 Task: Send an email with the signature Logan Nelson with the subject Request for a review follow-up and the message I would like to request a change to the project objectives, can we schedule a meeting to discuss this? from softage.9@softage.net to softage.7@softage.net and move the email from Sent Items to the folder Employee handbooks
Action: Mouse moved to (1001, 70)
Screenshot: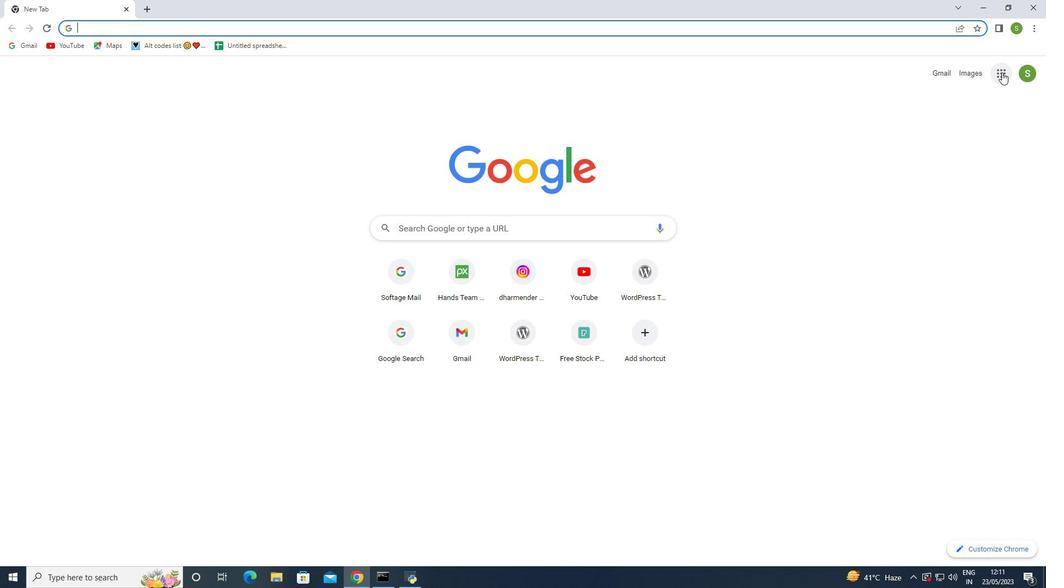 
Action: Mouse pressed left at (1001, 70)
Screenshot: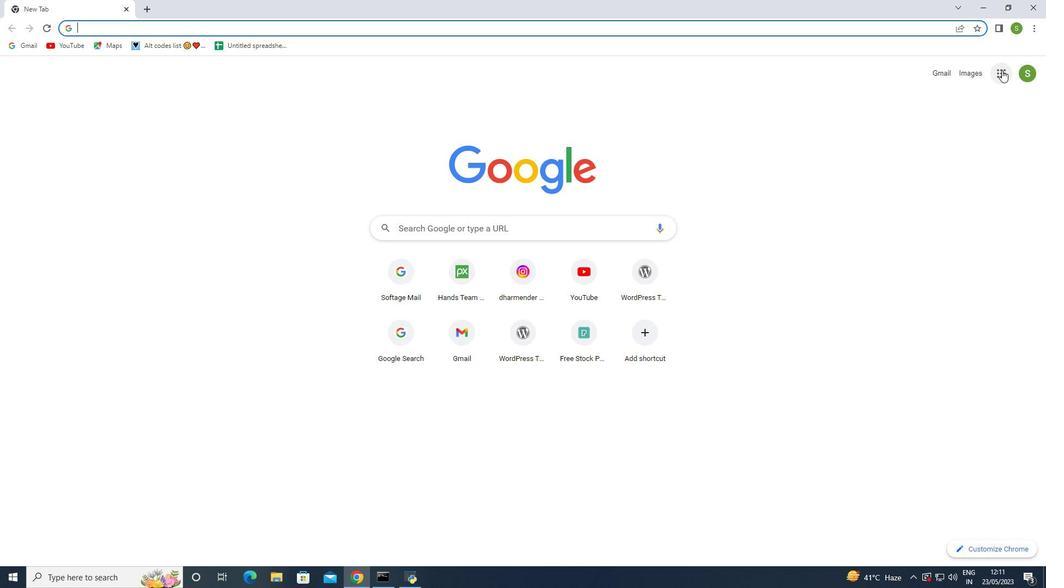 
Action: Mouse moved to (962, 117)
Screenshot: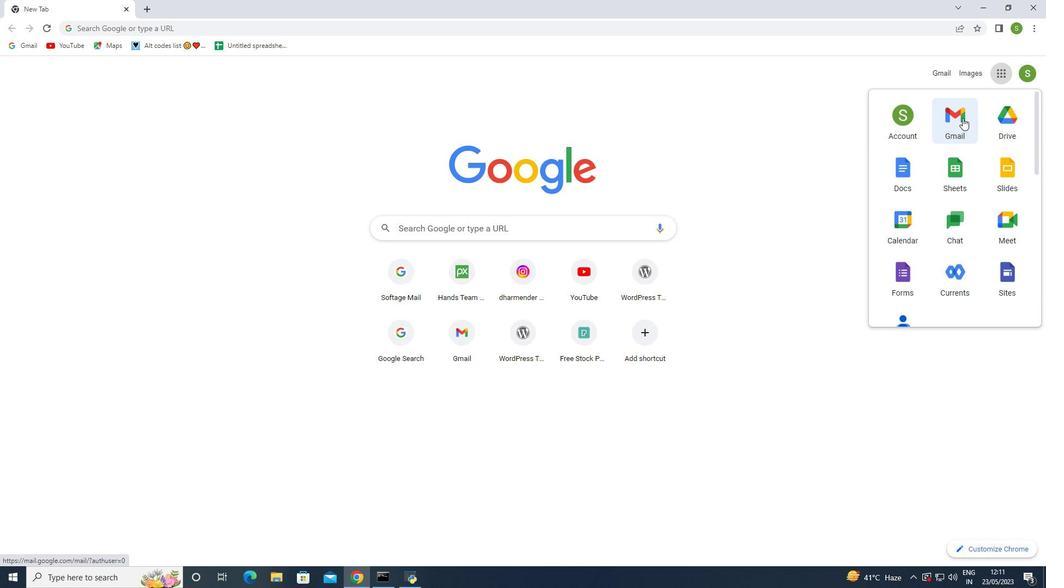 
Action: Mouse pressed left at (962, 117)
Screenshot: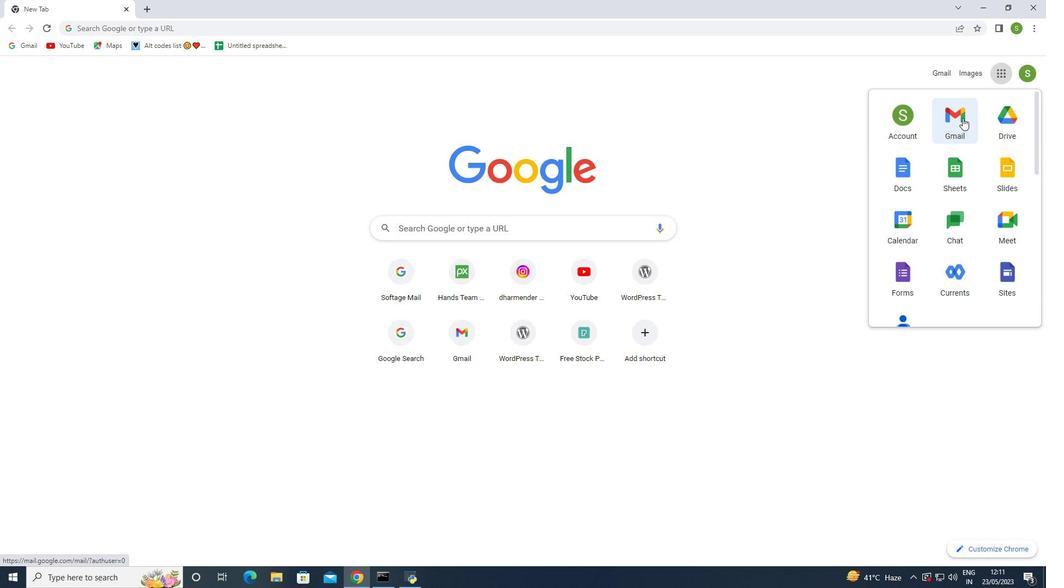 
Action: Mouse moved to (920, 80)
Screenshot: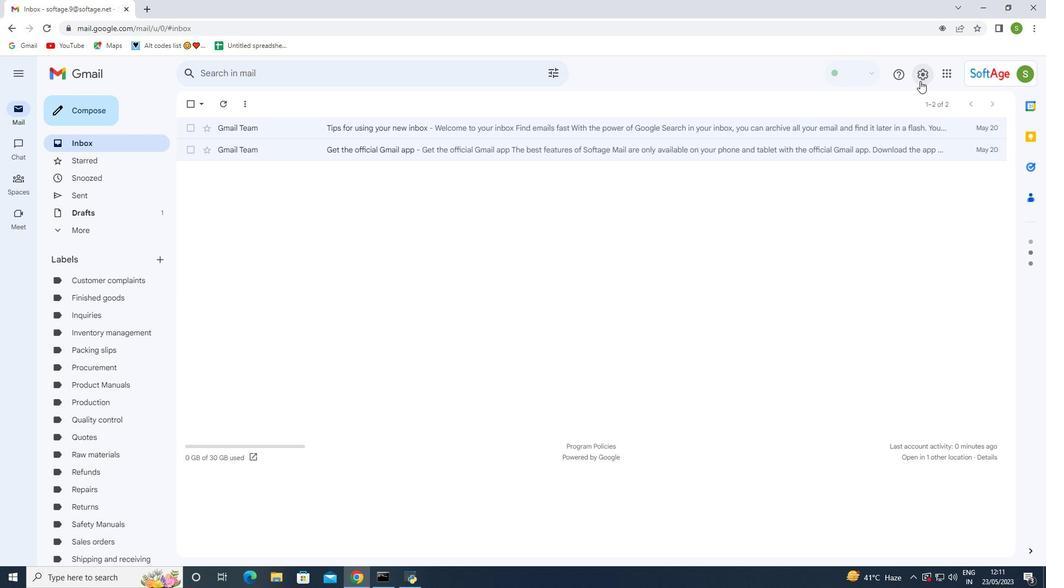 
Action: Mouse pressed left at (920, 80)
Screenshot: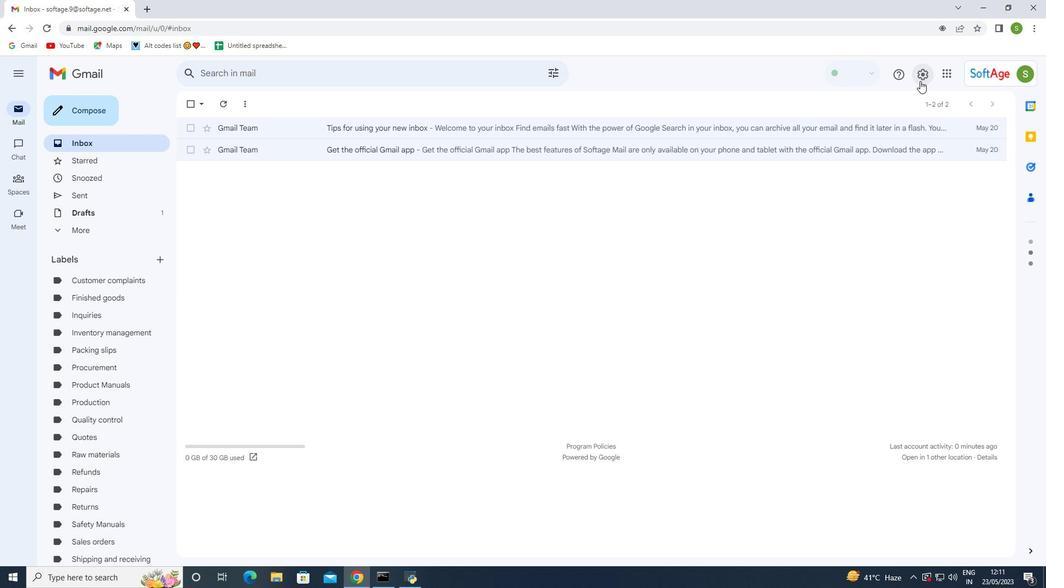 
Action: Mouse moved to (914, 124)
Screenshot: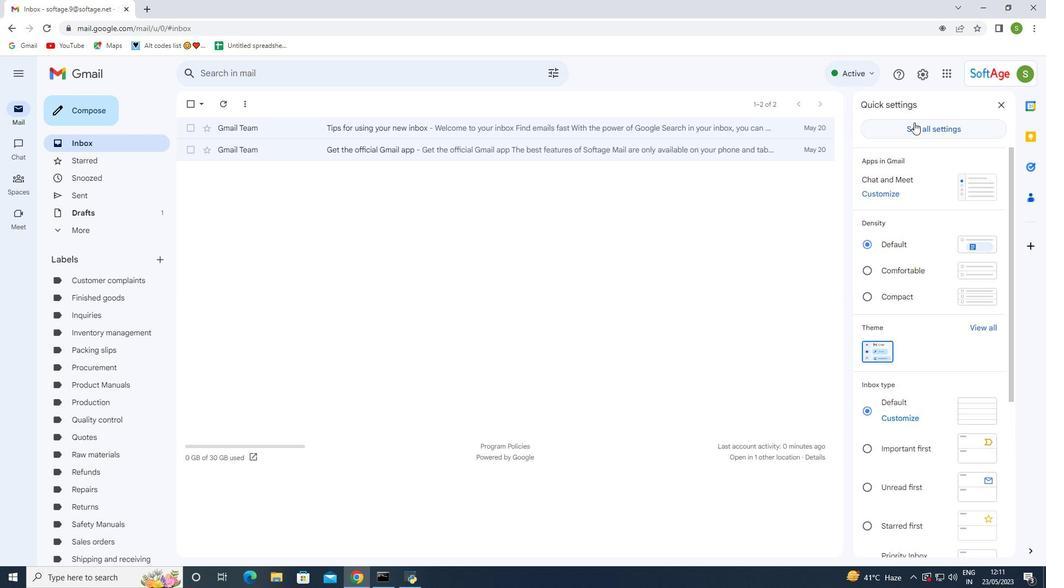 
Action: Mouse pressed left at (914, 124)
Screenshot: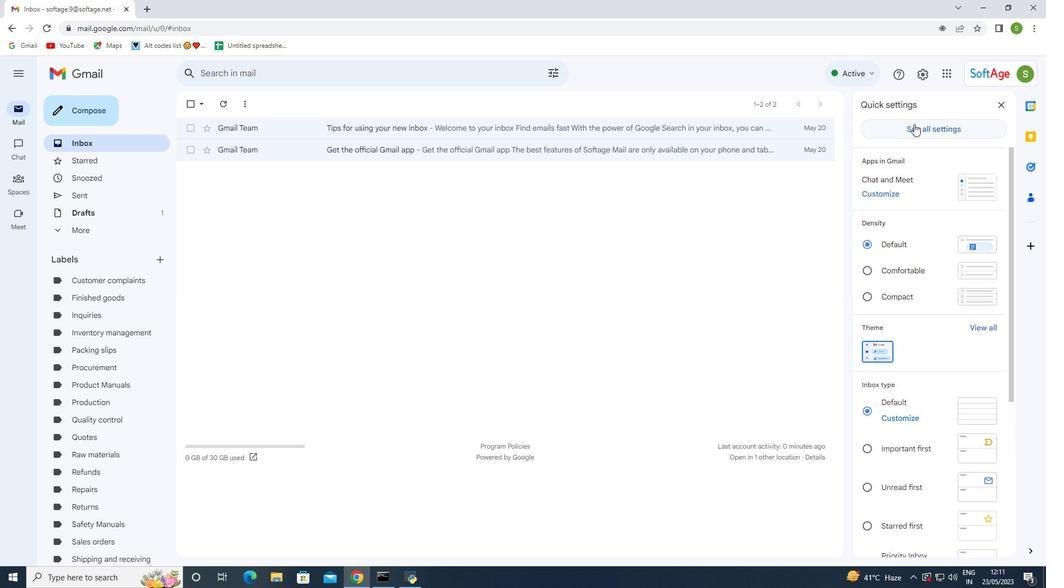 
Action: Mouse moved to (365, 304)
Screenshot: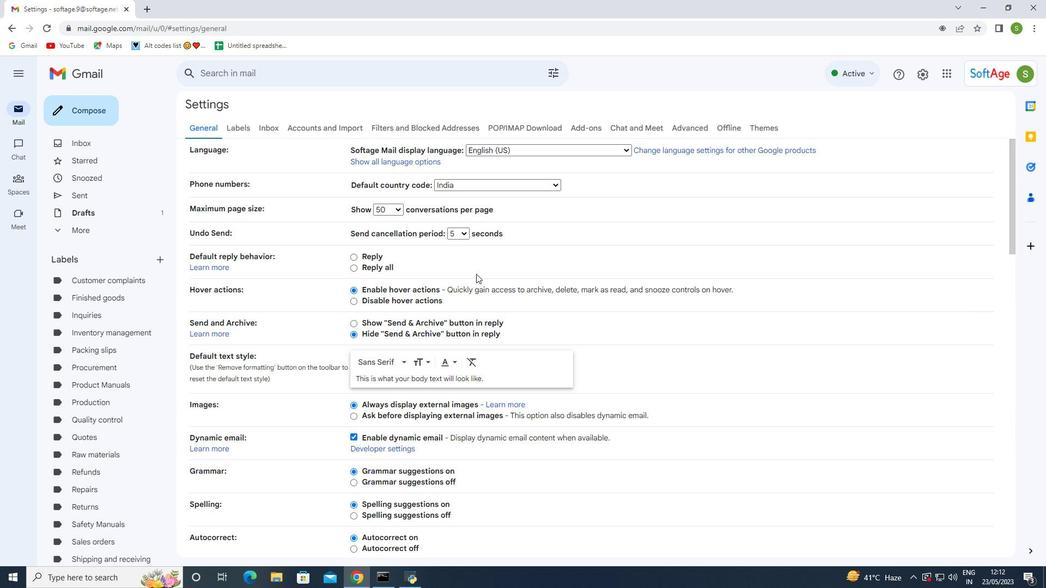 
Action: Mouse scrolled (365, 303) with delta (0, 0)
Screenshot: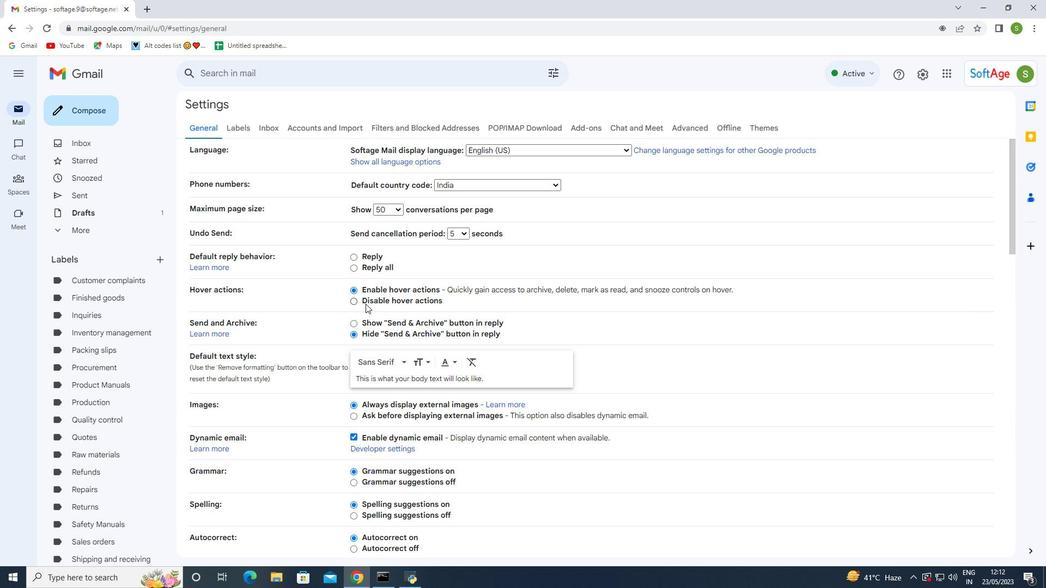 
Action: Mouse scrolled (365, 303) with delta (0, 0)
Screenshot: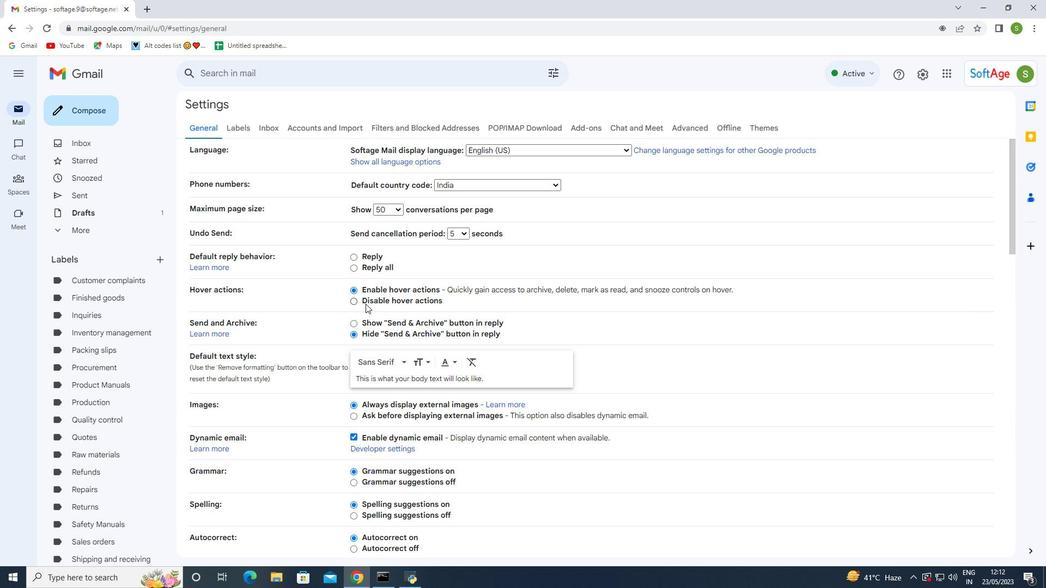 
Action: Mouse scrolled (365, 303) with delta (0, 0)
Screenshot: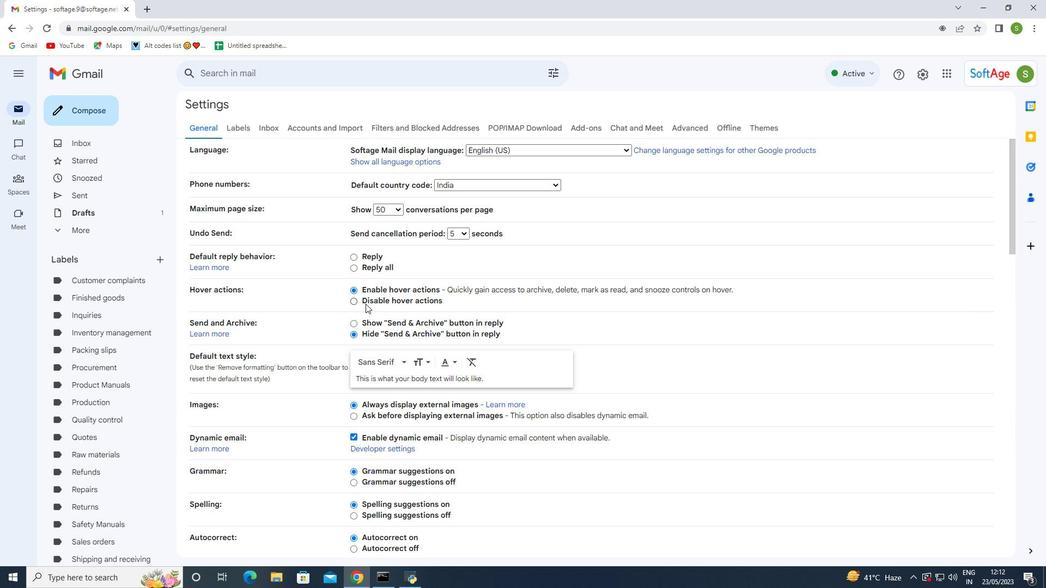 
Action: Mouse moved to (375, 298)
Screenshot: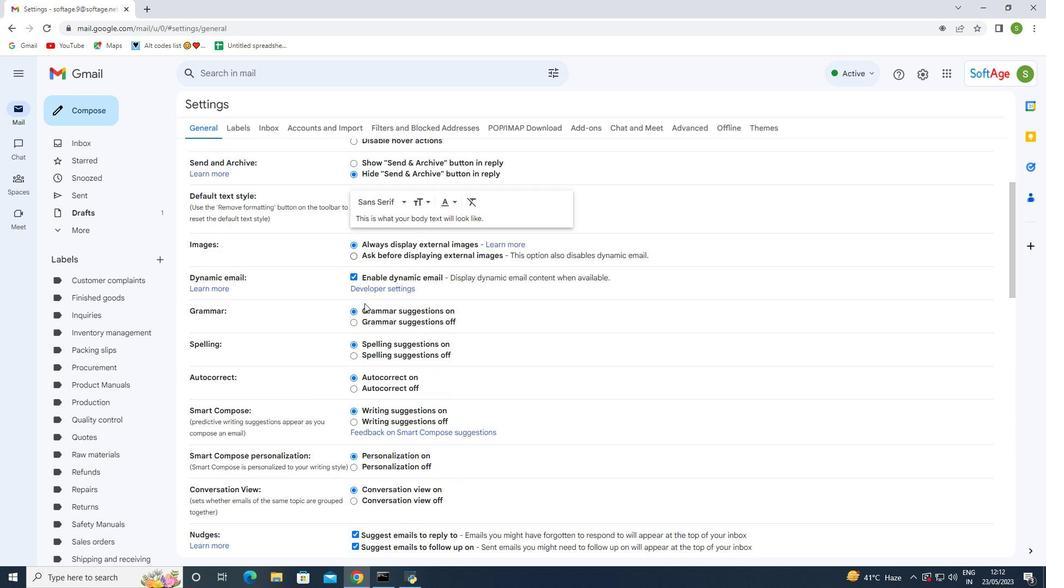 
Action: Mouse scrolled (375, 297) with delta (0, 0)
Screenshot: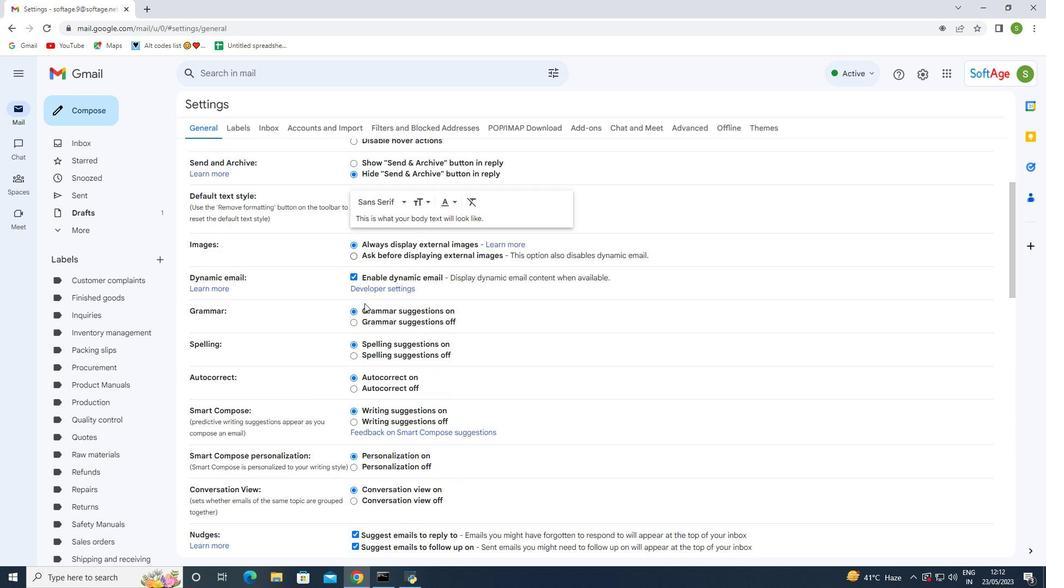 
Action: Mouse moved to (377, 298)
Screenshot: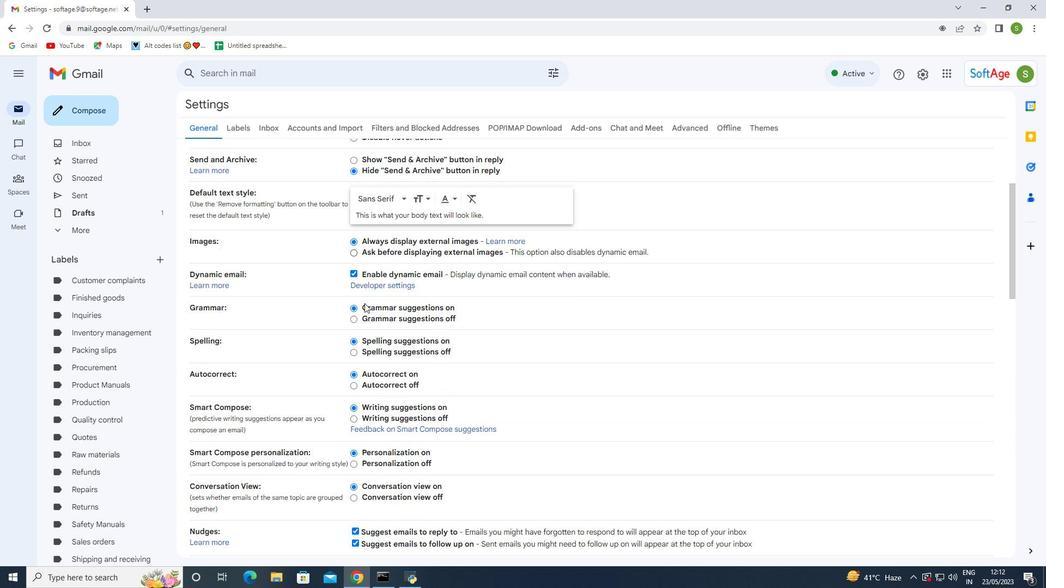 
Action: Mouse scrolled (377, 297) with delta (0, 0)
Screenshot: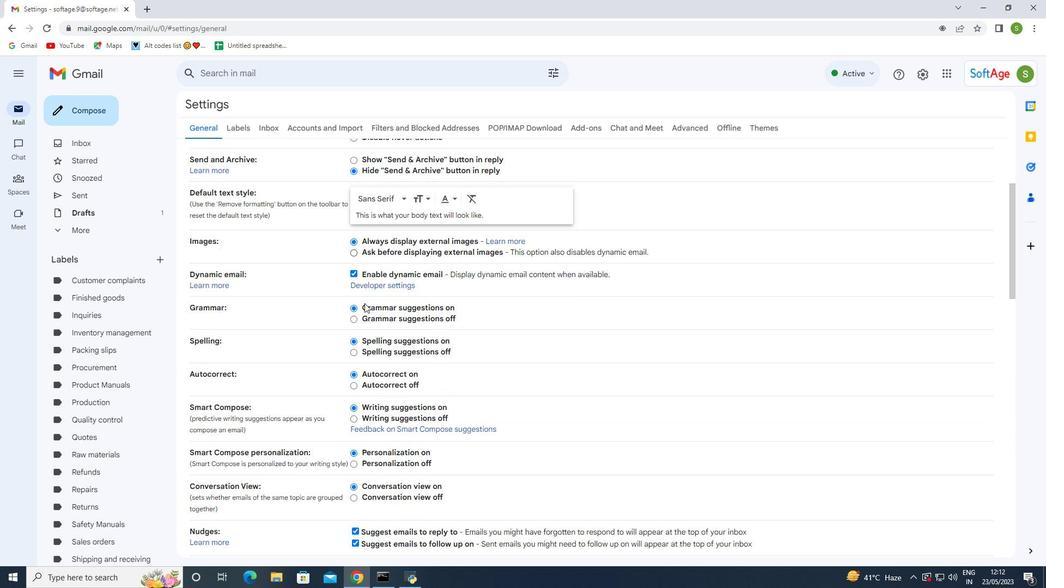 
Action: Mouse scrolled (377, 297) with delta (0, 0)
Screenshot: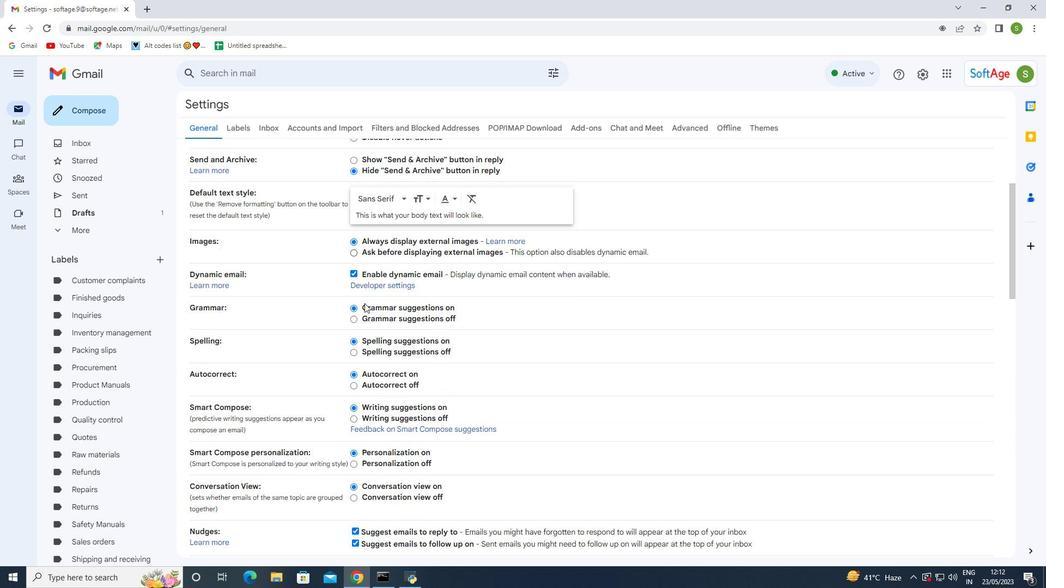 
Action: Mouse moved to (377, 298)
Screenshot: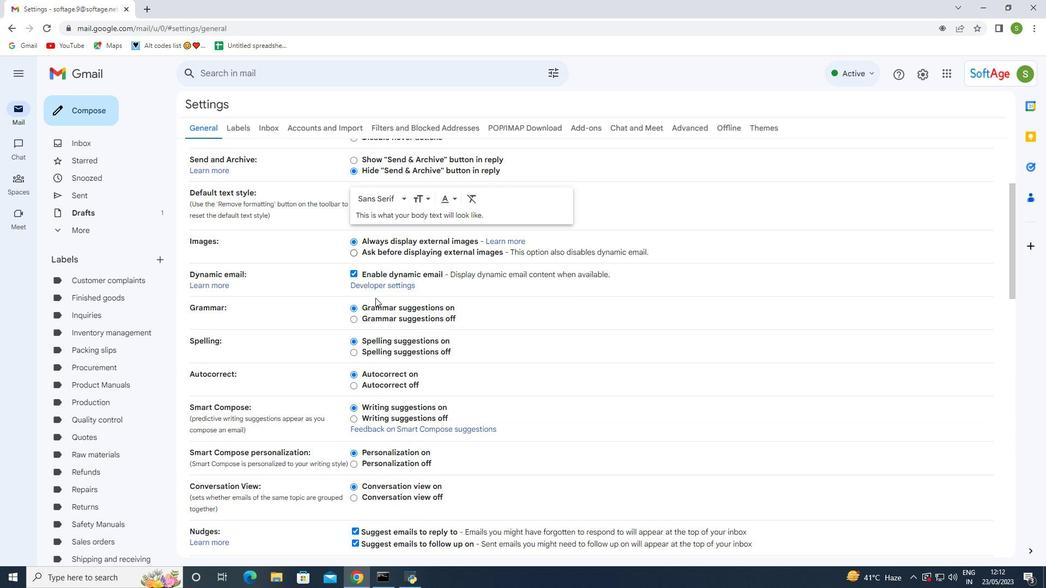 
Action: Mouse scrolled (377, 297) with delta (0, 0)
Screenshot: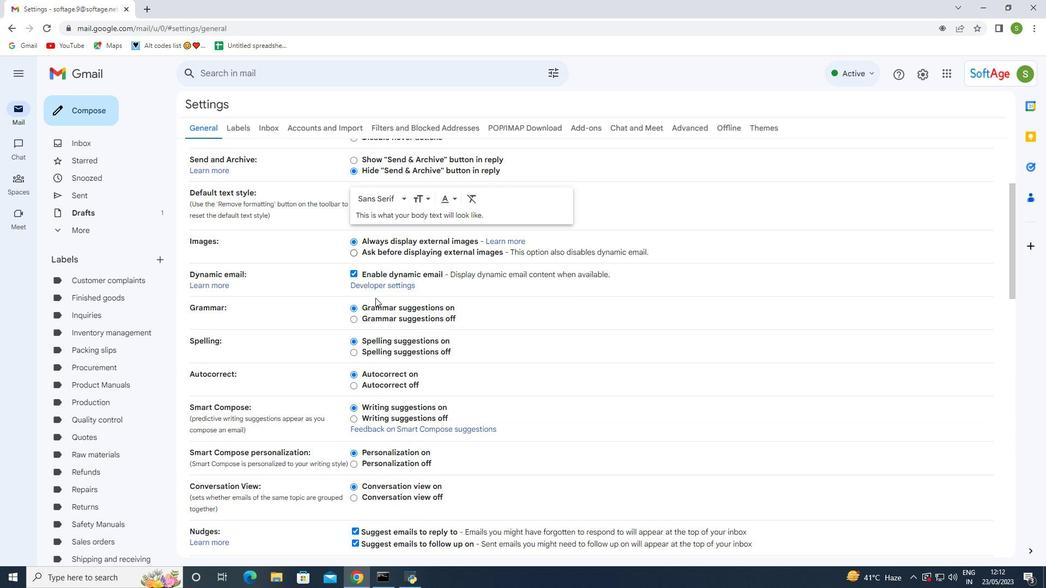 
Action: Mouse moved to (381, 298)
Screenshot: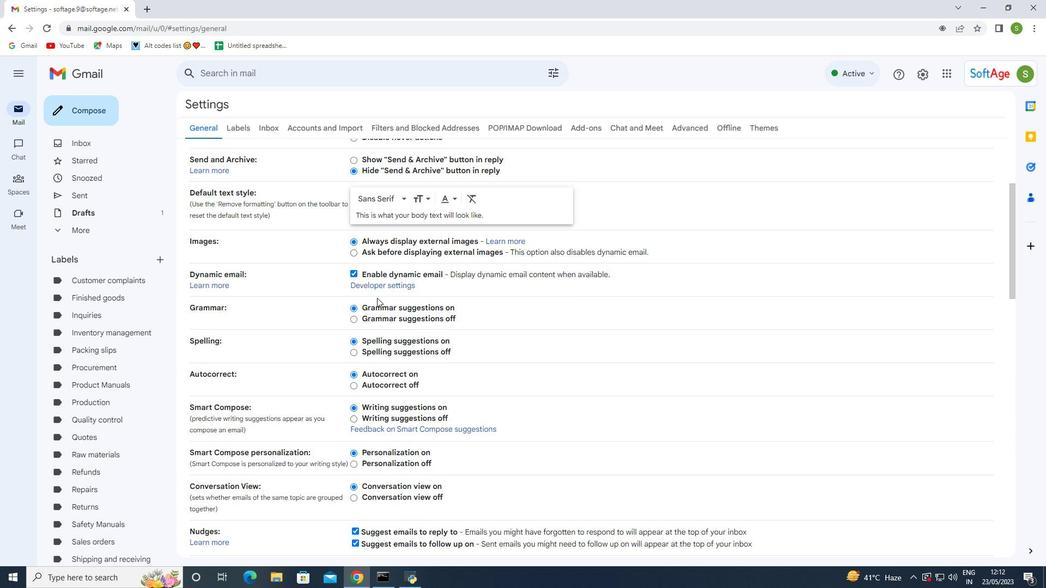 
Action: Mouse scrolled (381, 297) with delta (0, 0)
Screenshot: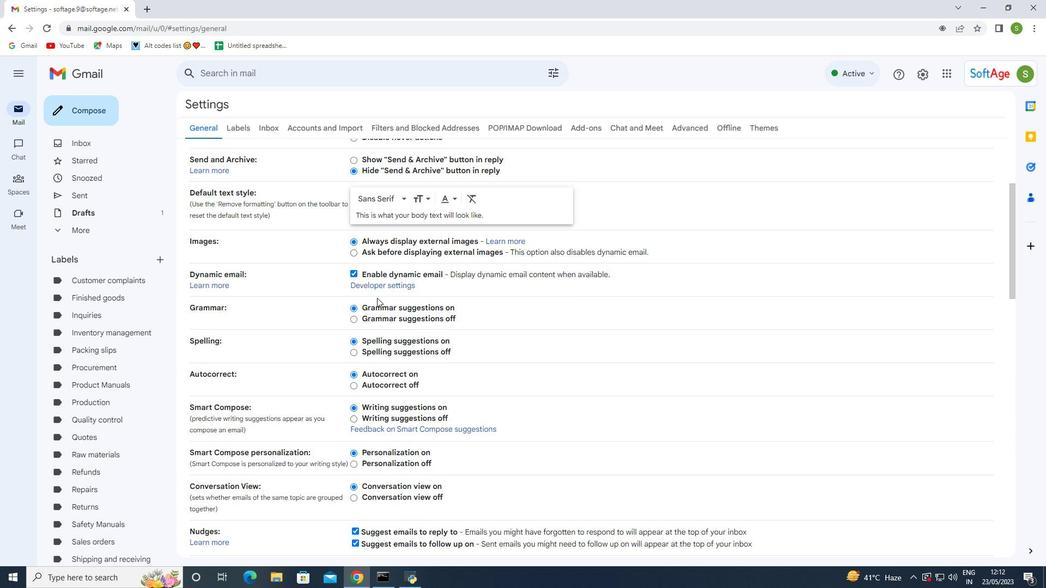
Action: Mouse moved to (387, 297)
Screenshot: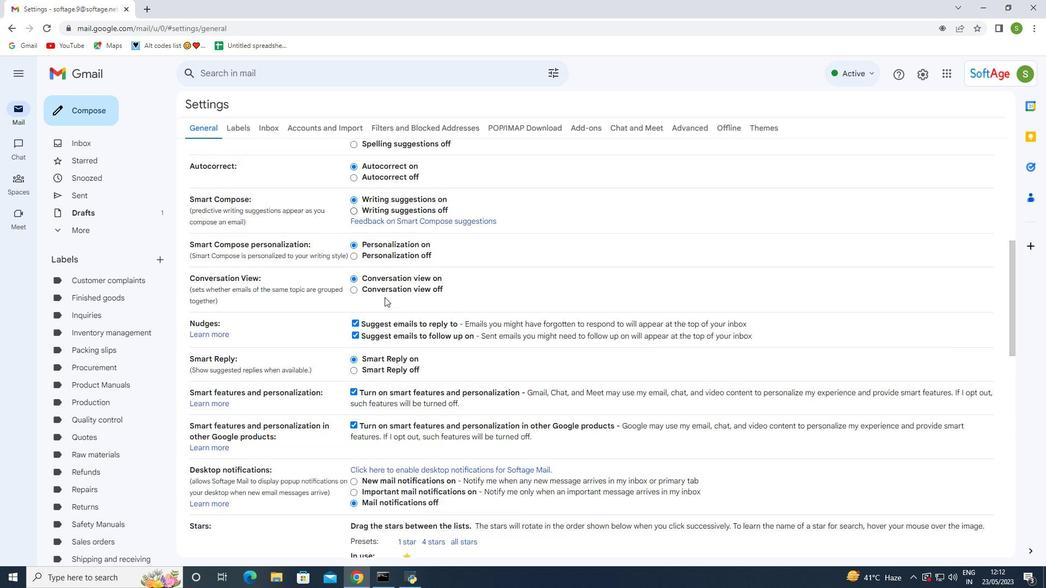 
Action: Mouse scrolled (387, 296) with delta (0, 0)
Screenshot: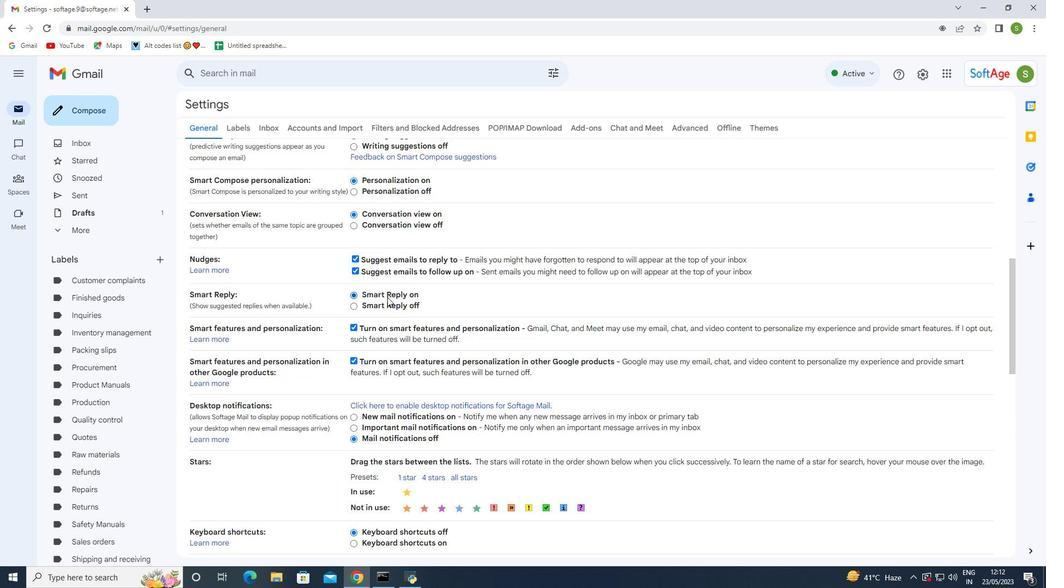 
Action: Mouse scrolled (387, 296) with delta (0, 0)
Screenshot: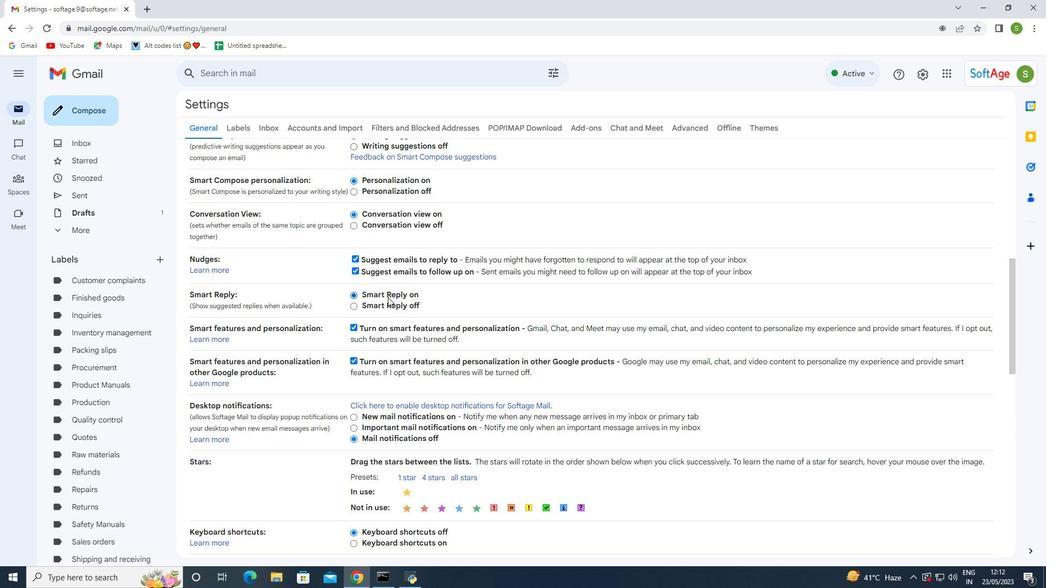 
Action: Mouse scrolled (387, 296) with delta (0, 0)
Screenshot: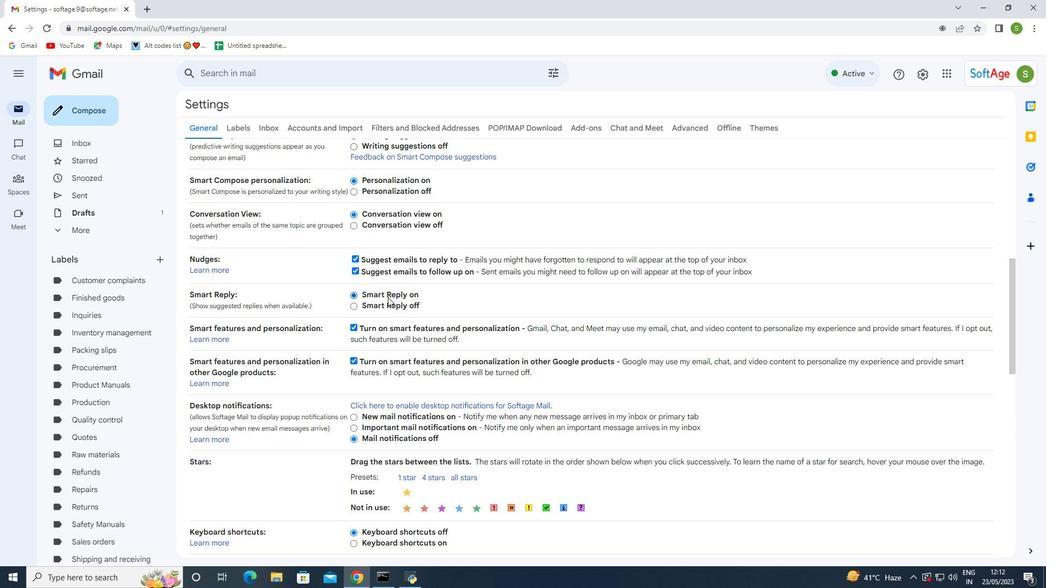 
Action: Mouse scrolled (387, 296) with delta (0, 0)
Screenshot: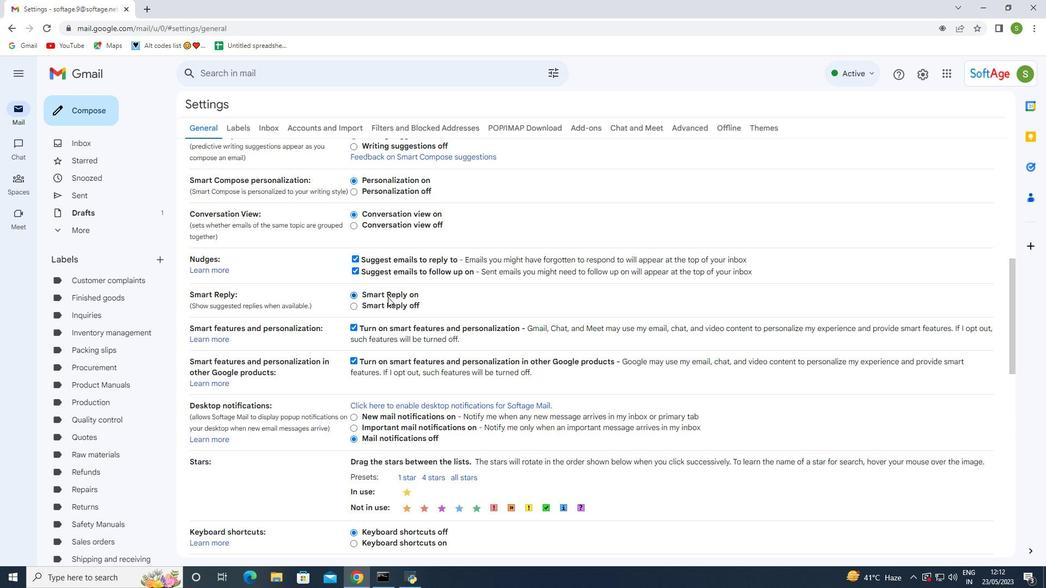 
Action: Mouse moved to (391, 297)
Screenshot: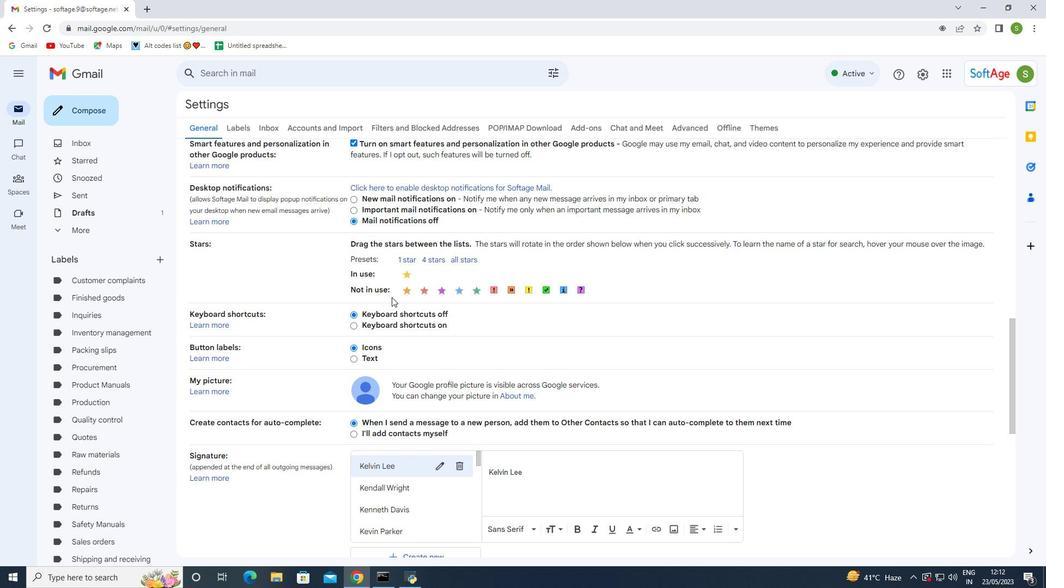 
Action: Mouse scrolled (391, 296) with delta (0, 0)
Screenshot: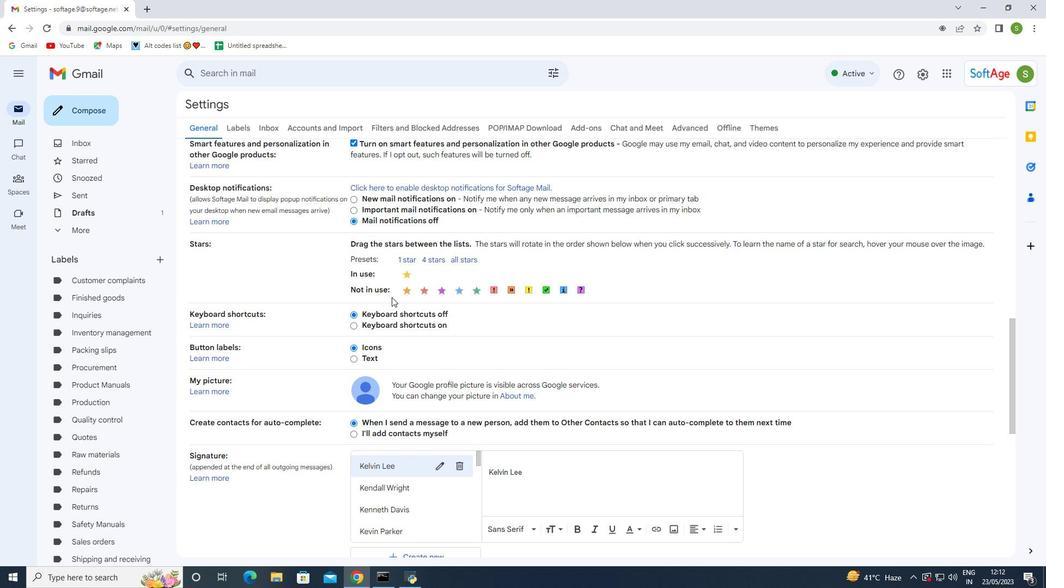 
Action: Mouse moved to (392, 297)
Screenshot: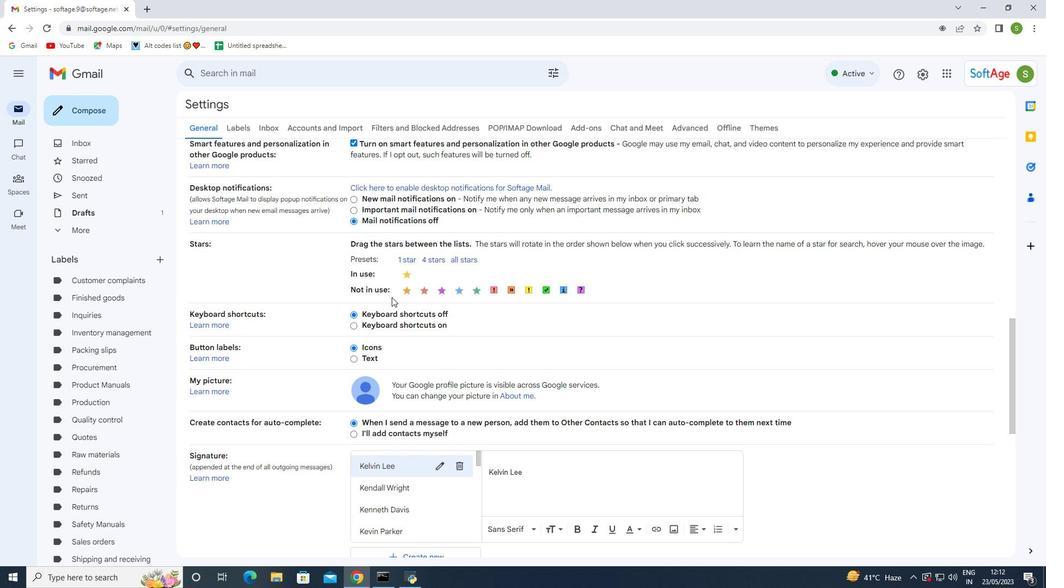 
Action: Mouse scrolled (392, 296) with delta (0, 0)
Screenshot: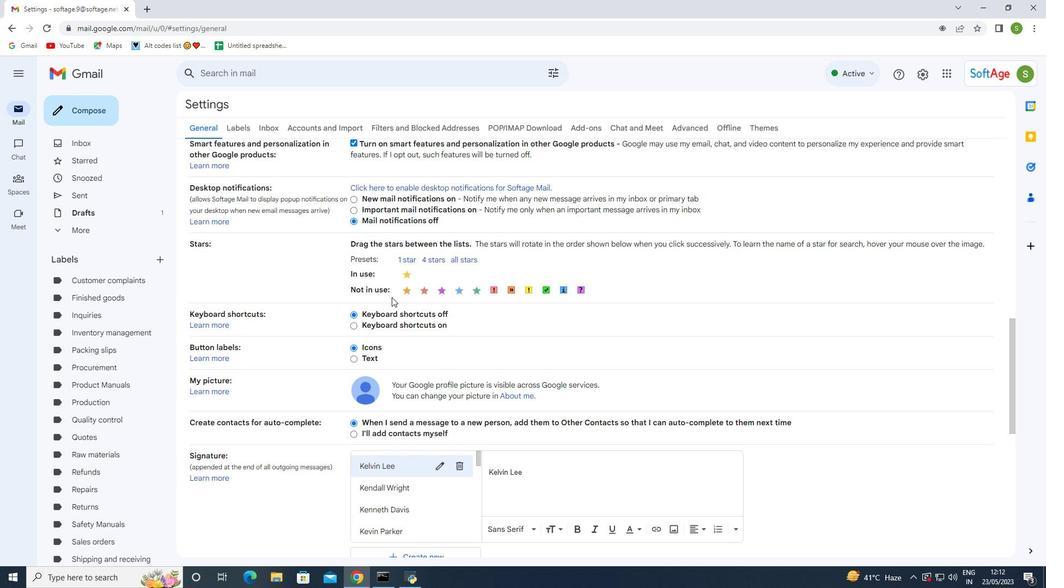 
Action: Mouse scrolled (392, 296) with delta (0, 0)
Screenshot: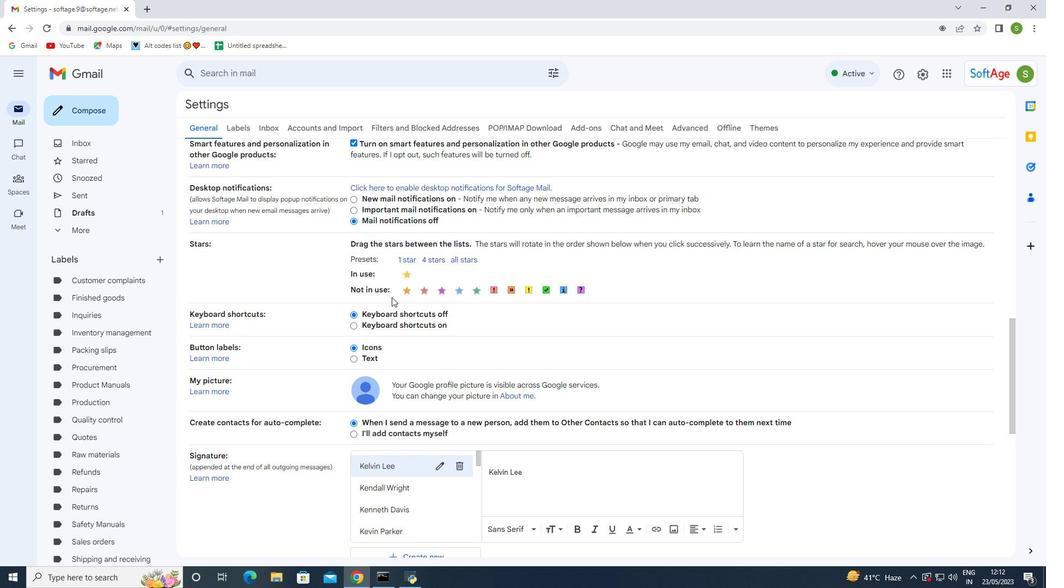 
Action: Mouse moved to (418, 390)
Screenshot: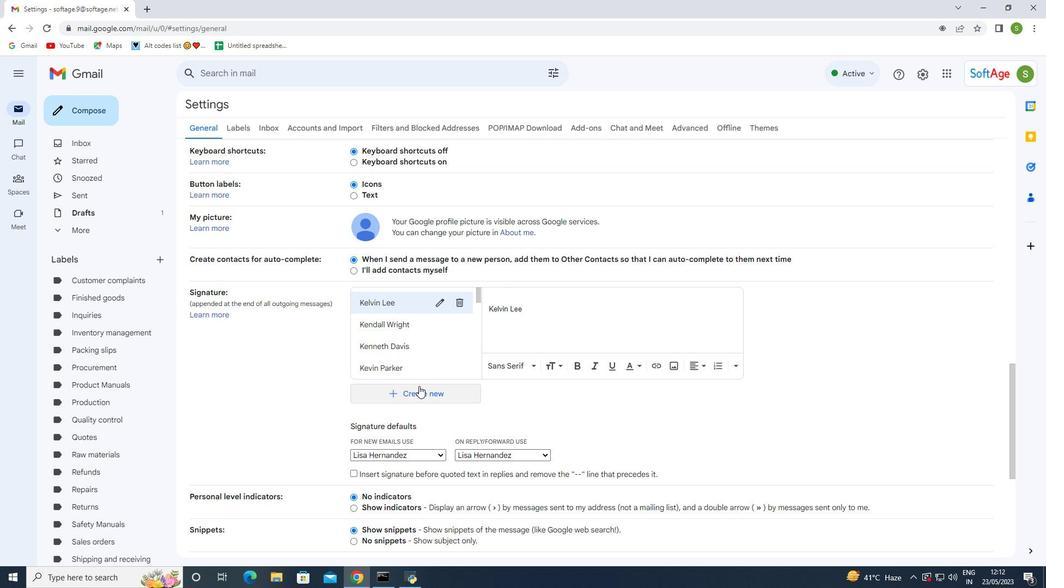 
Action: Mouse pressed left at (418, 390)
Screenshot: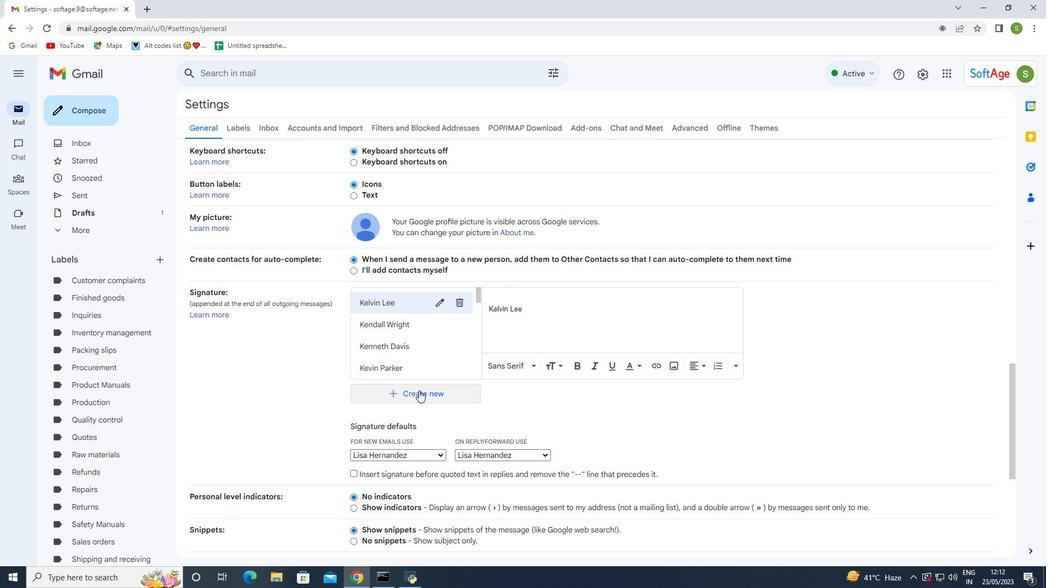 
Action: Mouse moved to (482, 305)
Screenshot: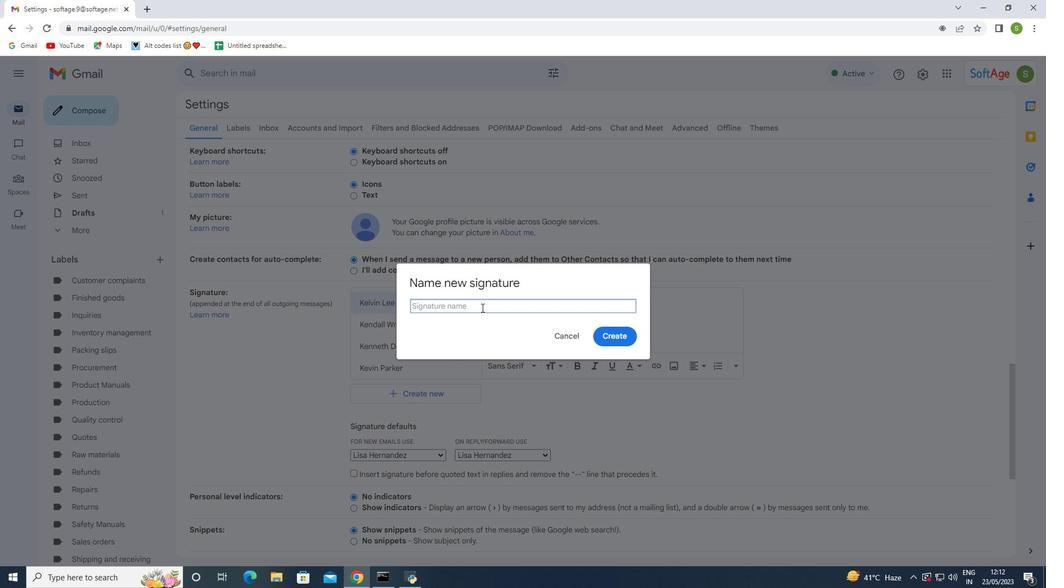 
Action: Mouse pressed left at (482, 305)
Screenshot: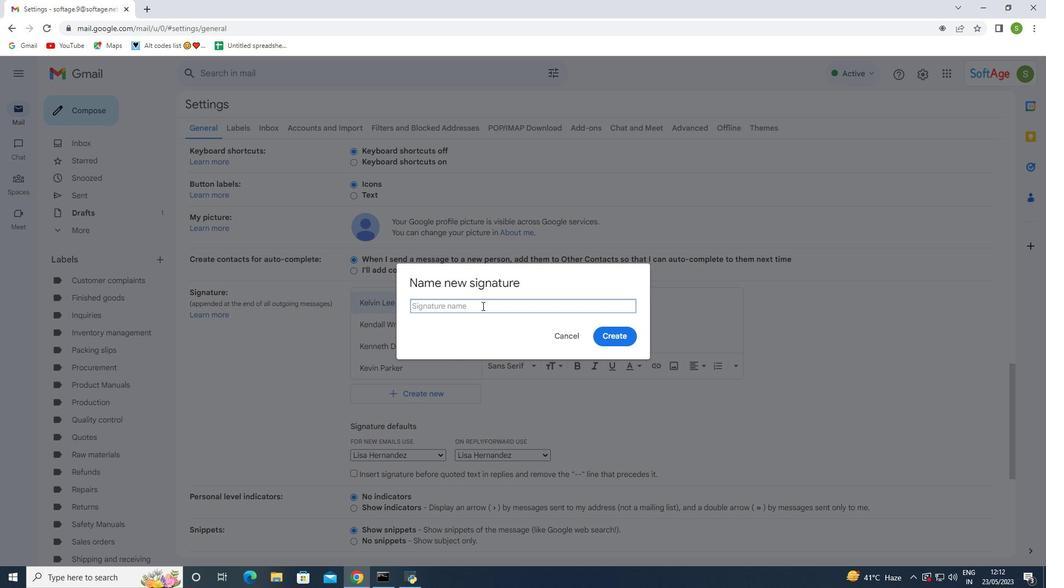 
Action: Key pressed <Key.shift>Lof<Key.backspace>gan<Key.space><Key.shift>Nelson
Screenshot: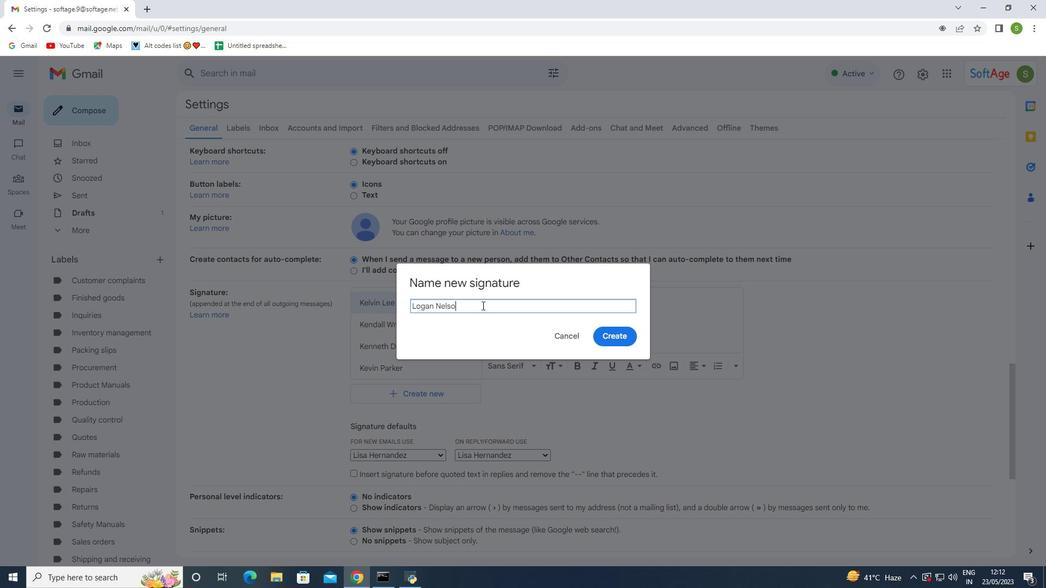 
Action: Mouse moved to (602, 332)
Screenshot: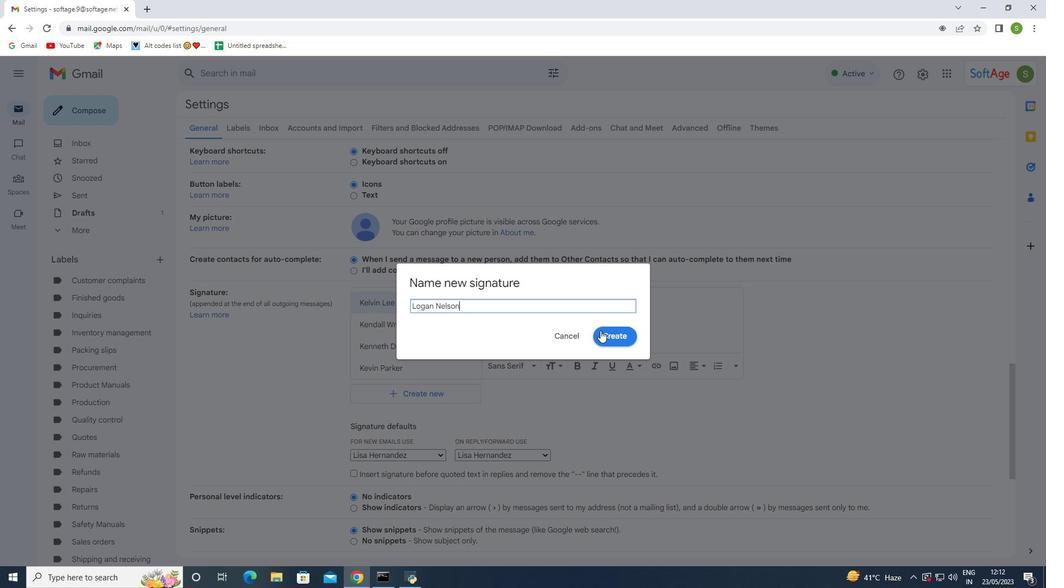 
Action: Mouse pressed left at (602, 332)
Screenshot: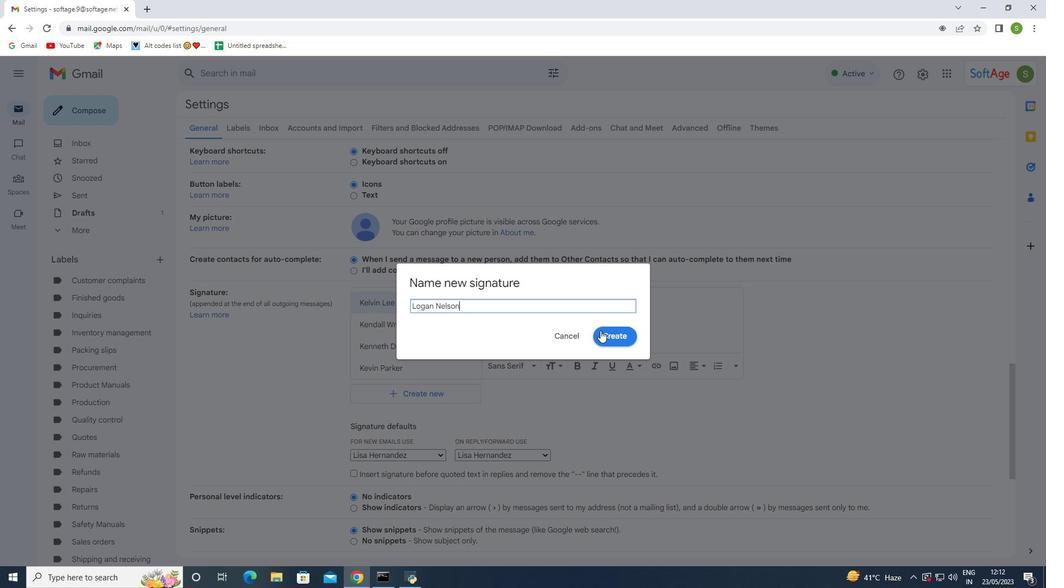 
Action: Mouse moved to (510, 332)
Screenshot: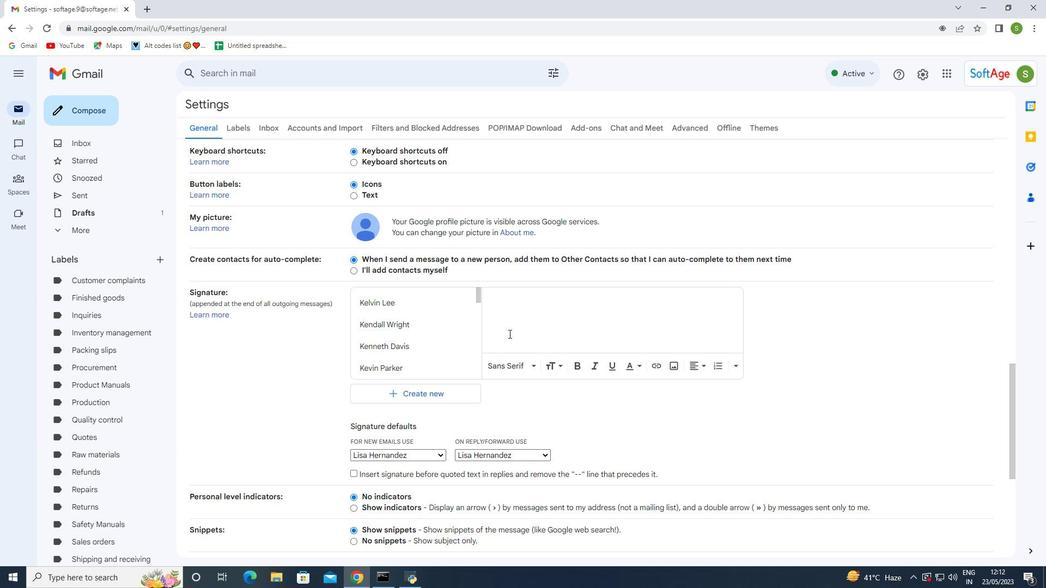 
Action: Mouse scrolled (510, 331) with delta (0, 0)
Screenshot: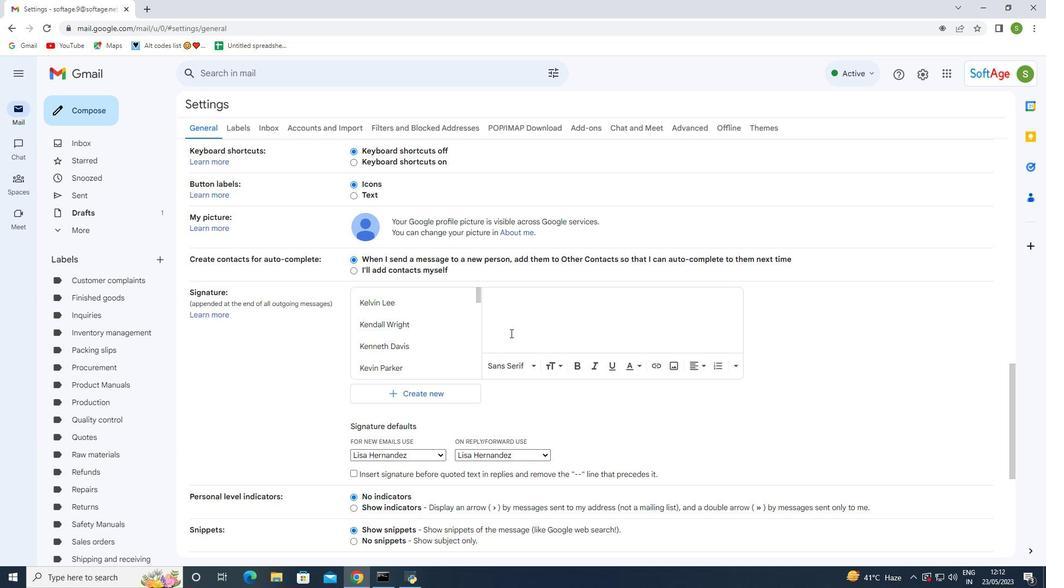 
Action: Mouse scrolled (510, 331) with delta (0, 0)
Screenshot: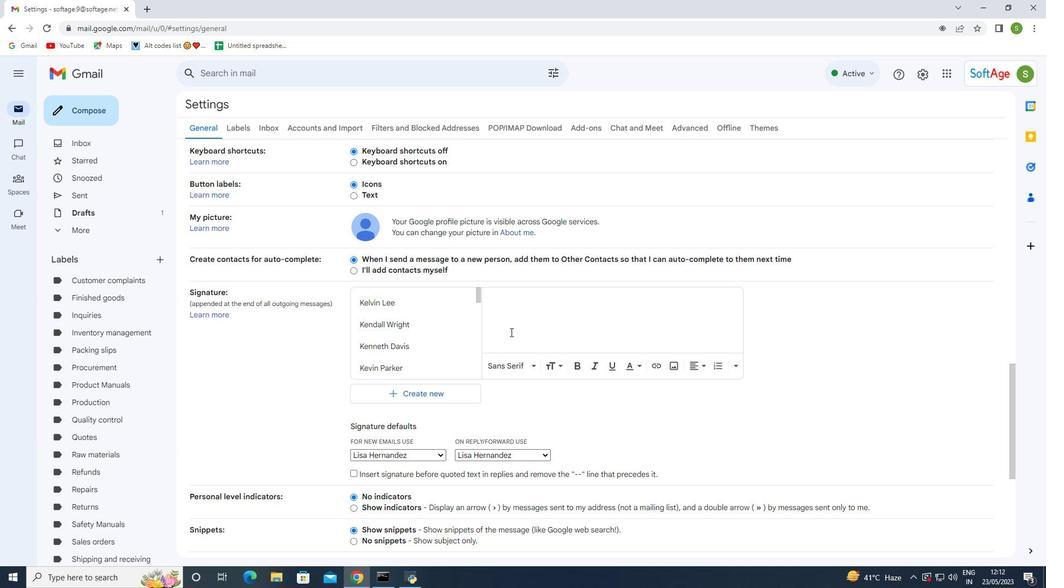 
Action: Mouse moved to (526, 208)
Screenshot: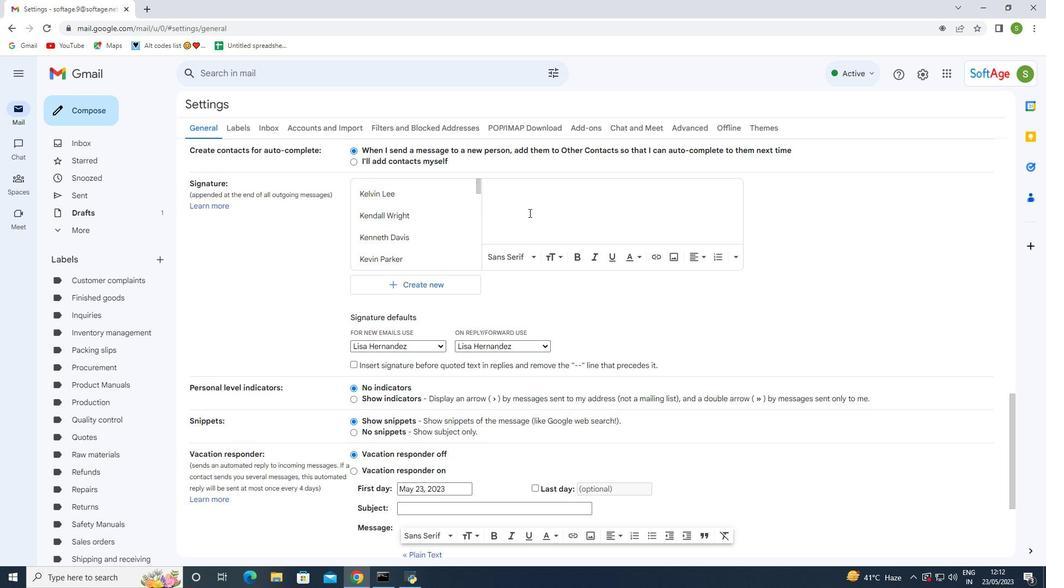 
Action: Mouse pressed left at (526, 208)
Screenshot: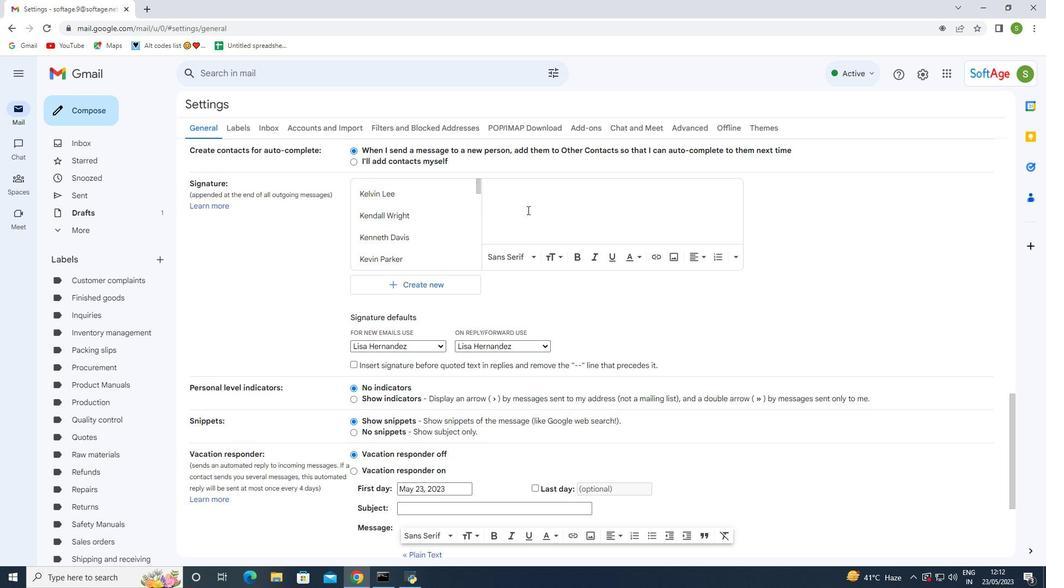 
Action: Key pressed <Key.shift>Logan<Key.space><Key.shift><Key.shift><Key.shift><Key.shift><Key.shift><Key.shift><Key.shift><Key.shift><Key.shift><Key.shift><Key.shift><Key.shift><Key.shift><Key.shift><Key.shift>Nelson
Screenshot: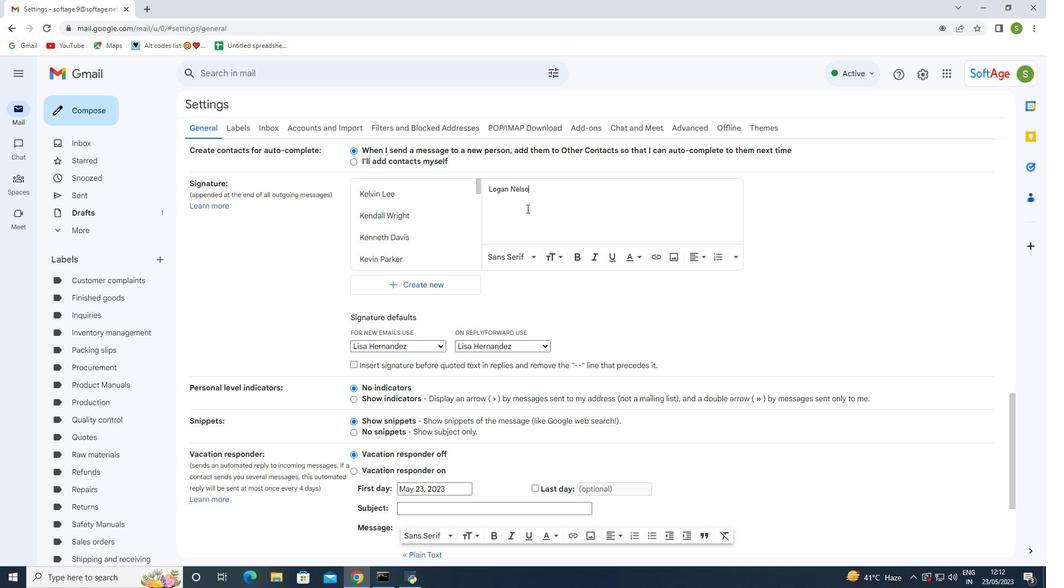 
Action: Mouse moved to (434, 342)
Screenshot: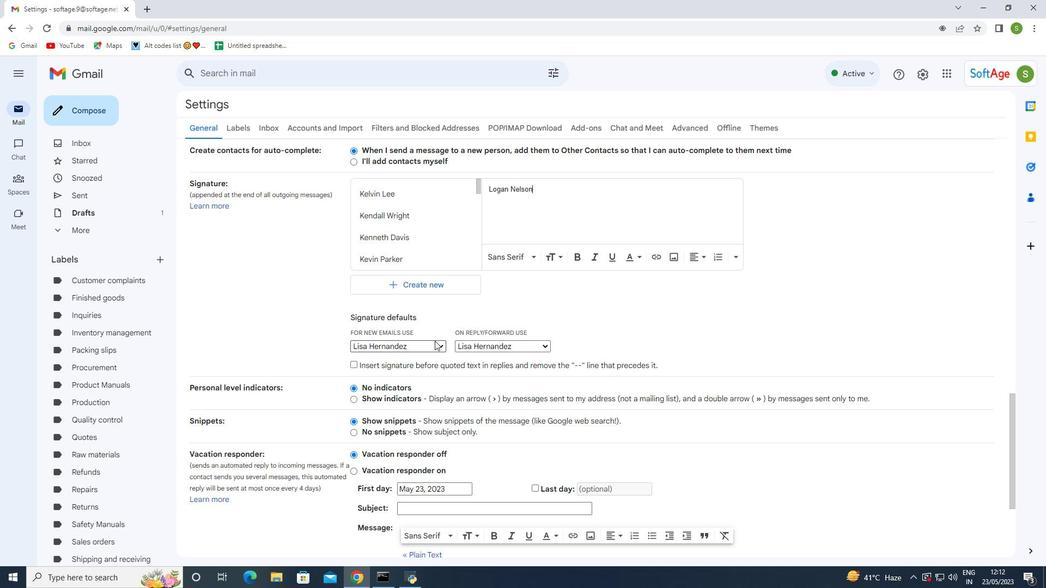 
Action: Mouse pressed left at (434, 342)
Screenshot: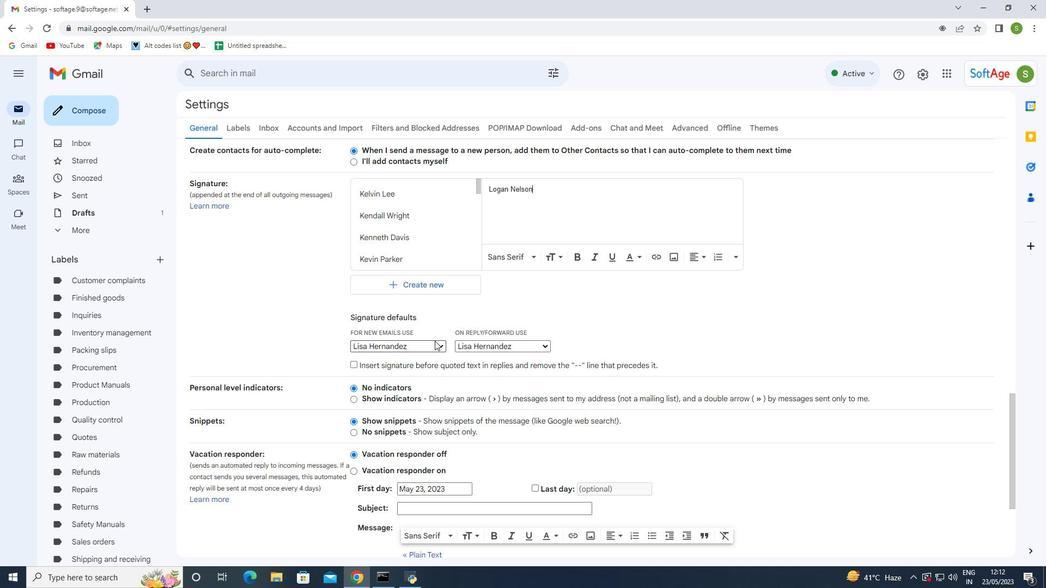 
Action: Mouse moved to (416, 432)
Screenshot: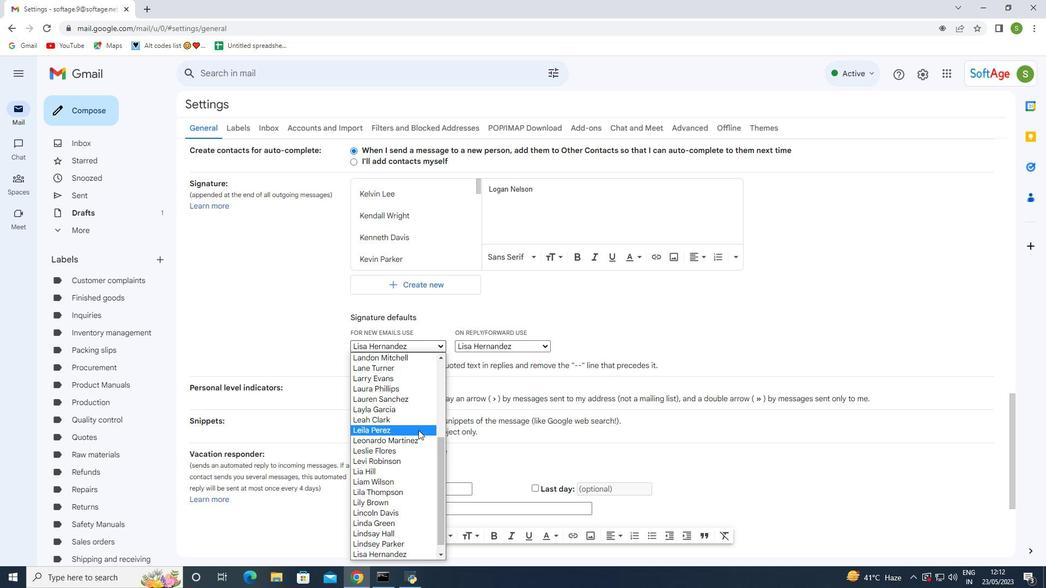 
Action: Mouse scrolled (416, 431) with delta (0, 0)
Screenshot: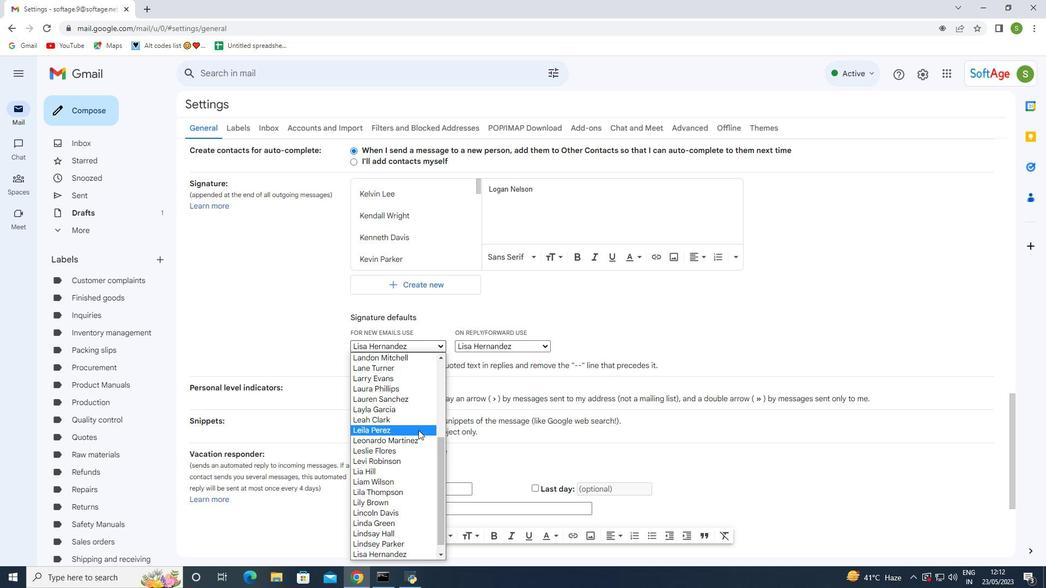 
Action: Mouse moved to (415, 433)
Screenshot: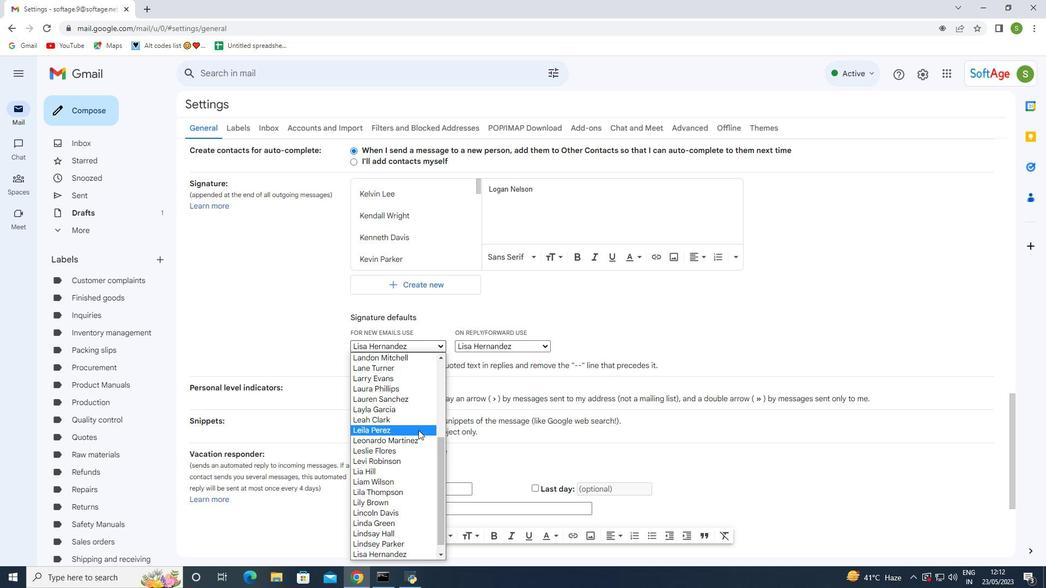 
Action: Mouse scrolled (415, 433) with delta (0, 0)
Screenshot: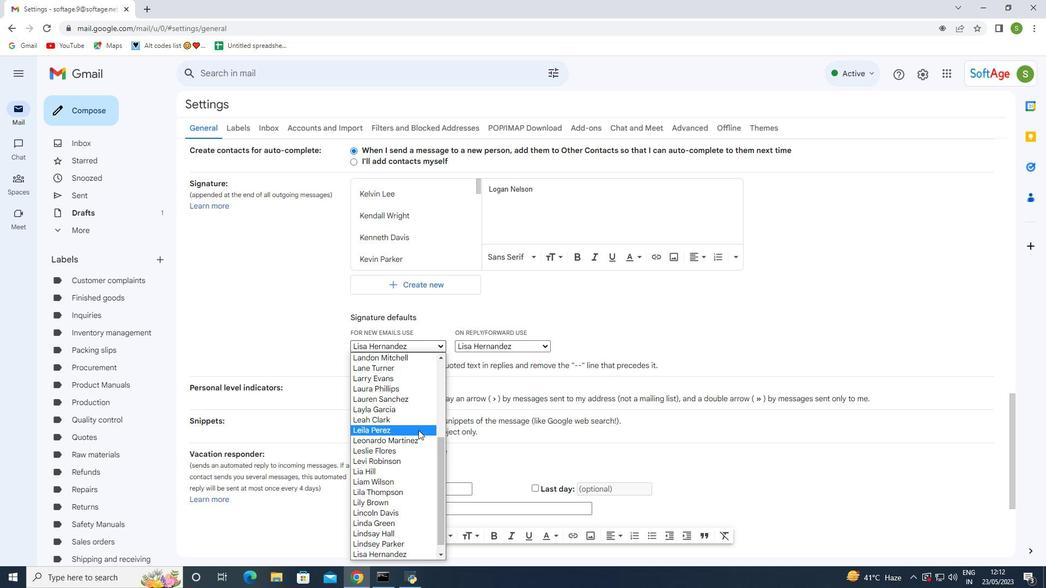 
Action: Mouse moved to (415, 434)
Screenshot: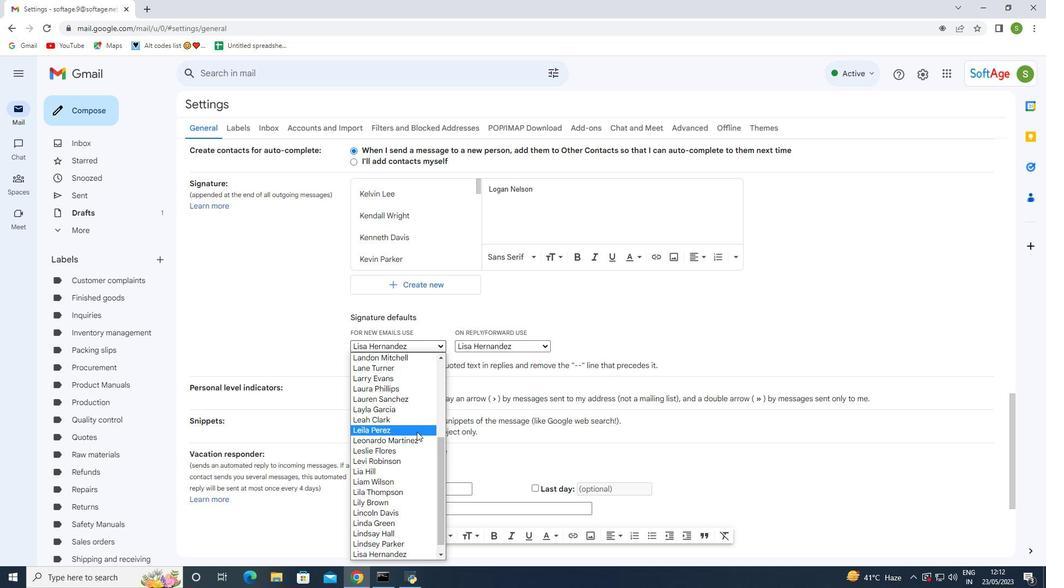 
Action: Mouse scrolled (415, 433) with delta (0, 0)
Screenshot: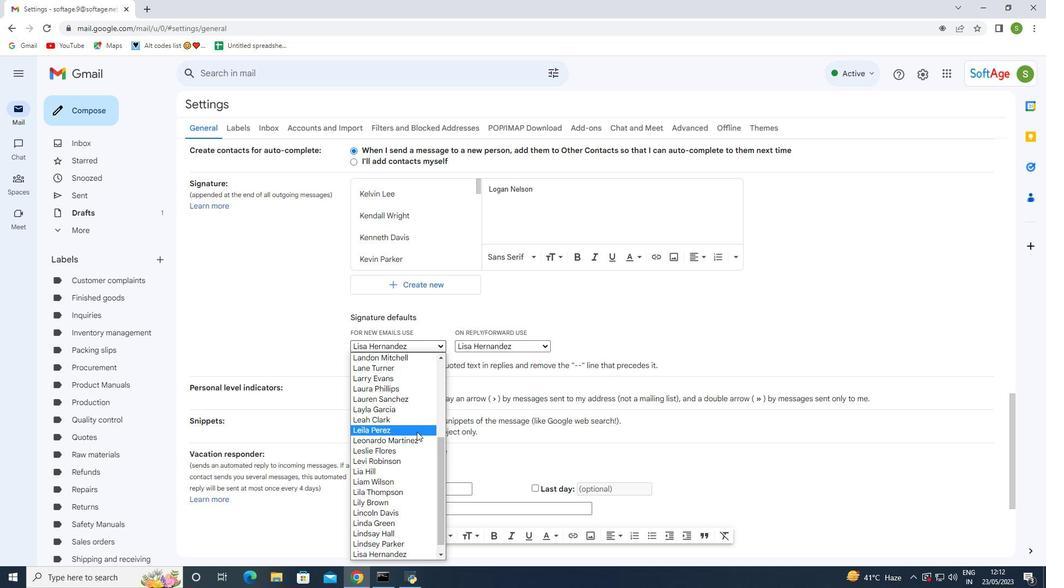 
Action: Mouse moved to (413, 435)
Screenshot: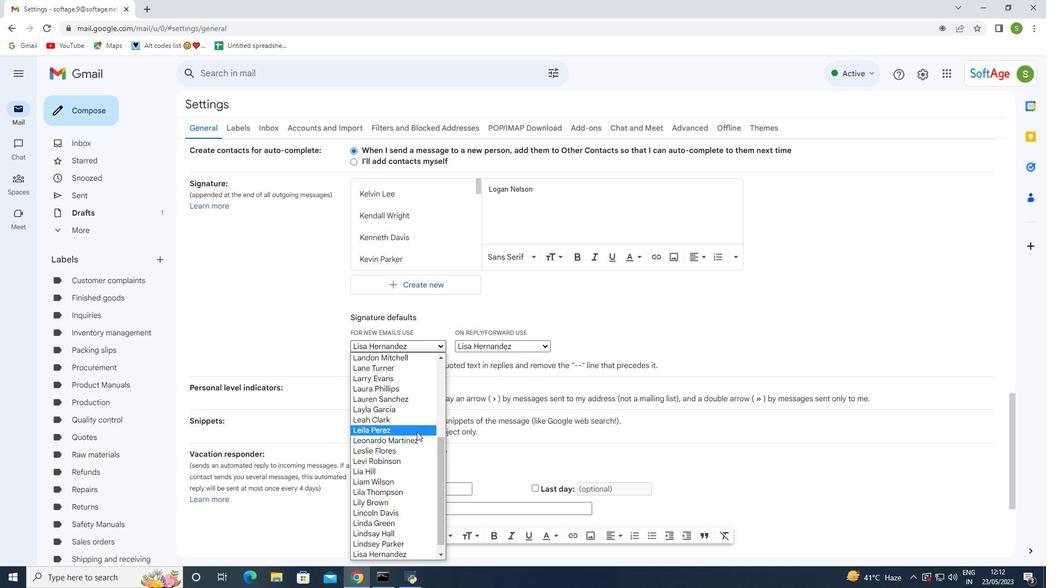 
Action: Mouse scrolled (413, 434) with delta (0, 0)
Screenshot: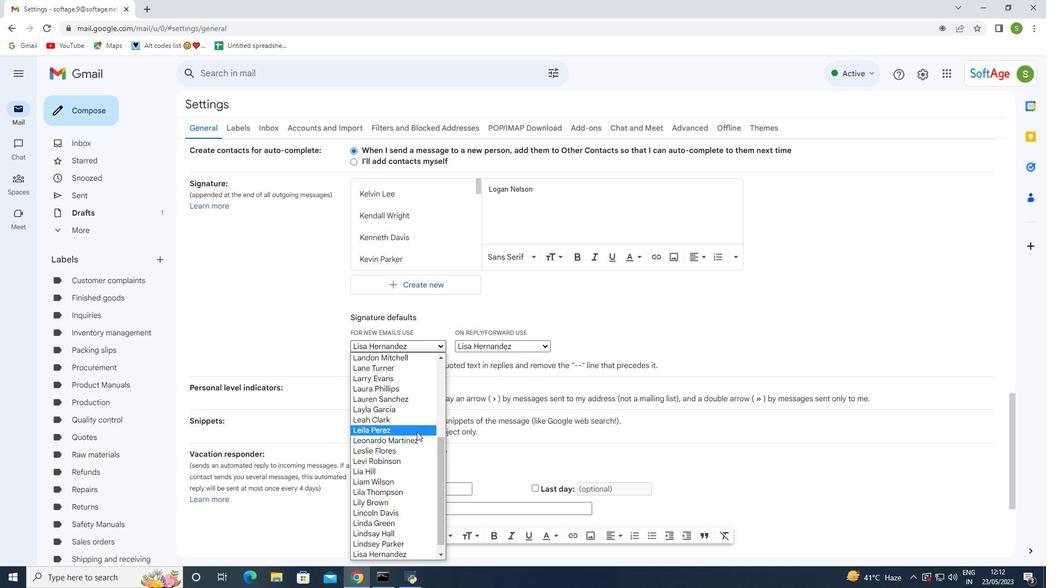 
Action: Mouse moved to (410, 441)
Screenshot: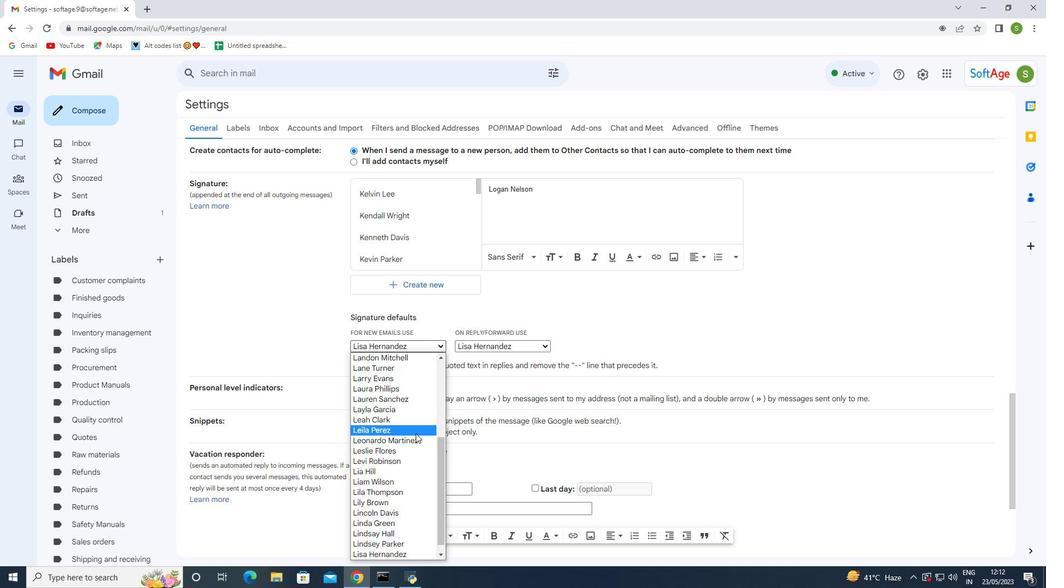 
Action: Mouse scrolled (410, 441) with delta (0, 0)
Screenshot: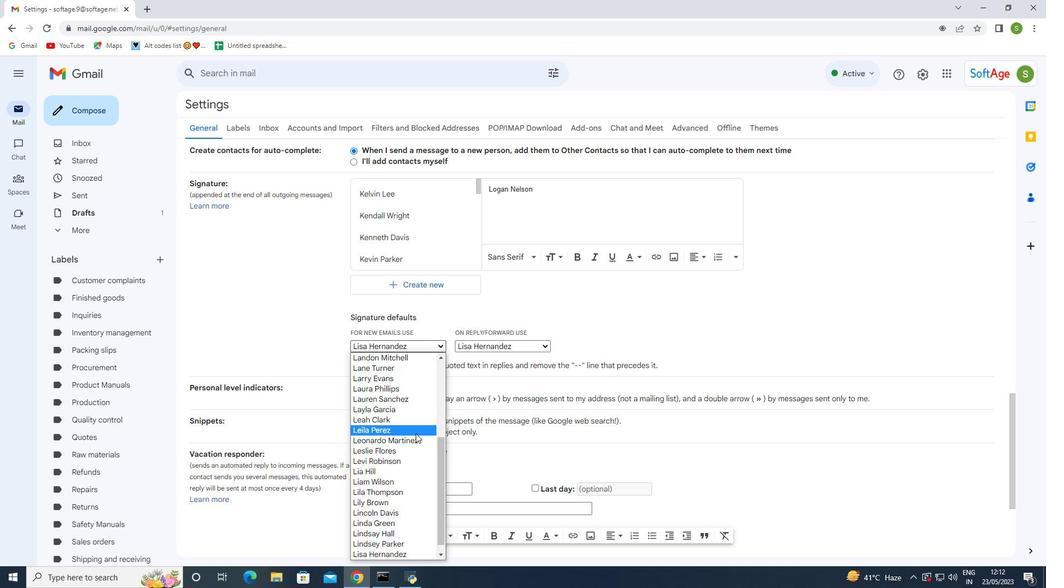 
Action: Mouse moved to (387, 552)
Screenshot: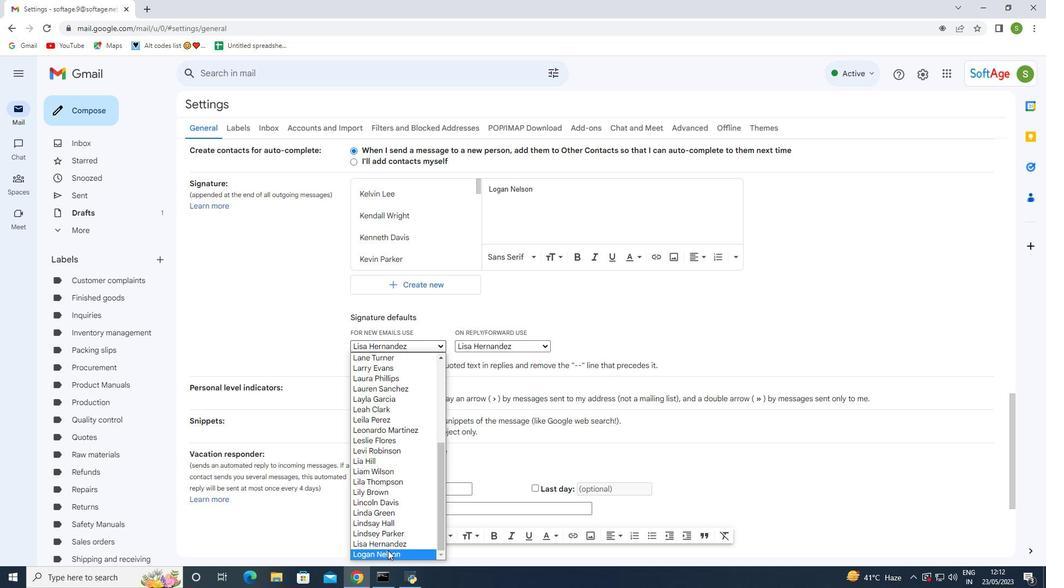 
Action: Mouse pressed left at (387, 552)
Screenshot: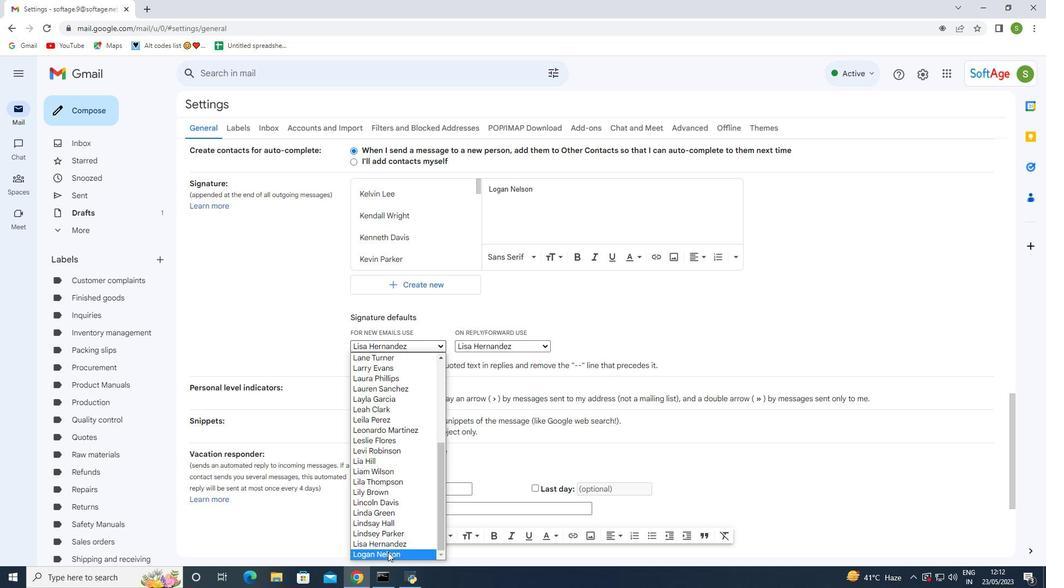 
Action: Mouse moved to (514, 341)
Screenshot: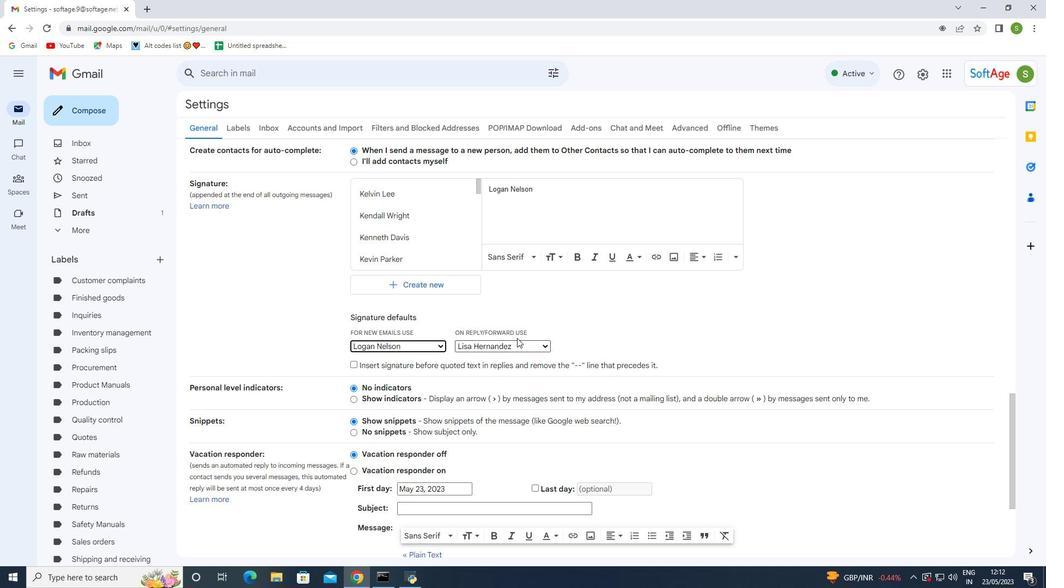 
Action: Mouse pressed left at (514, 341)
Screenshot: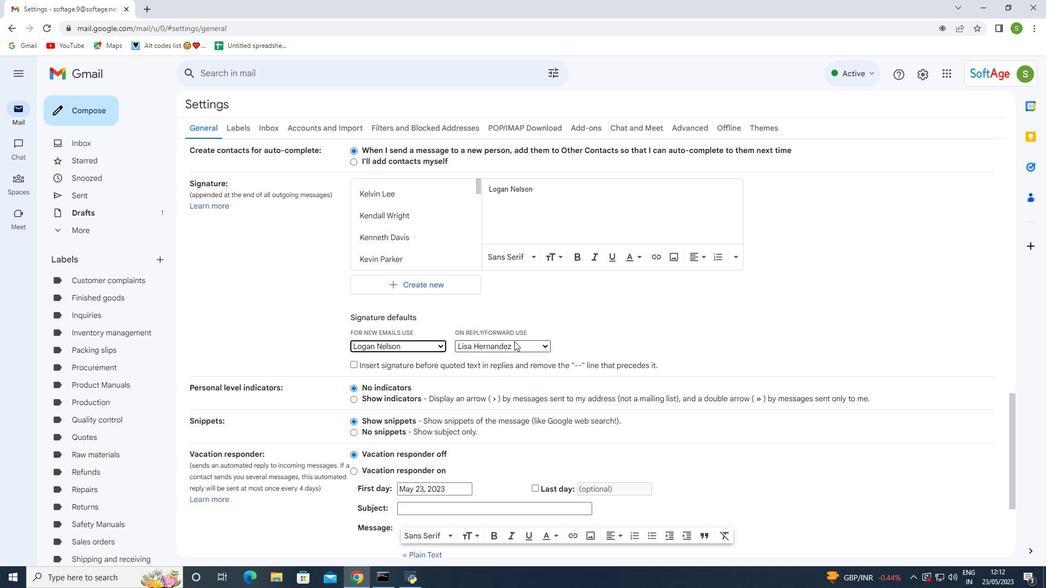 
Action: Mouse moved to (522, 481)
Screenshot: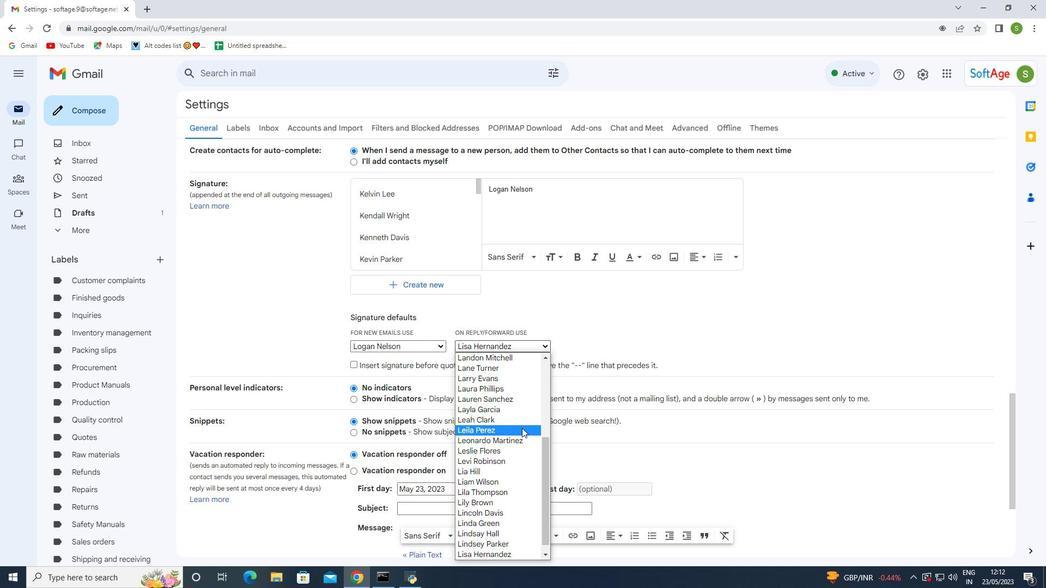 
Action: Mouse scrolled (522, 456) with delta (0, 0)
Screenshot: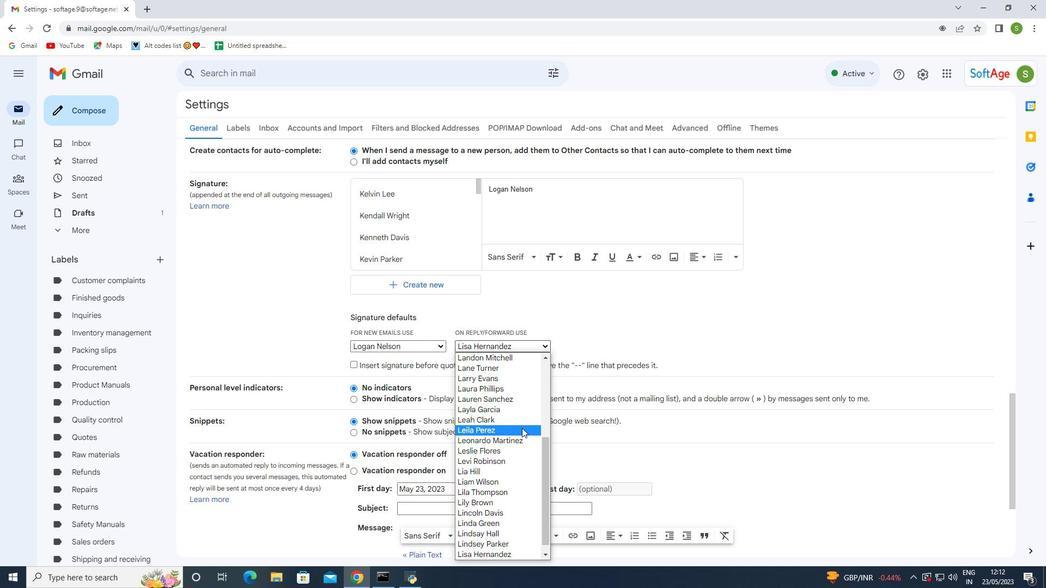 
Action: Mouse moved to (522, 503)
Screenshot: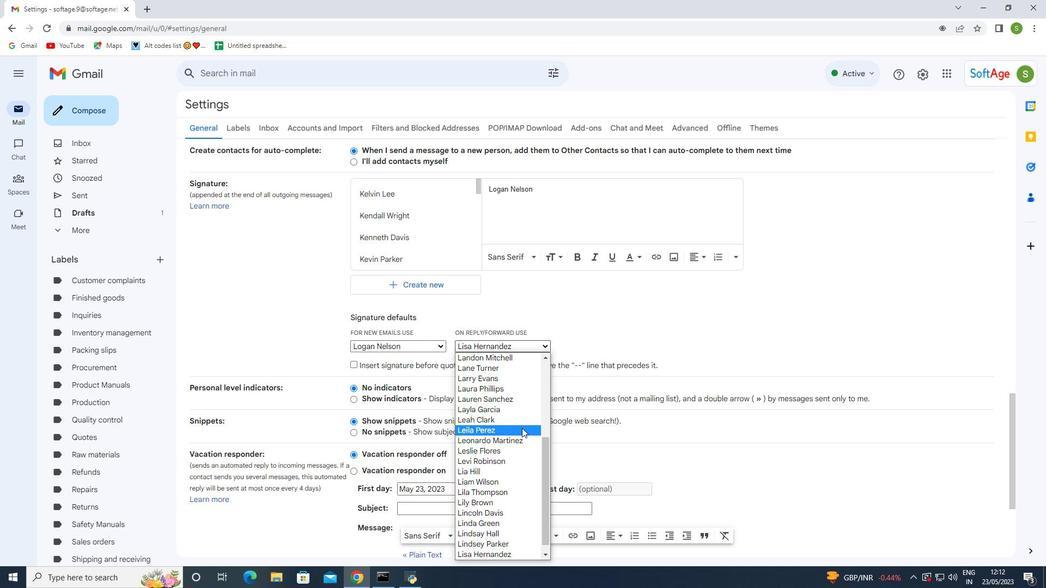 
Action: Mouse scrolled (522, 483) with delta (0, 0)
Screenshot: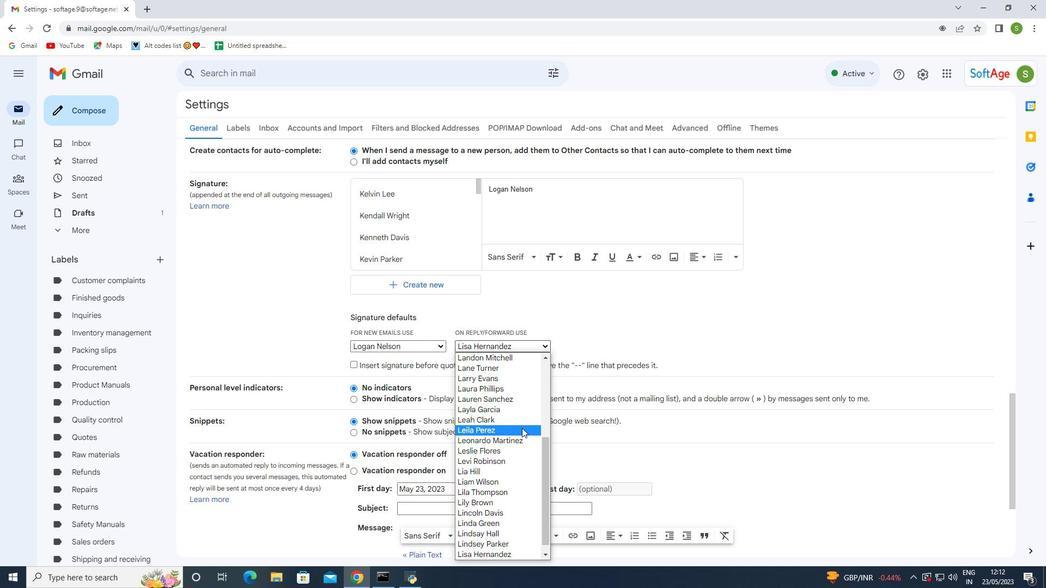
Action: Mouse moved to (522, 511)
Screenshot: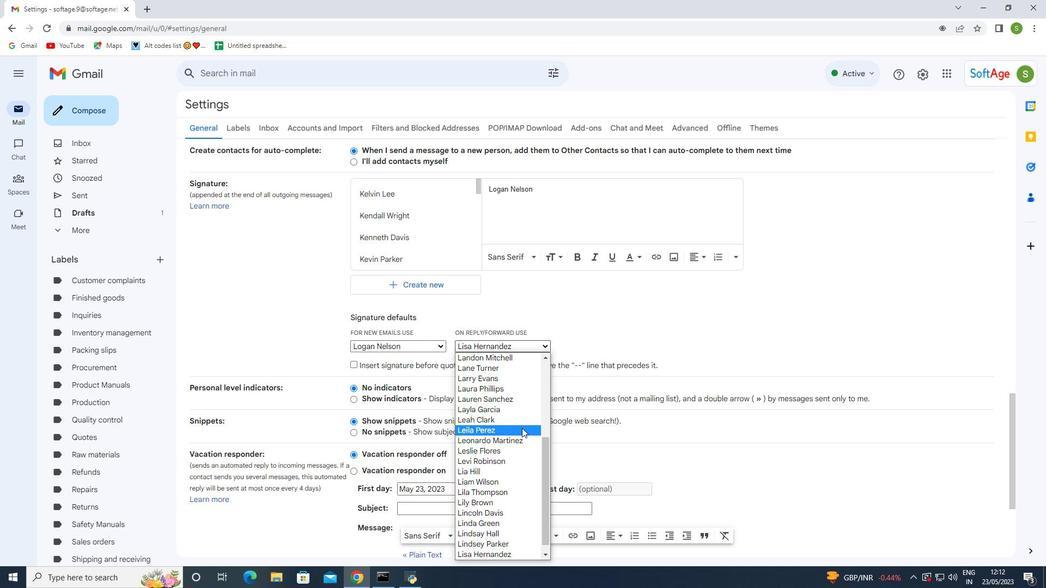 
Action: Mouse scrolled (522, 510) with delta (0, 0)
Screenshot: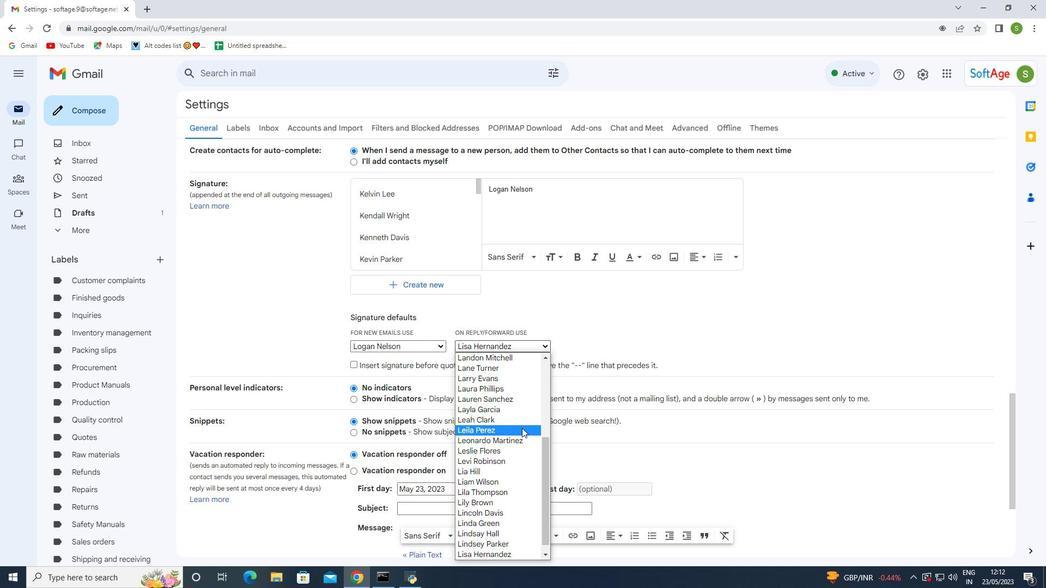 
Action: Mouse moved to (515, 552)
Screenshot: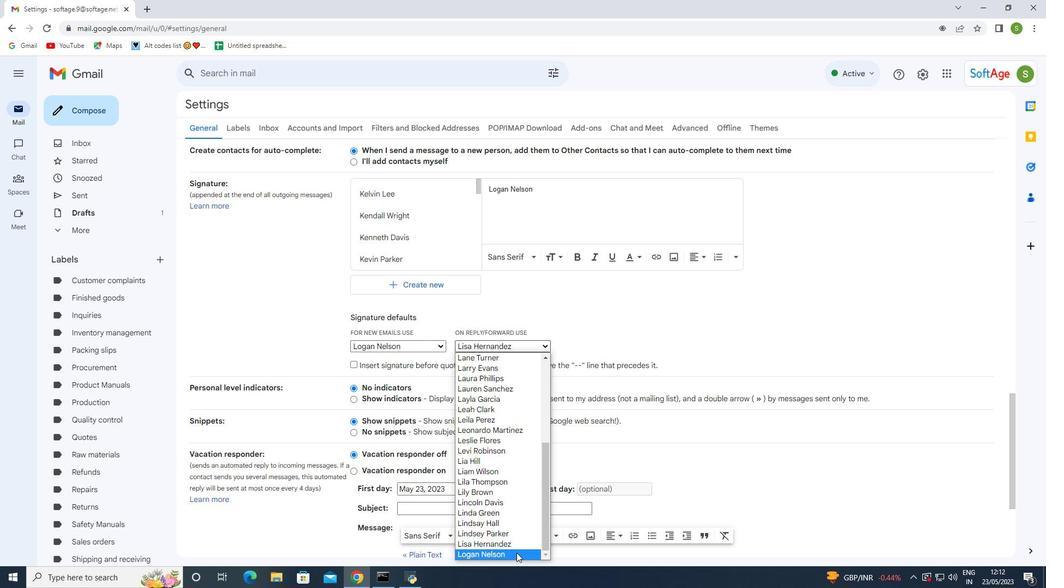 
Action: Mouse pressed left at (515, 552)
Screenshot: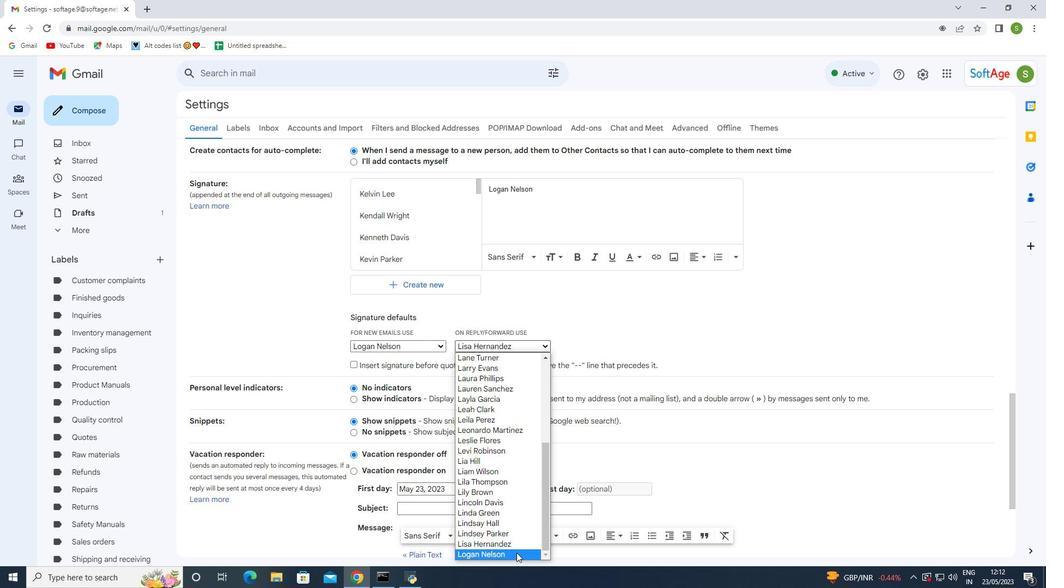 
Action: Mouse moved to (495, 406)
Screenshot: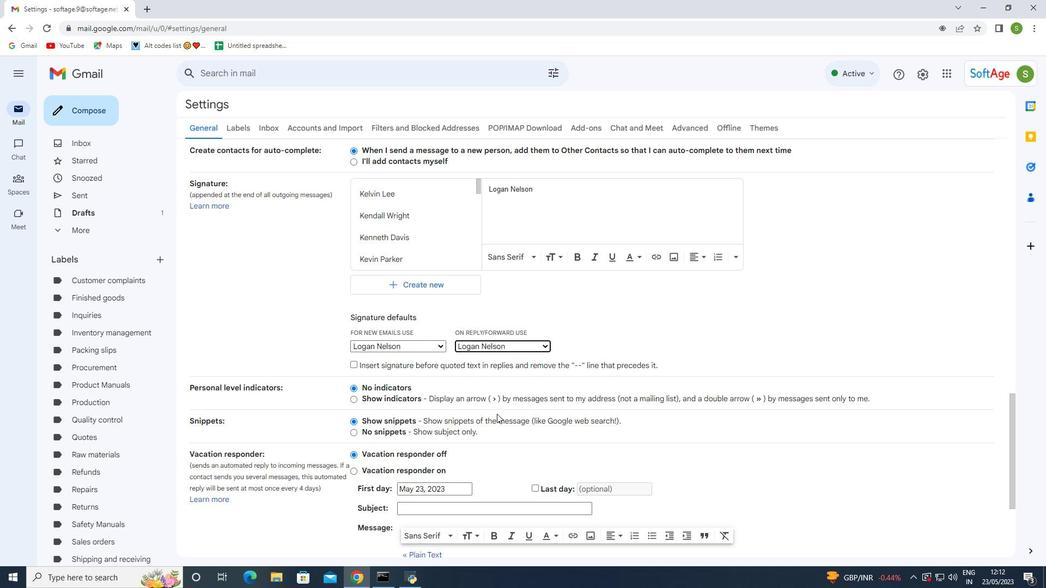 
Action: Mouse scrolled (495, 406) with delta (0, 0)
Screenshot: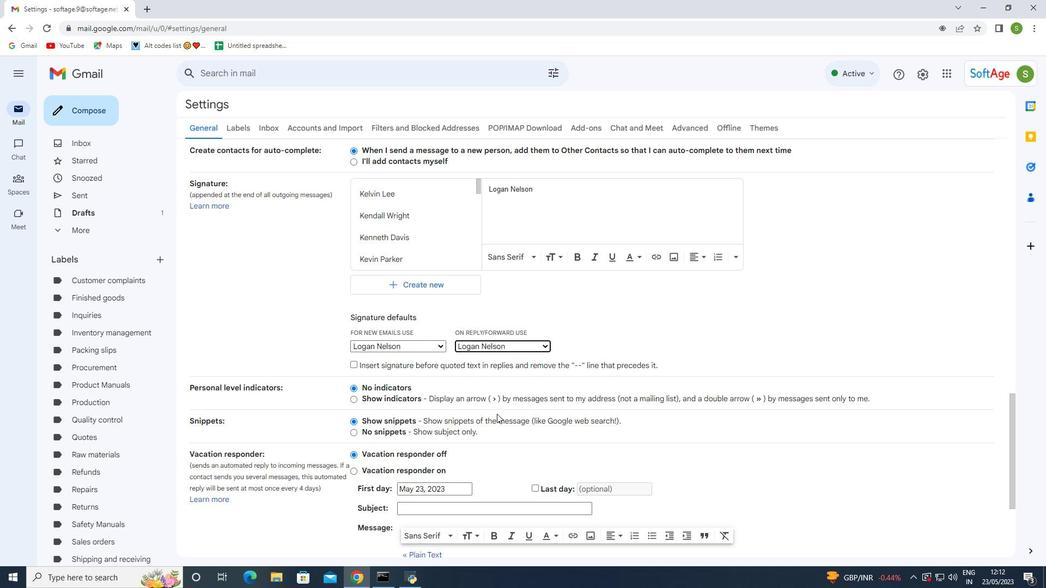 
Action: Mouse scrolled (495, 406) with delta (0, 0)
Screenshot: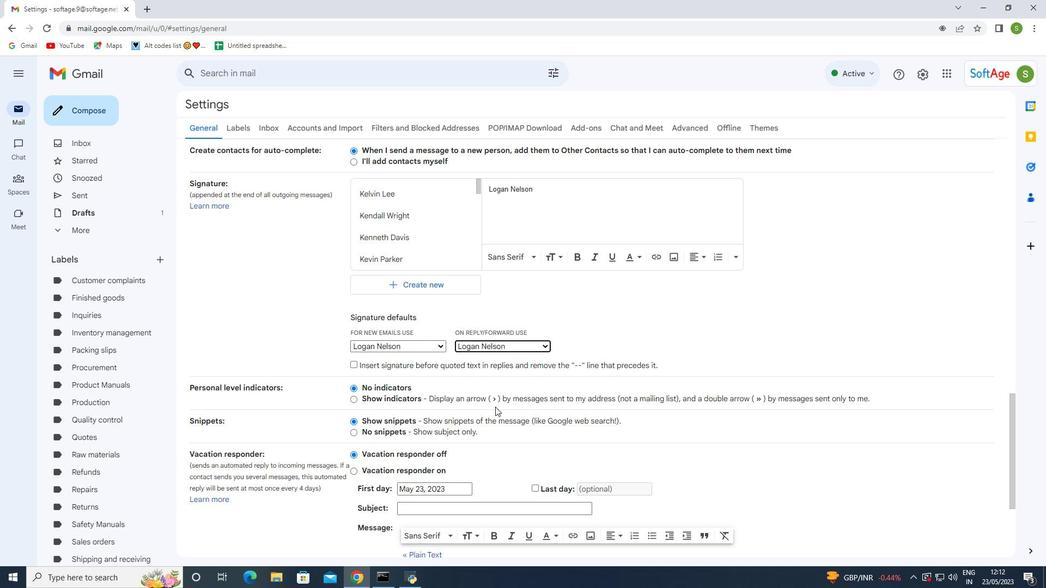 
Action: Mouse scrolled (495, 406) with delta (0, 0)
Screenshot: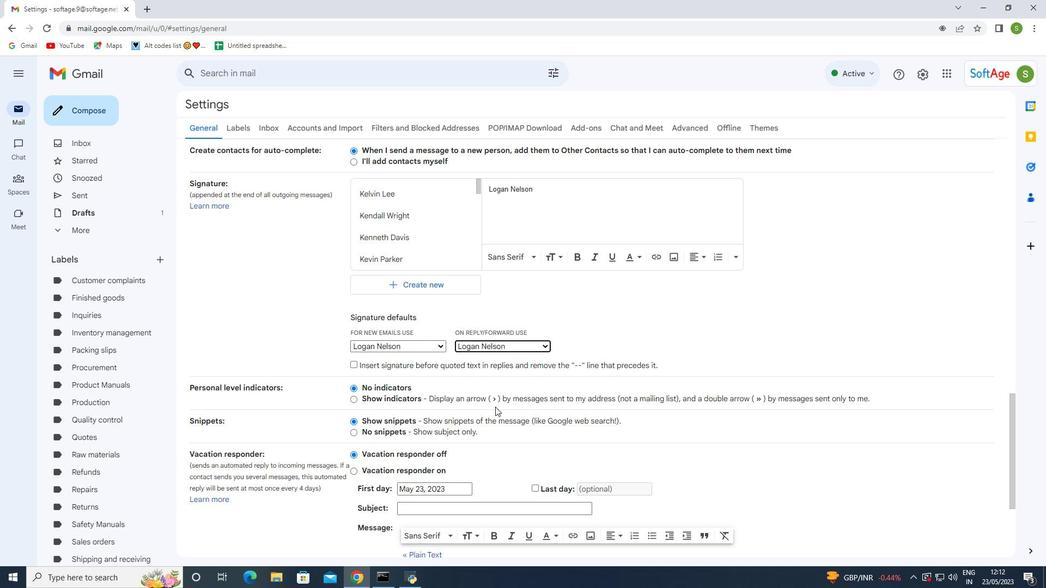 
Action: Mouse scrolled (495, 406) with delta (0, 0)
Screenshot: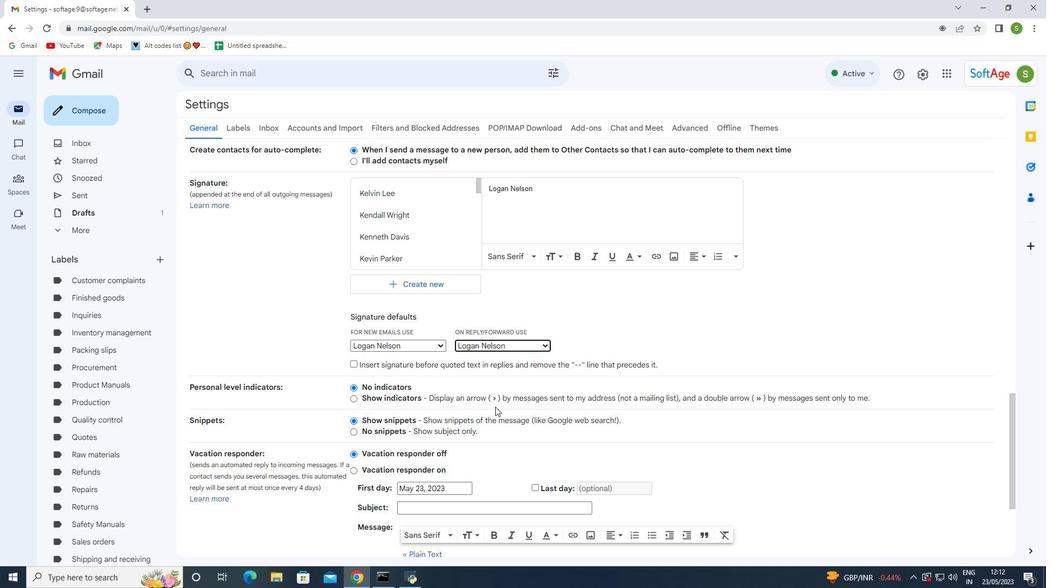 
Action: Mouse scrolled (495, 406) with delta (0, 0)
Screenshot: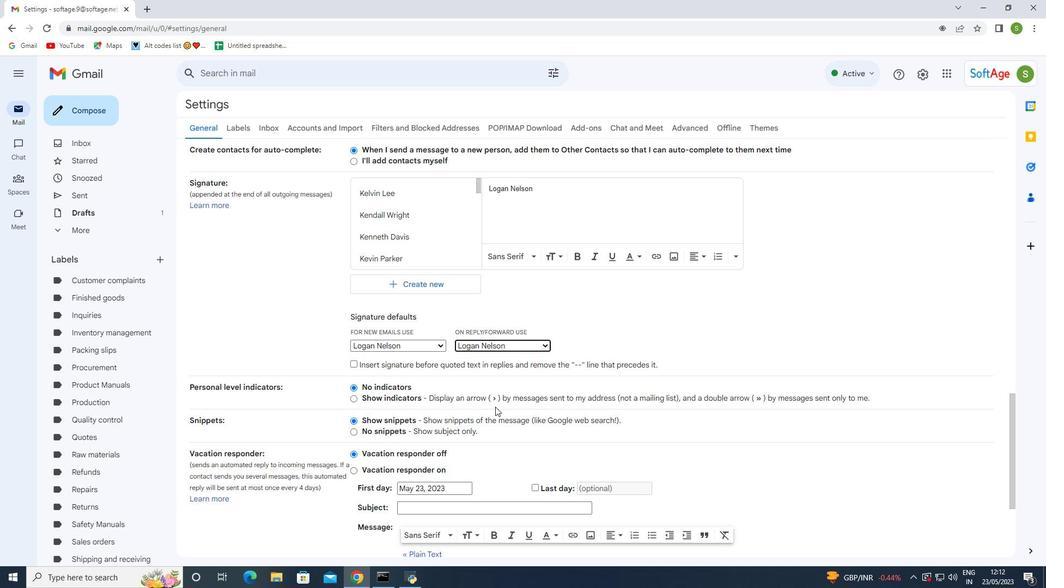 
Action: Mouse moved to (570, 500)
Screenshot: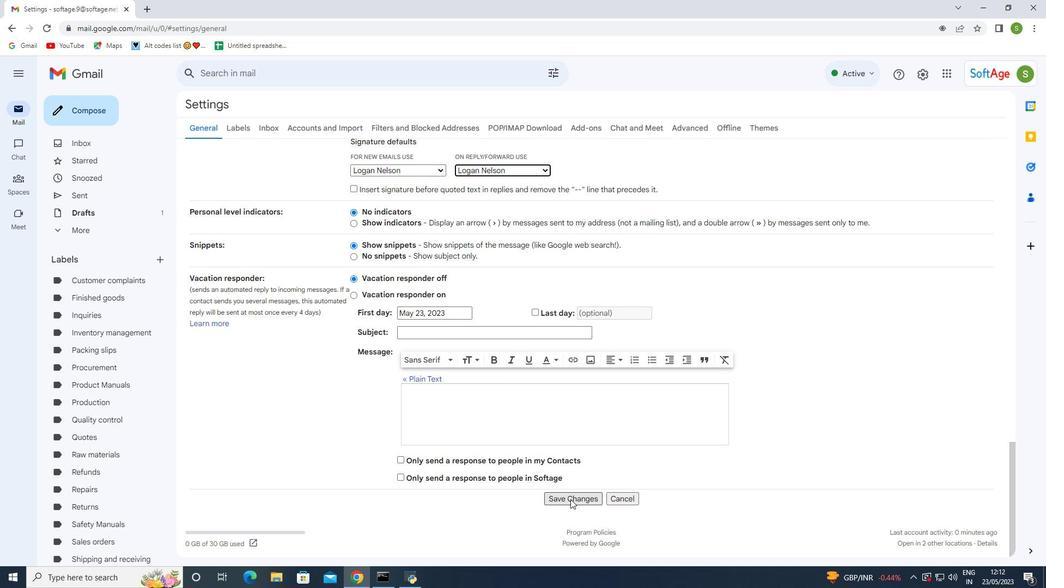 
Action: Mouse pressed left at (570, 500)
Screenshot: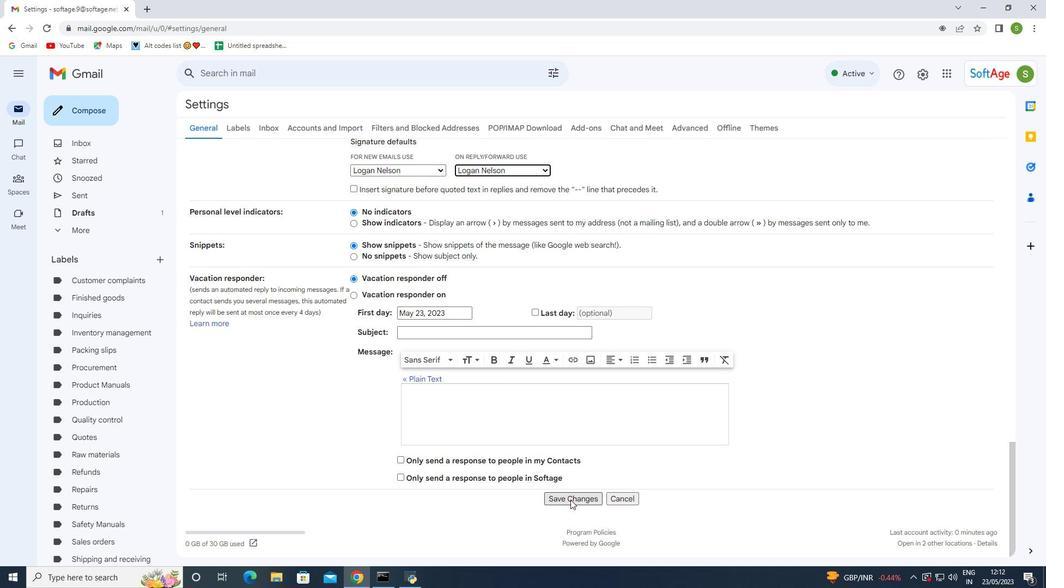 
Action: Mouse moved to (91, 113)
Screenshot: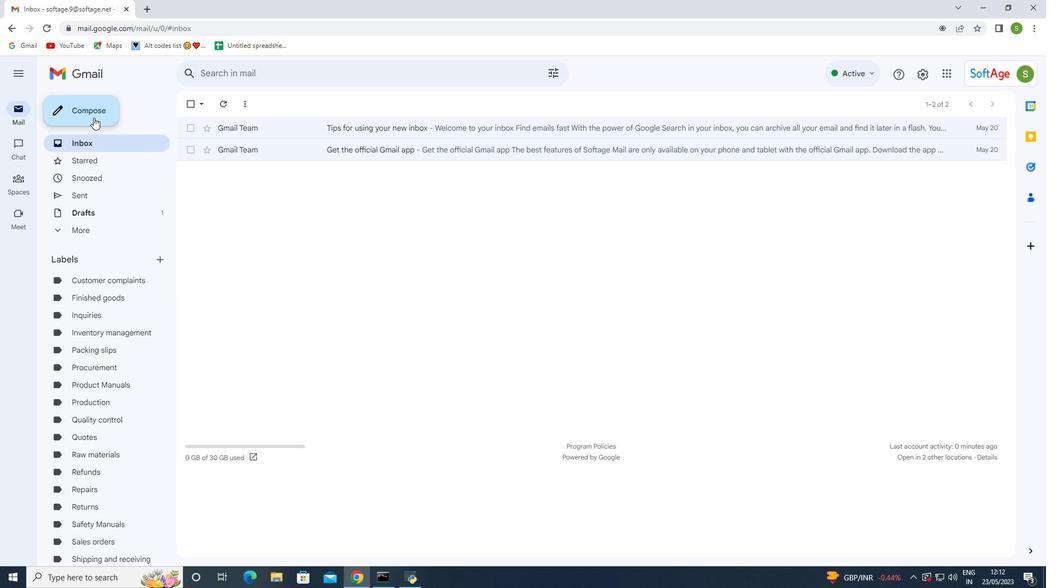 
Action: Mouse pressed left at (91, 113)
Screenshot: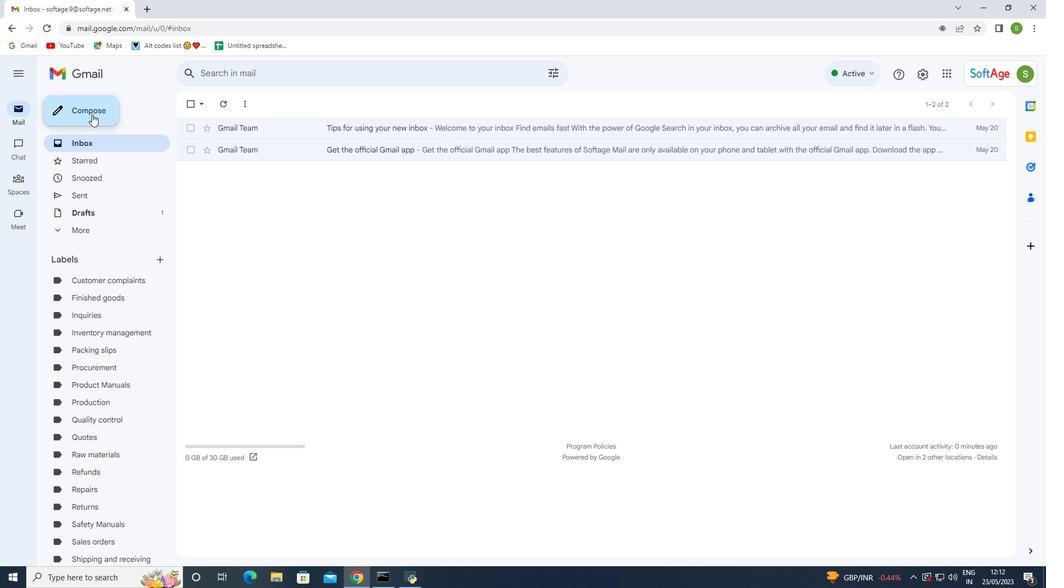 
Action: Mouse moved to (724, 268)
Screenshot: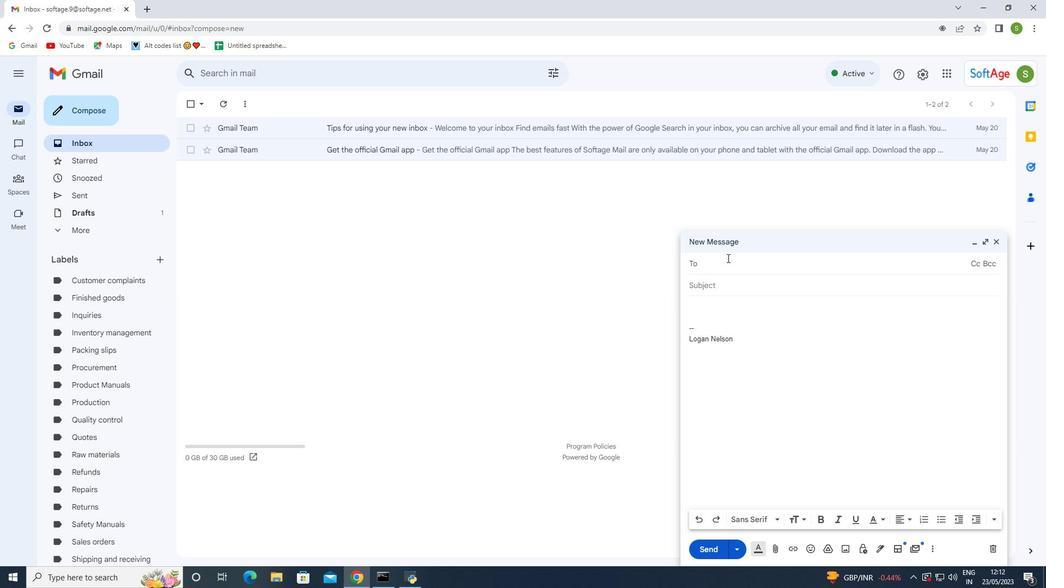
Action: Mouse pressed left at (724, 268)
Screenshot: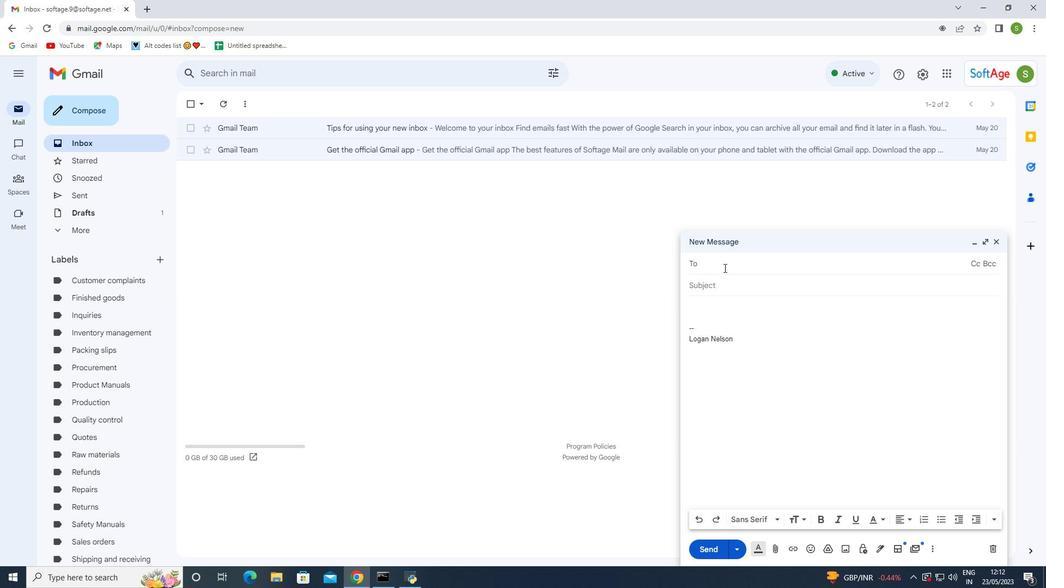 
Action: Key pressed softage.7<Key.shift>@softage.net
Screenshot: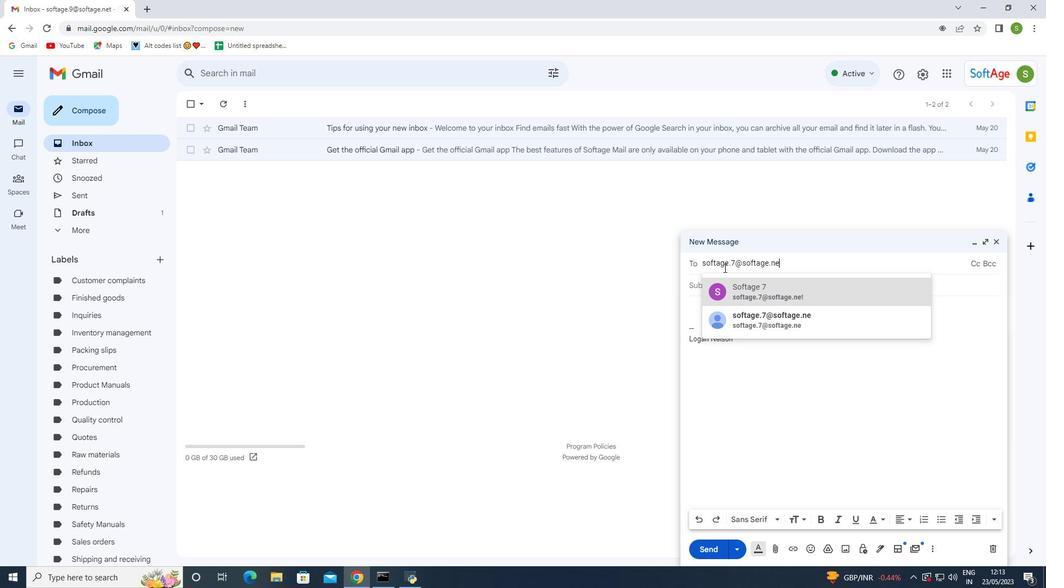 
Action: Mouse moved to (754, 289)
Screenshot: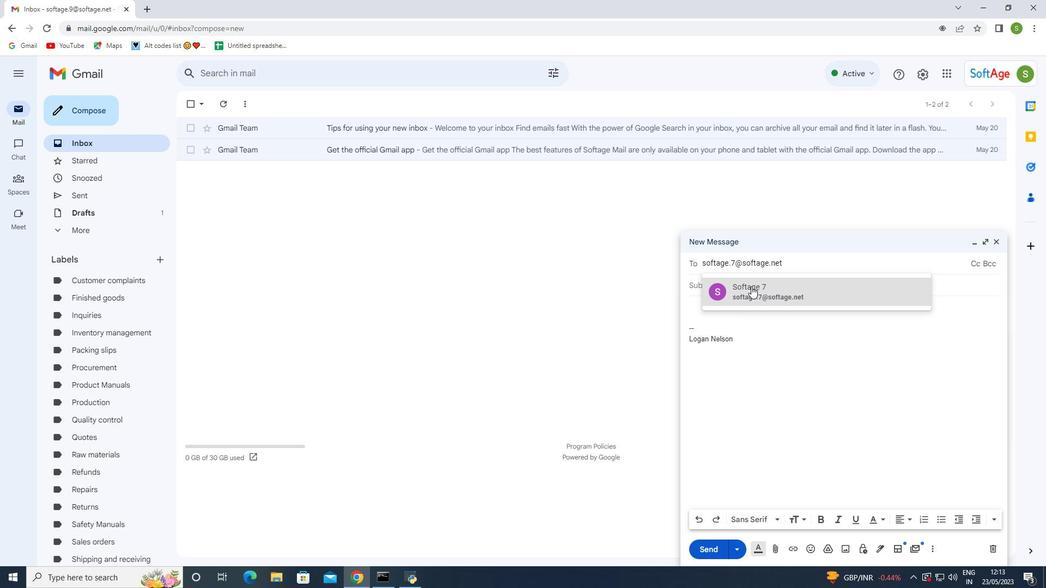 
Action: Mouse pressed left at (754, 289)
Screenshot: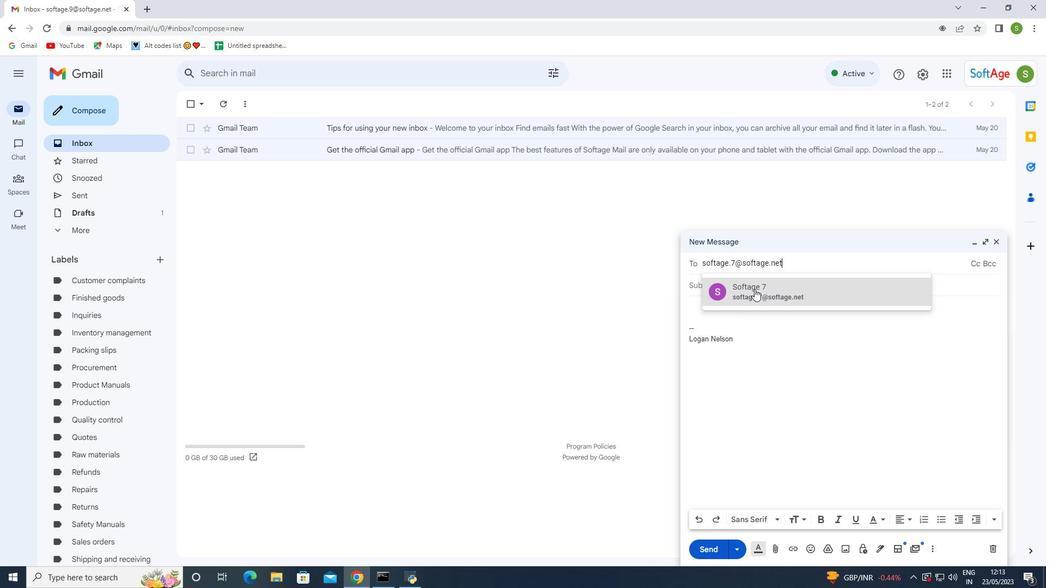 
Action: Mouse moved to (709, 298)
Screenshot: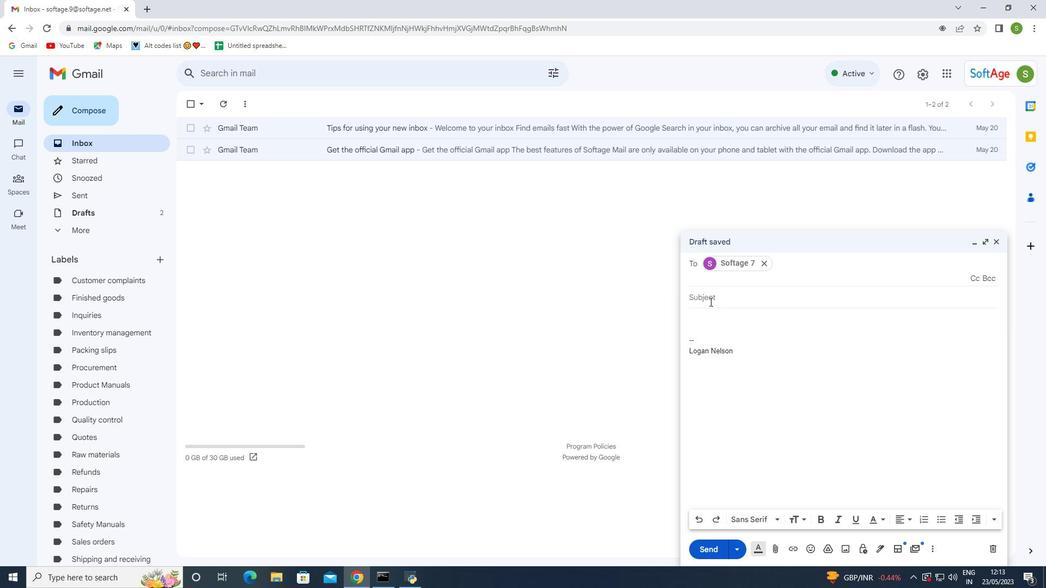 
Action: Mouse pressed left at (709, 298)
Screenshot: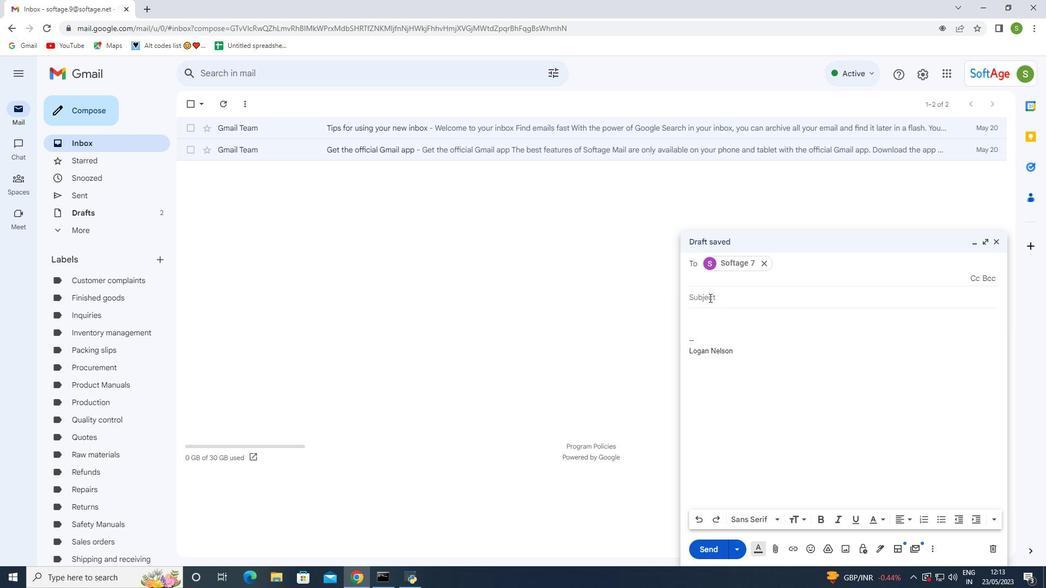 
Action: Key pressed <Key.shift>Request<Key.space>for<Key.space>a<Key.space>review<Key.space>follow<Key.space><Key.backspace>-up<Key.space><Key.backspace>
Screenshot: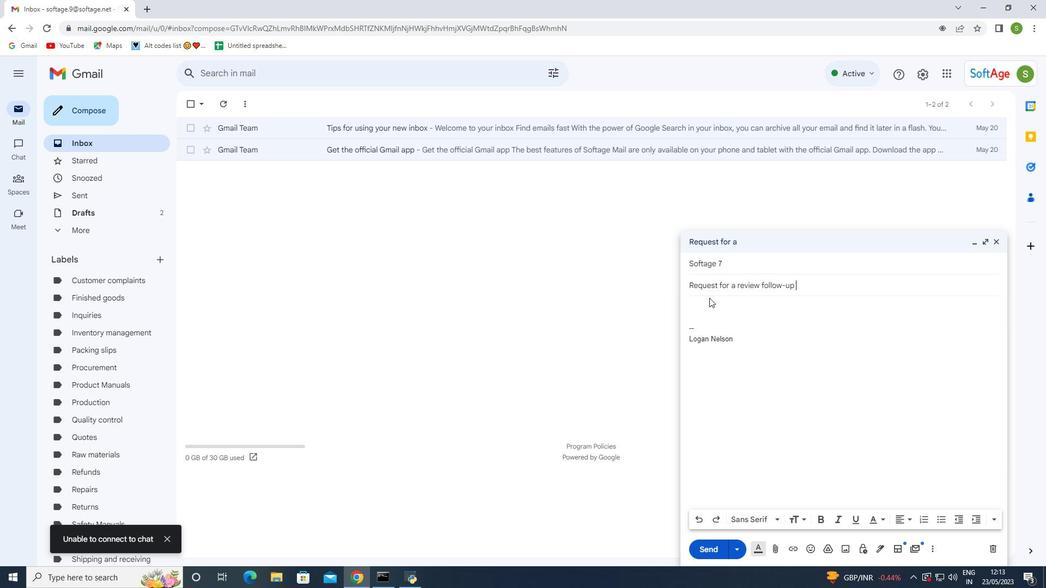 
Action: Mouse moved to (700, 330)
Screenshot: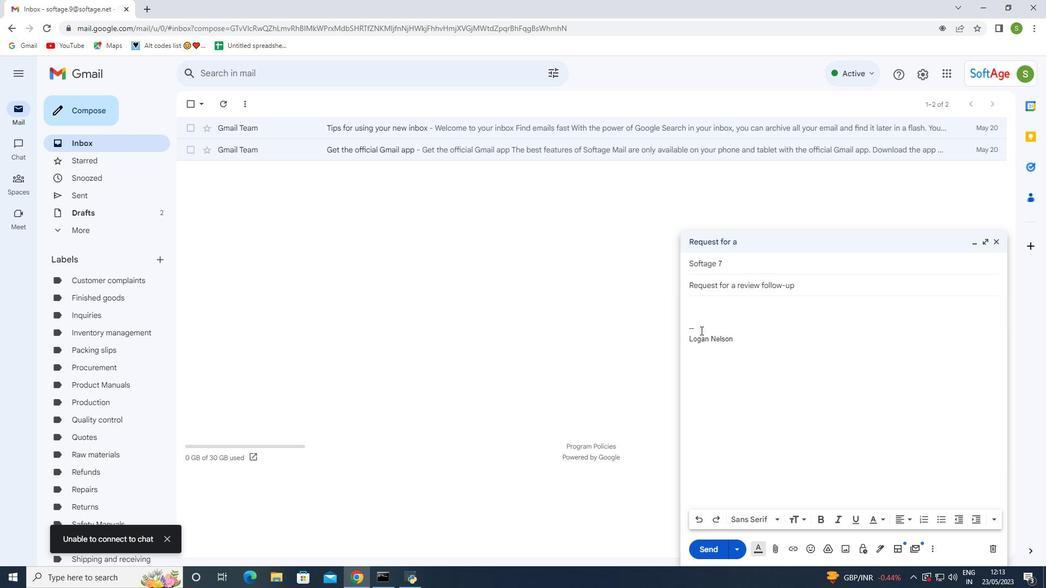
Action: Mouse pressed left at (700, 330)
Screenshot: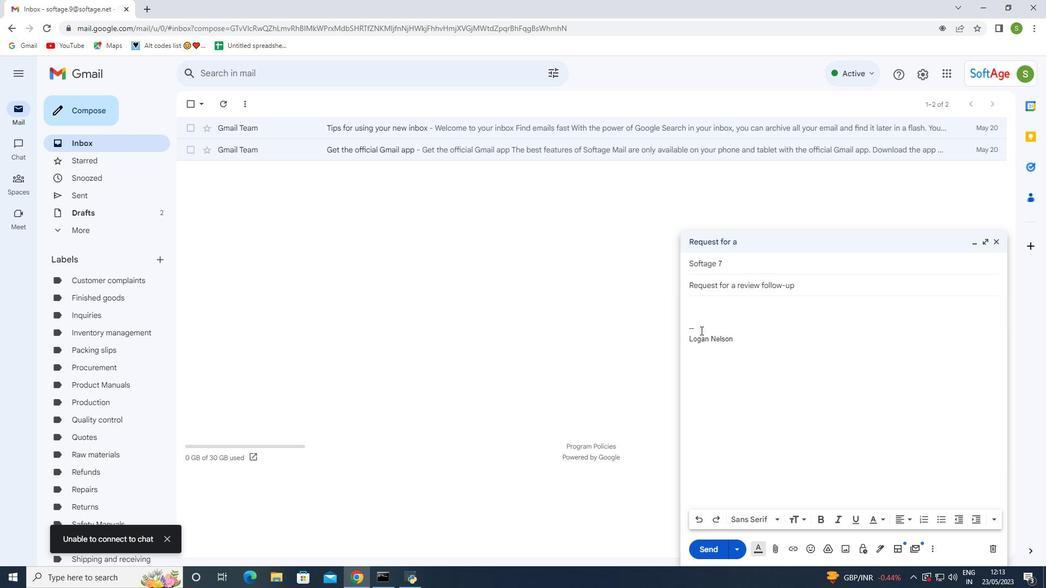 
Action: Mouse moved to (680, 315)
Screenshot: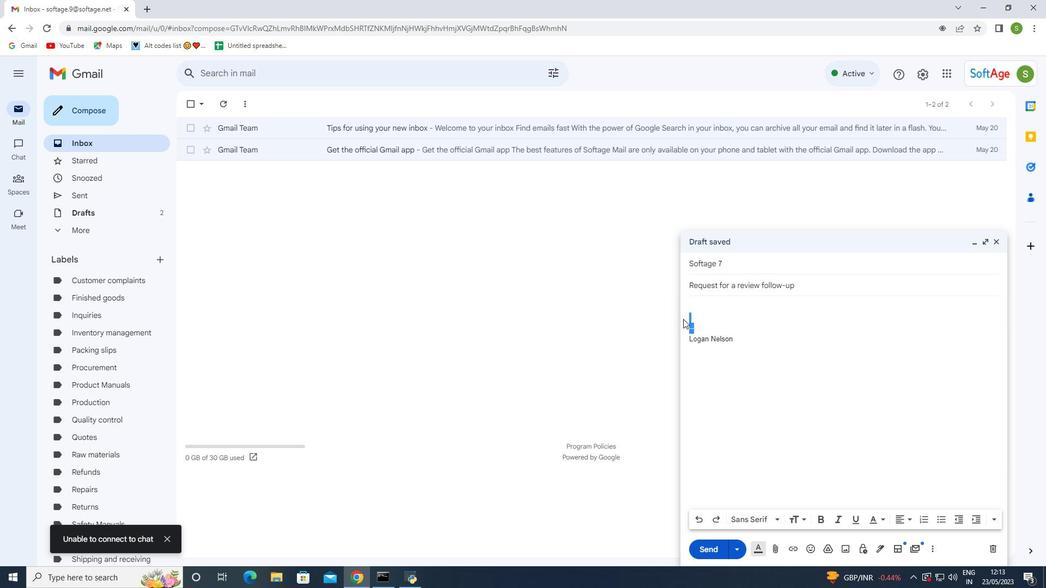 
Action: Key pressed <Key.backspace><Key.up><Key.shift>I<Key.space>would<Key.space>like<Key.space>to<Key.space>request<Key.space>a<Key.space>change<Key.space>to<Key.space>the<Key.space>project<Key.space>objectives,<Key.space>can<Key.space>we<Key.space>schedule<Key.space>a<Key.space>meetng<Key.space>to<Key.space>discuss<Key.space>this<Key.shift_r>?
Screenshot: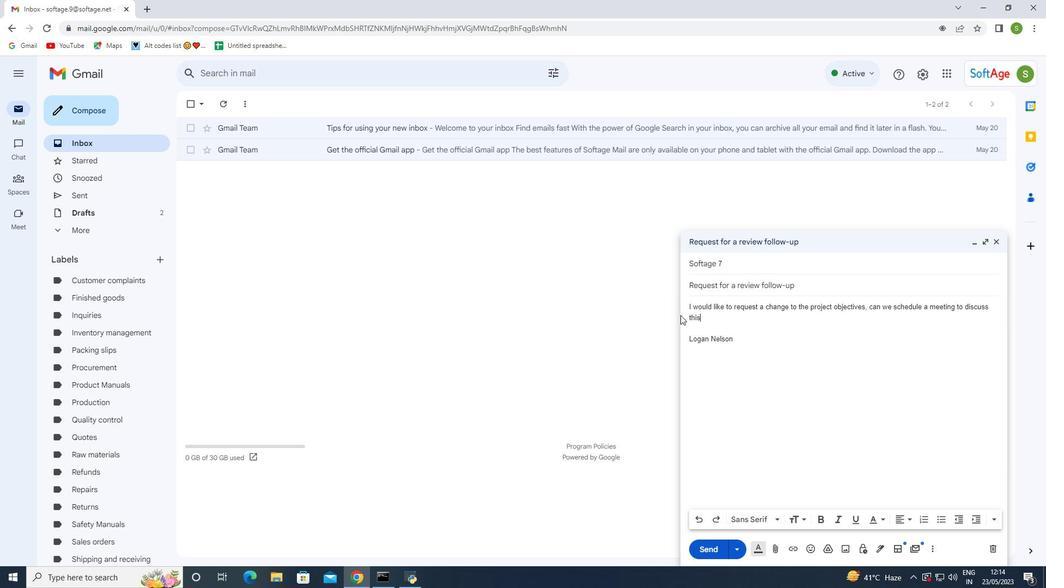 
Action: Mouse moved to (724, 551)
Screenshot: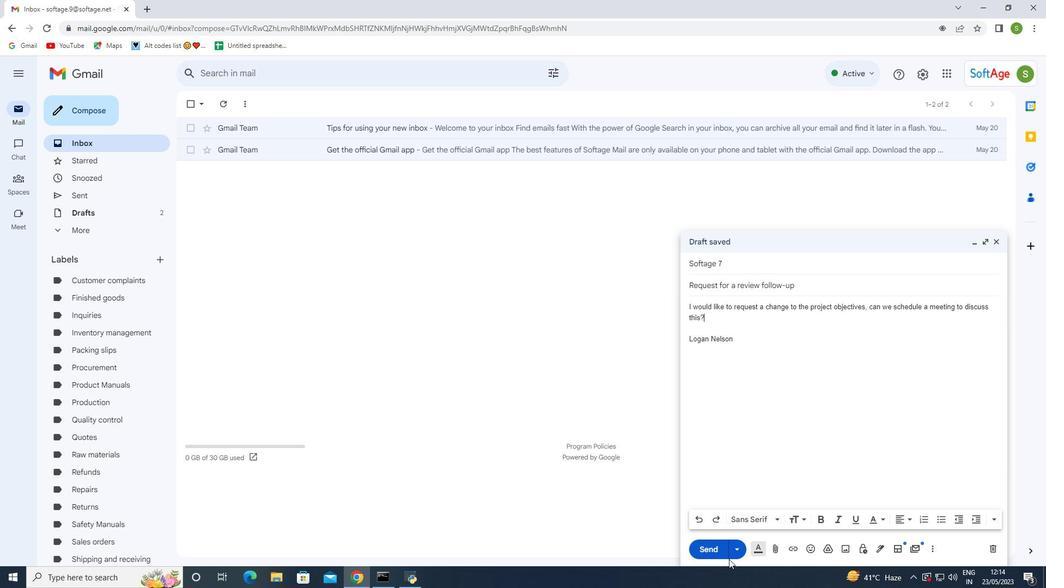 
Action: Mouse pressed left at (724, 551)
Screenshot: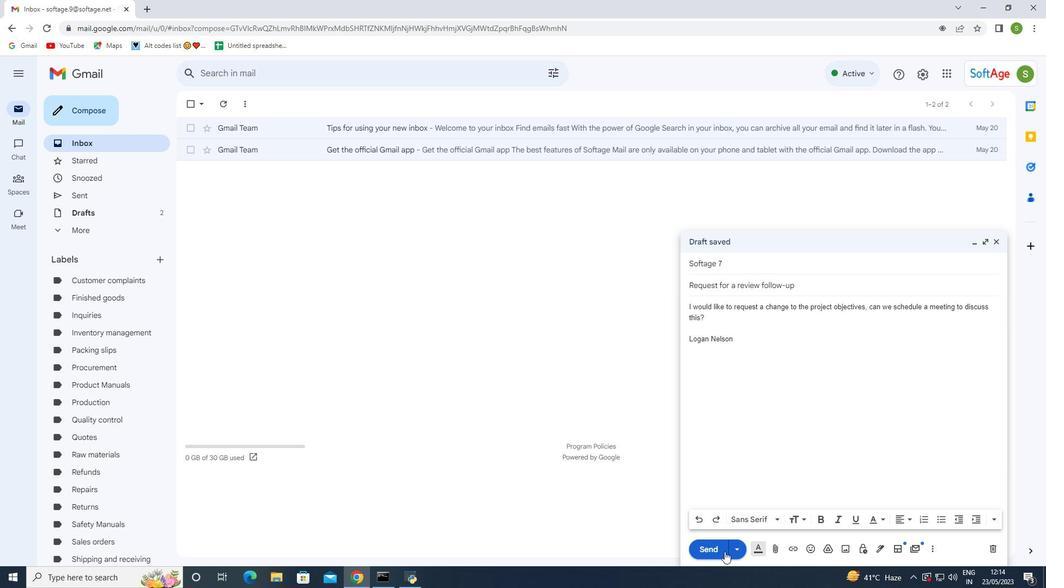 
Action: Mouse moved to (88, 190)
Screenshot: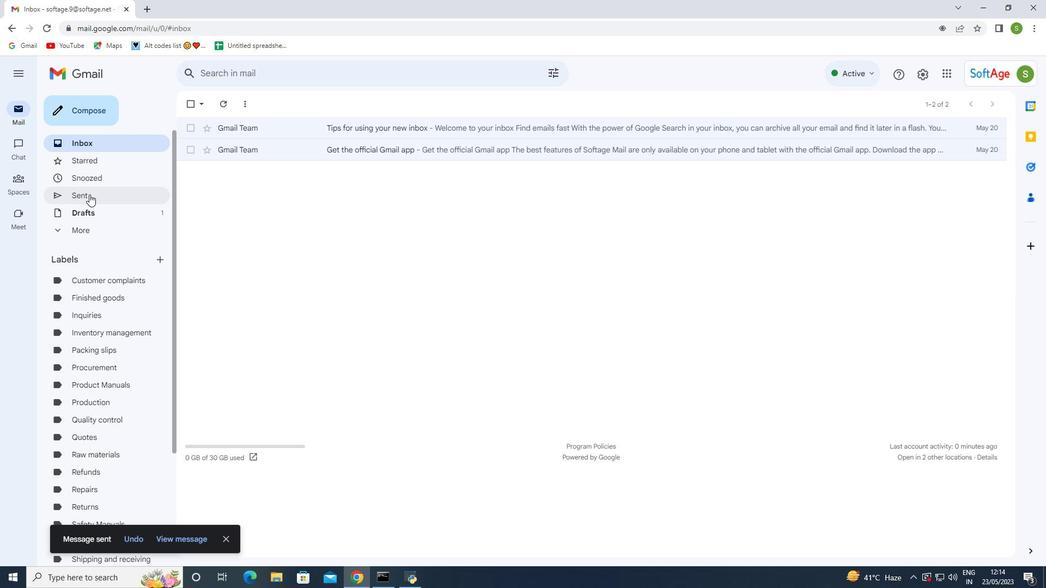 
Action: Mouse pressed left at (88, 190)
Screenshot: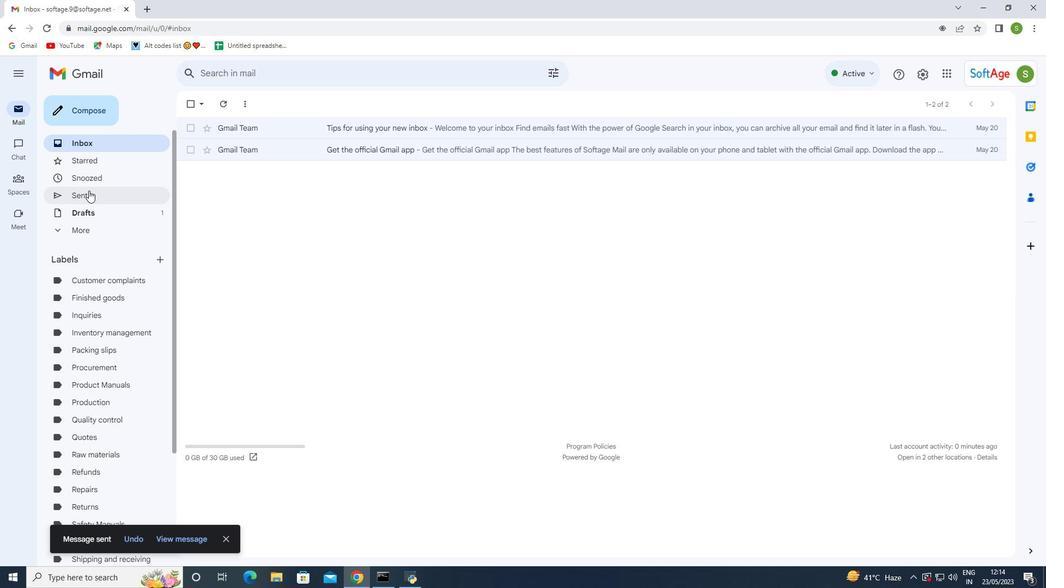 
Action: Mouse moved to (189, 158)
Screenshot: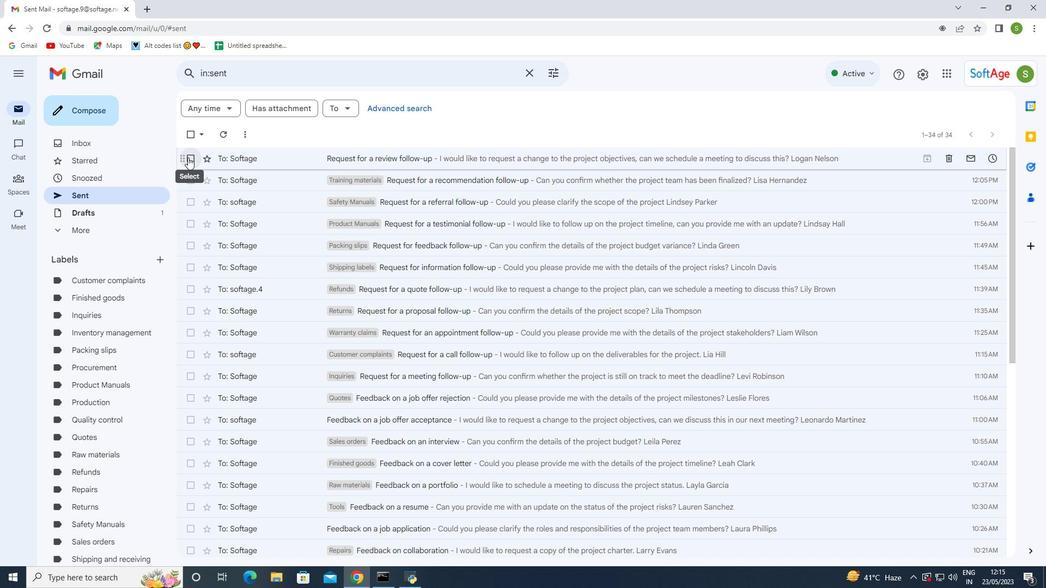 
Action: Mouse pressed left at (189, 158)
Screenshot: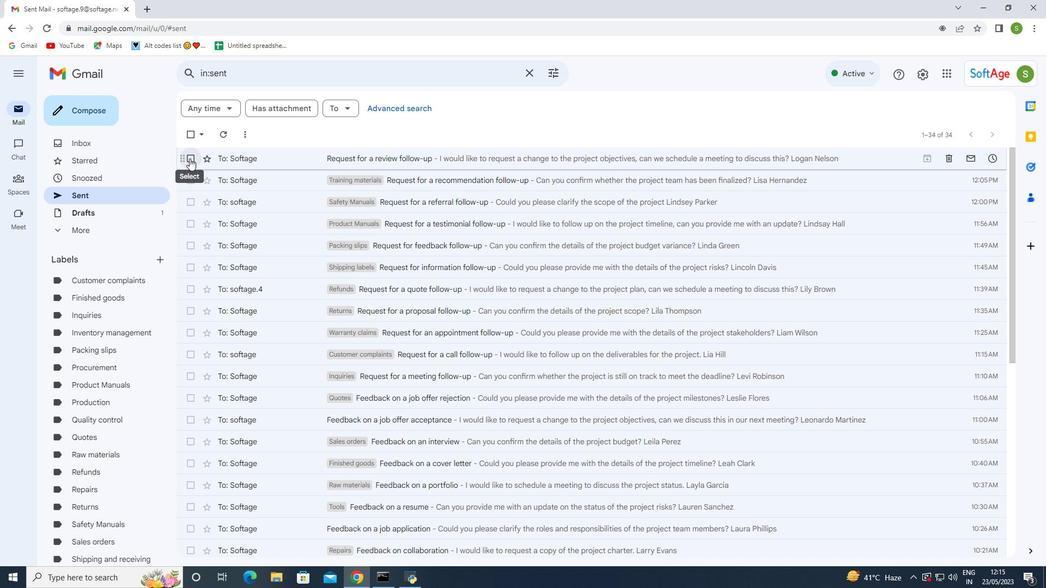 
Action: Mouse moved to (260, 159)
Screenshot: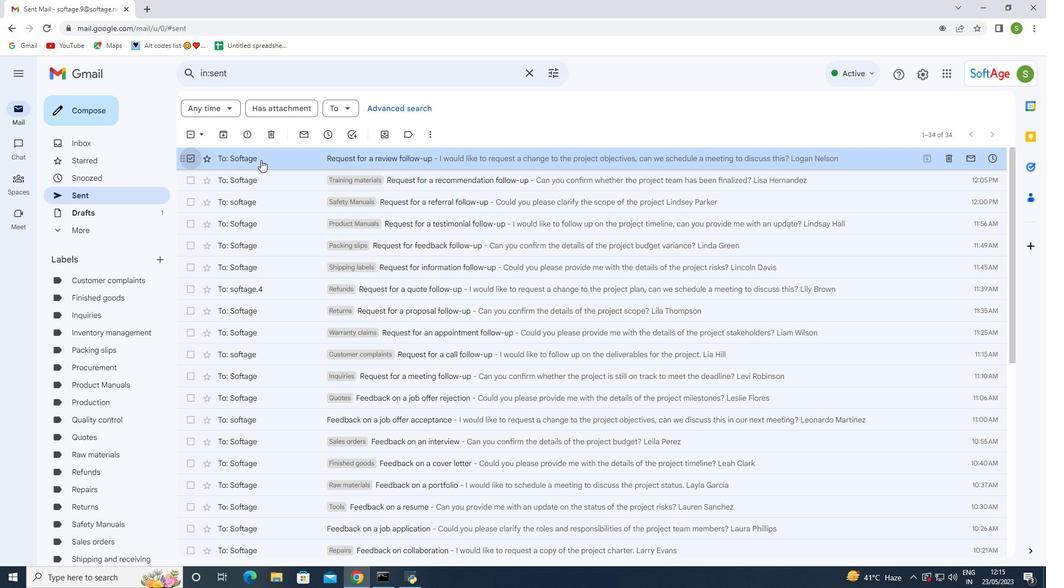 
Action: Mouse pressed right at (260, 159)
Screenshot: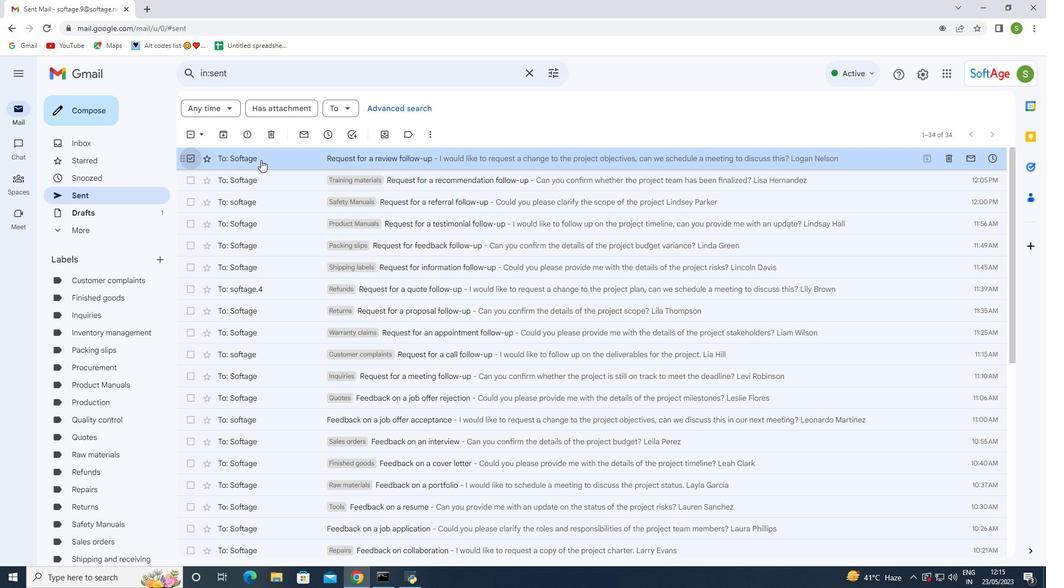 
Action: Mouse moved to (464, 325)
Screenshot: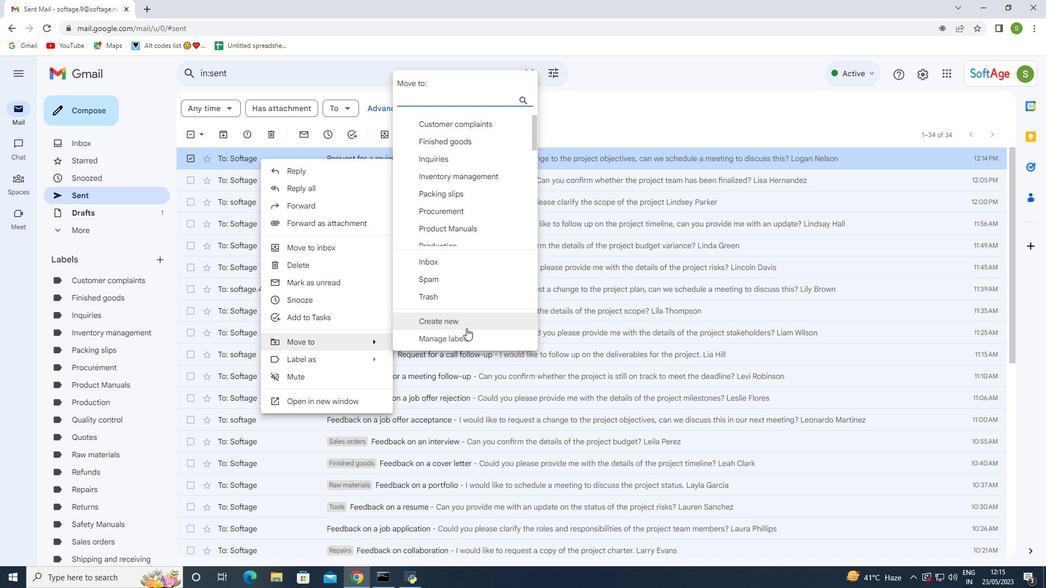 
Action: Mouse pressed left at (464, 325)
Screenshot: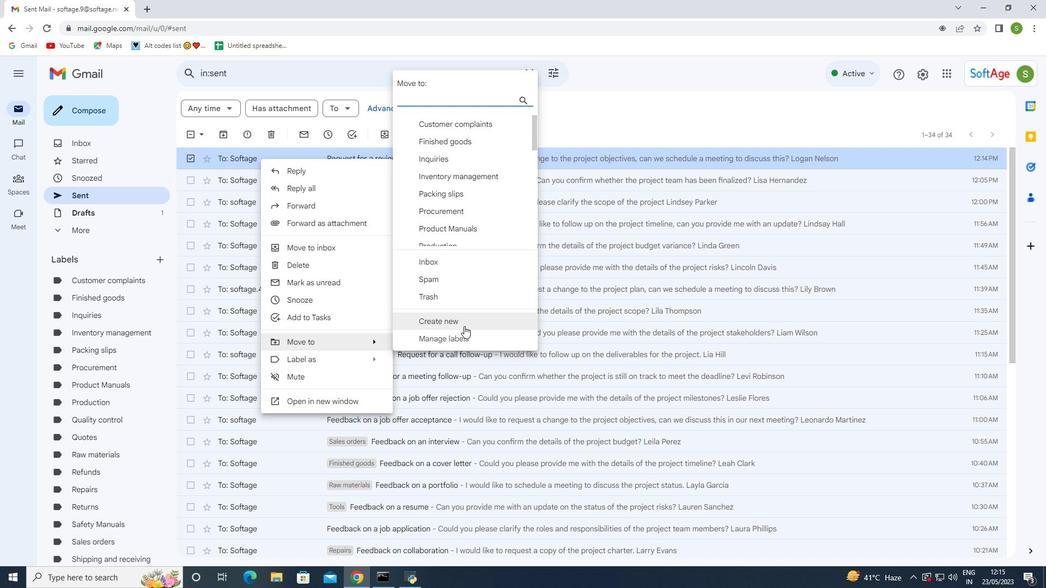 
Action: Mouse moved to (428, 296)
Screenshot: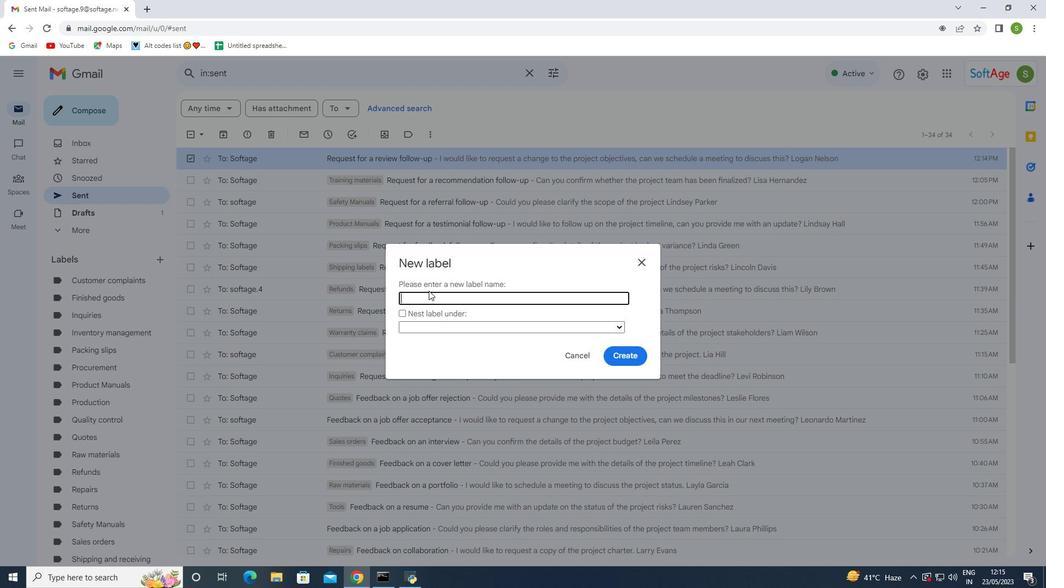 
Action: Mouse pressed left at (428, 296)
Screenshot: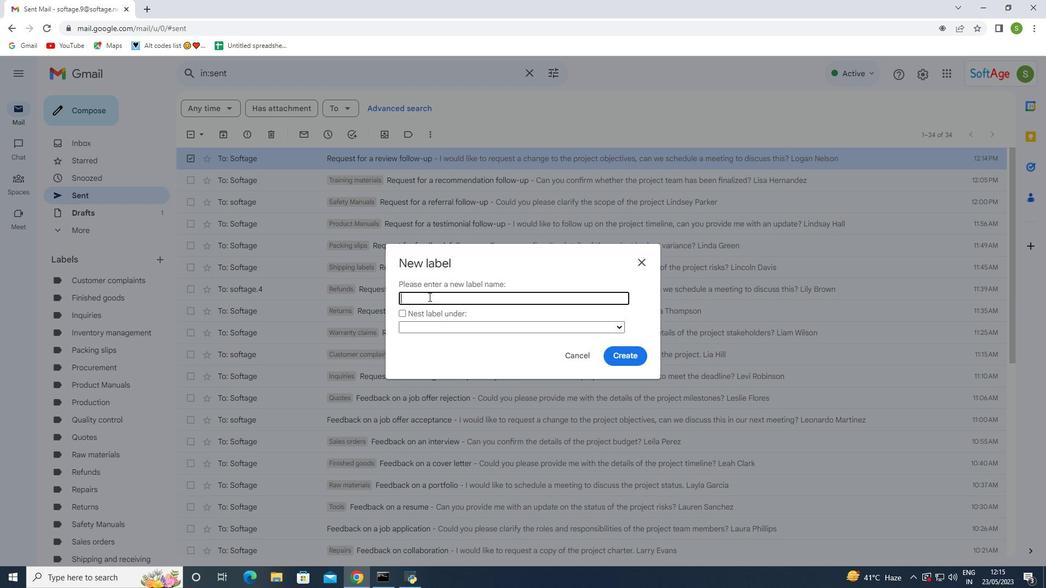 
Action: Key pressed <Key.shift>Employee<Key.space>handbooks
Screenshot: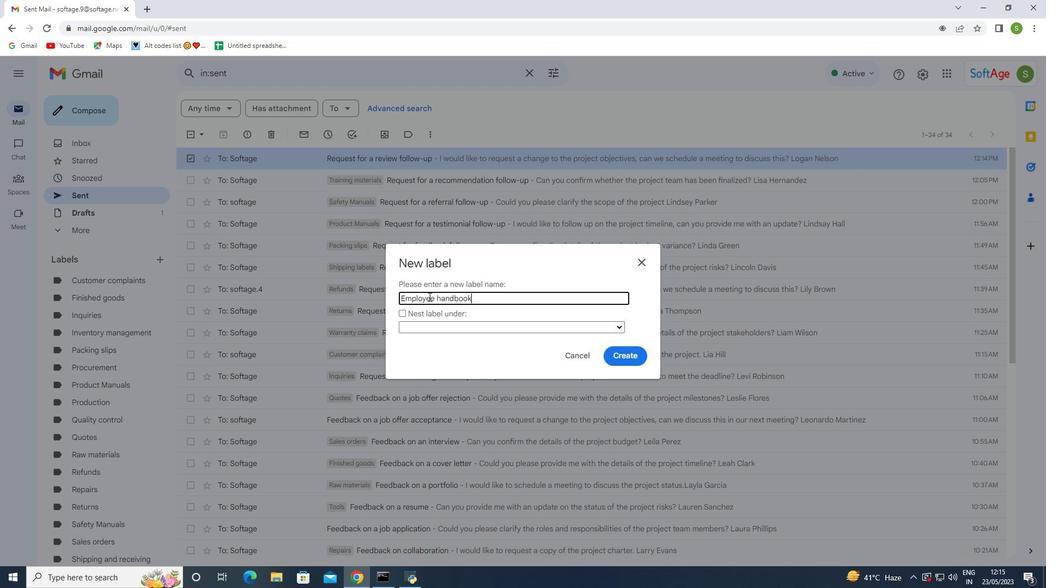 
Action: Mouse moved to (630, 355)
Screenshot: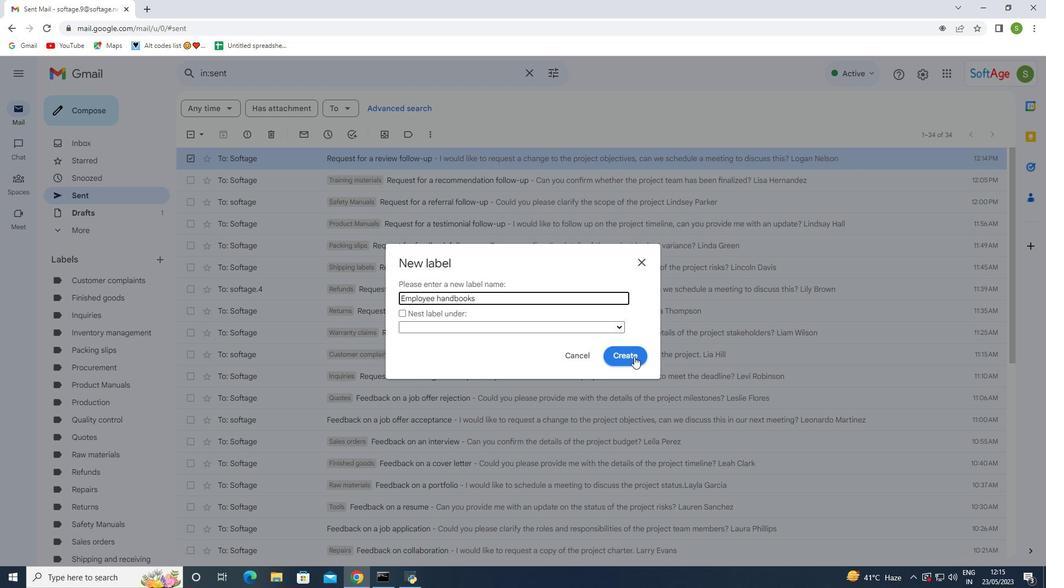 
Action: Mouse pressed left at (630, 355)
Screenshot: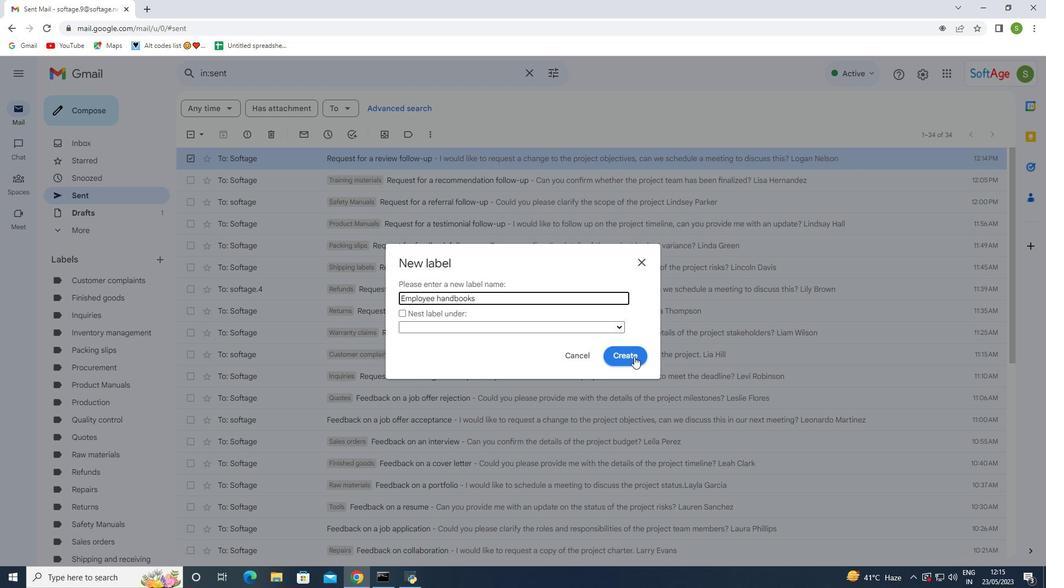 
Action: Mouse moved to (107, 293)
Screenshot: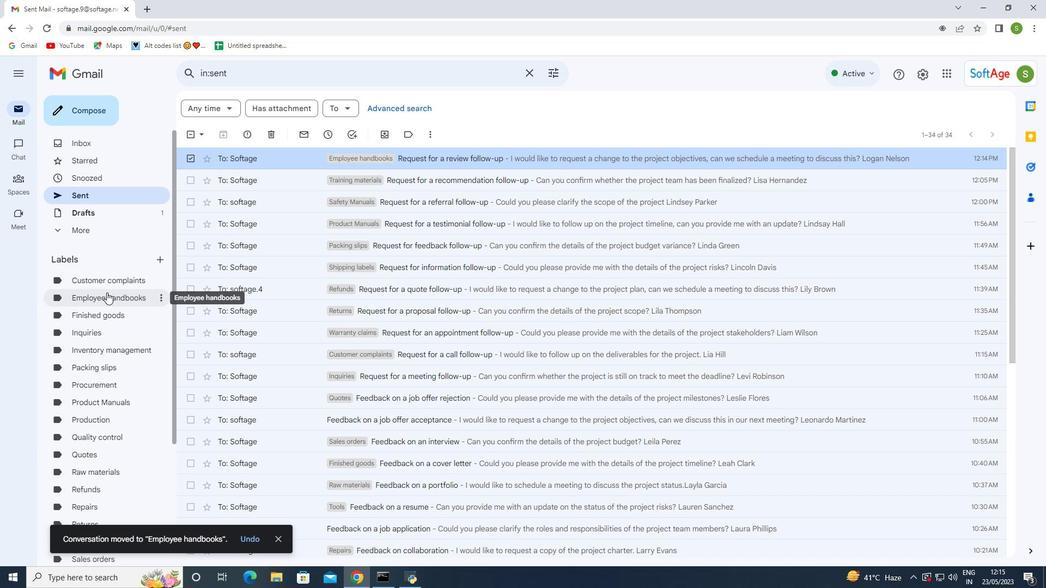 
Action: Mouse pressed left at (107, 293)
Screenshot: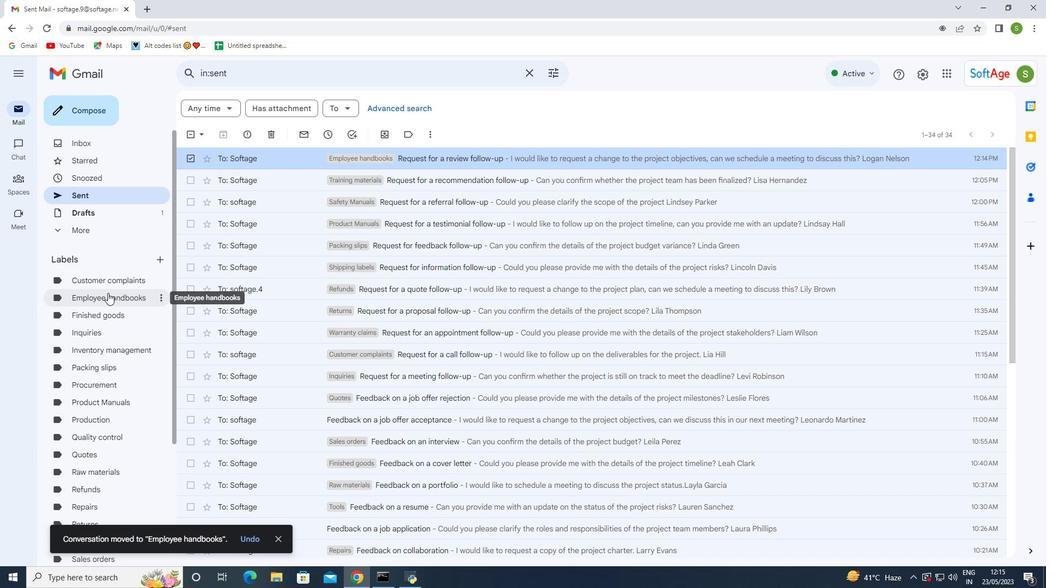 
Action: Mouse pressed left at (107, 293)
Screenshot: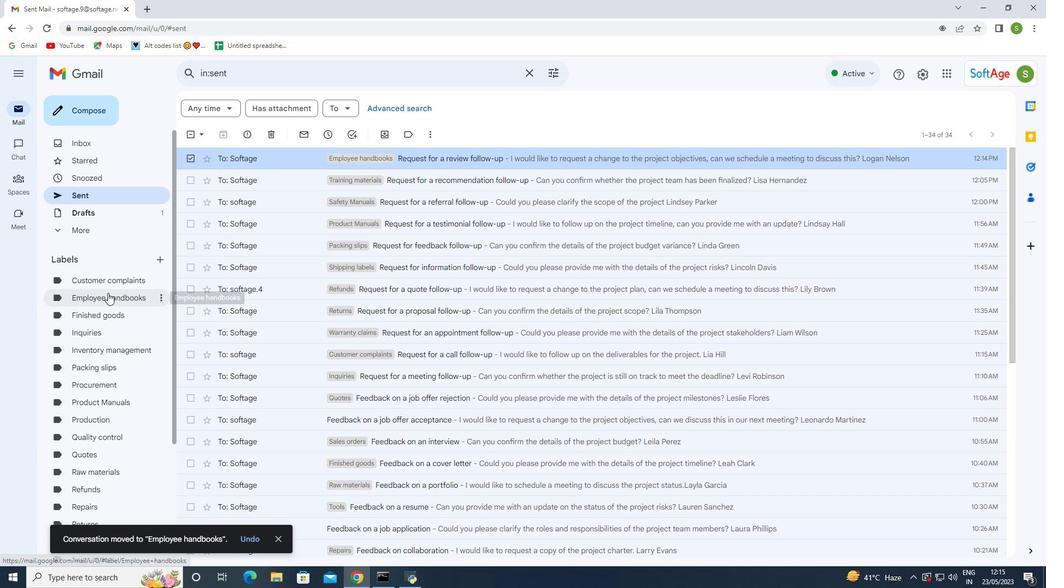 
Action: Mouse moved to (294, 159)
Screenshot: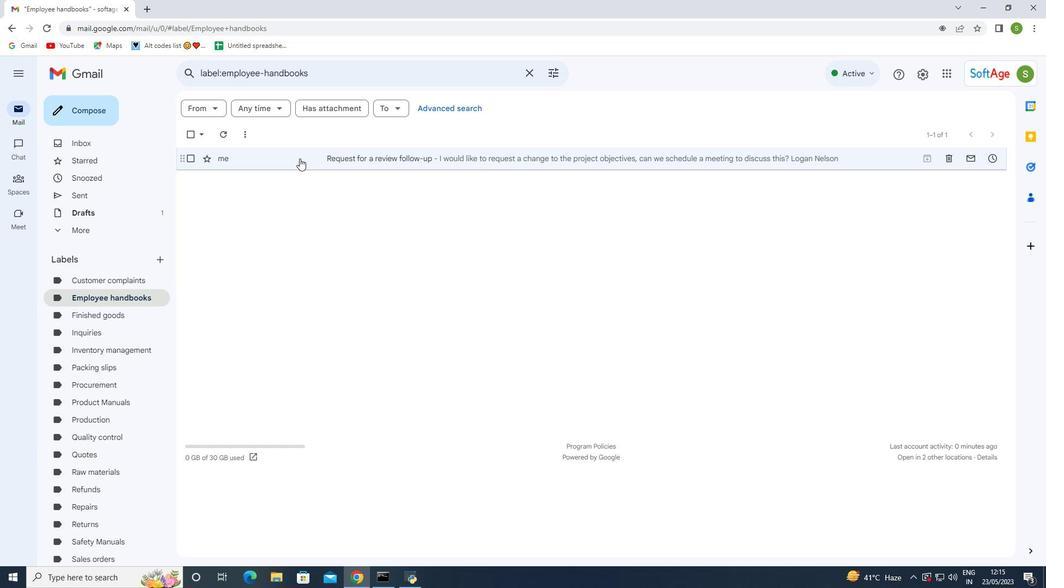 
Action: Mouse pressed left at (294, 159)
Screenshot: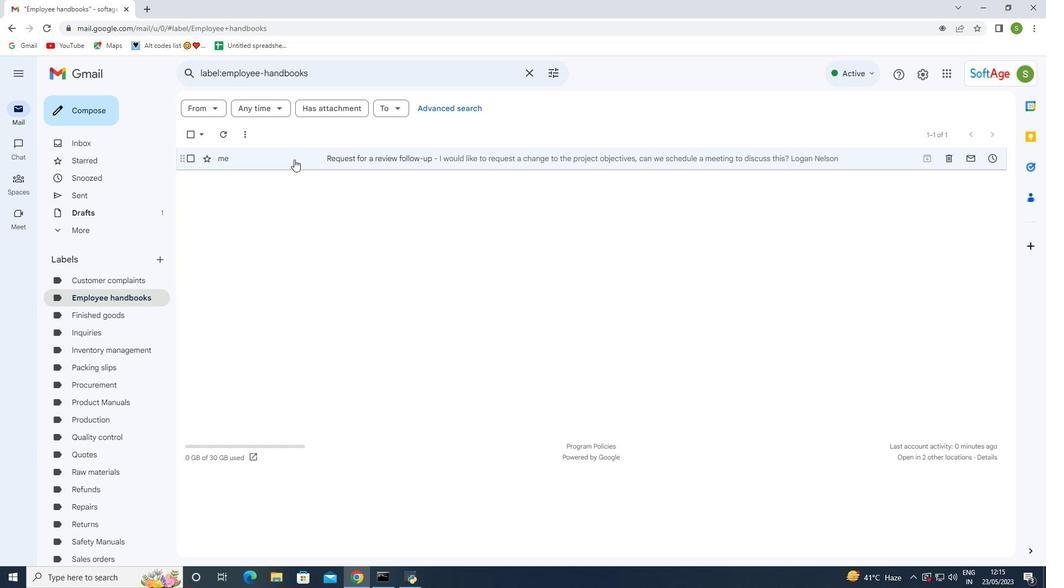 
Action: Mouse pressed left at (294, 159)
Screenshot: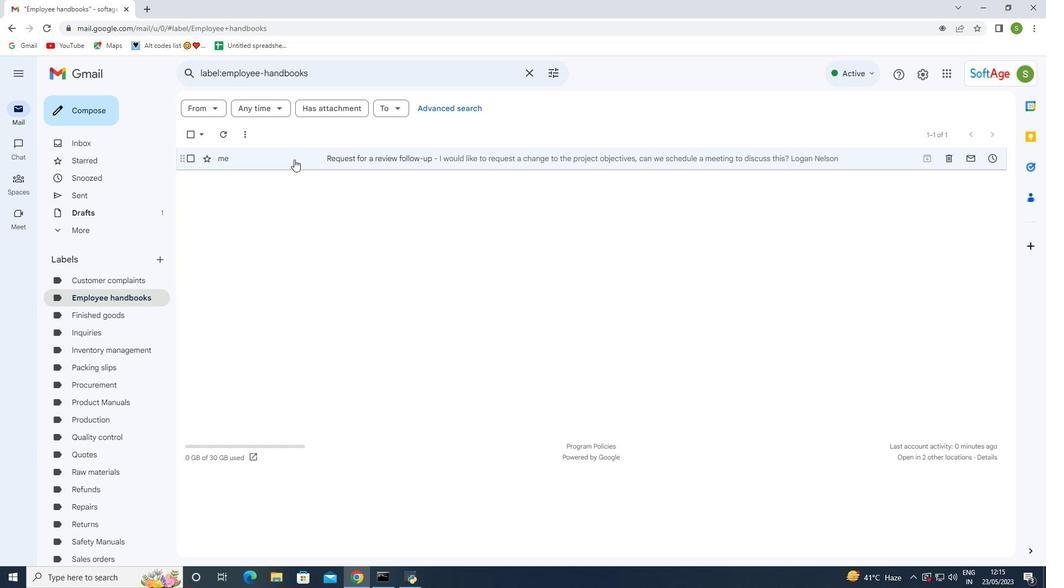 
Action: Mouse moved to (388, 254)
Screenshot: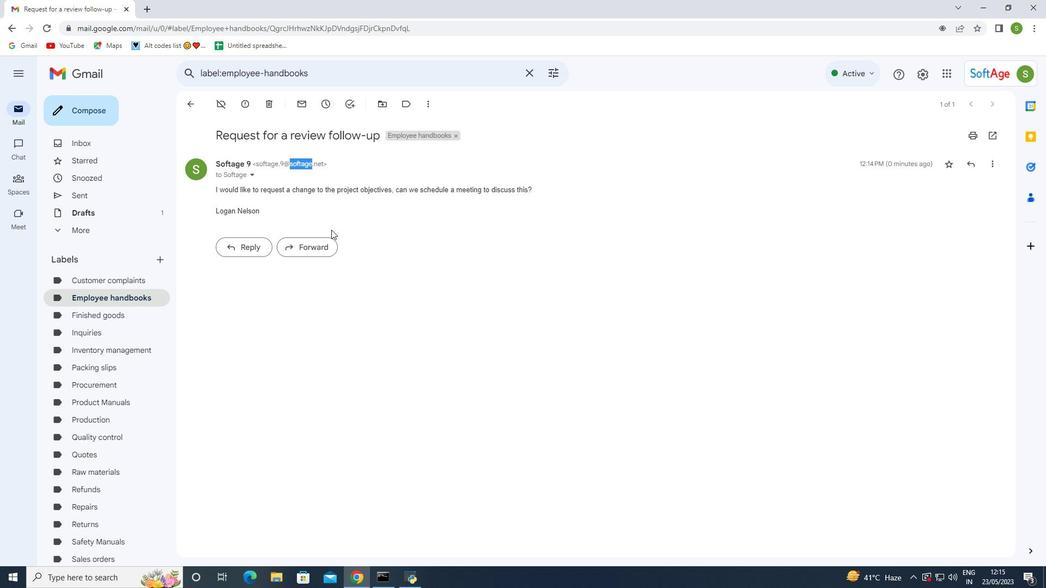 
Action: Mouse pressed left at (388, 254)
Screenshot: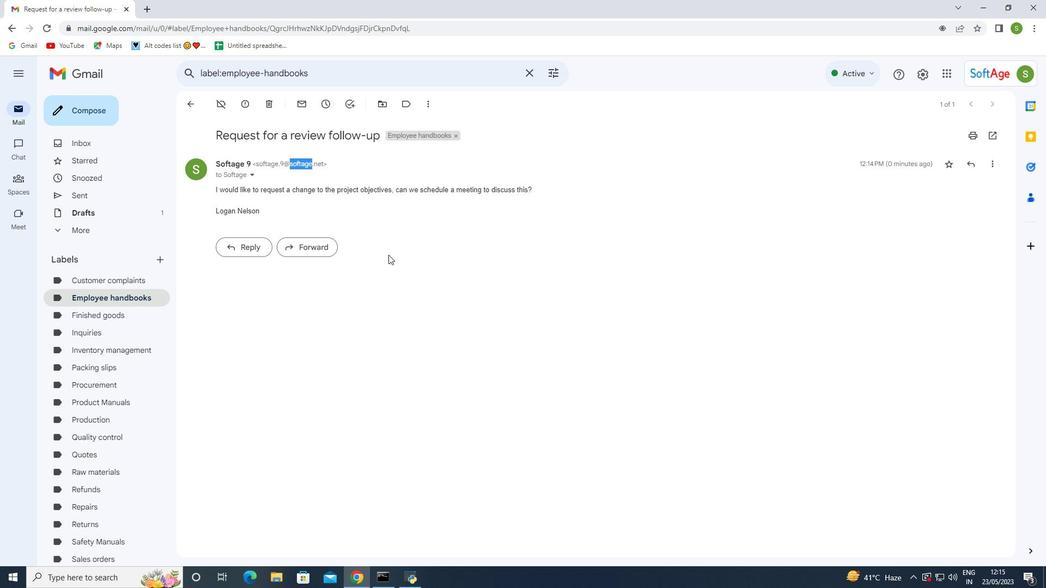 
Action: Mouse moved to (15, 29)
Screenshot: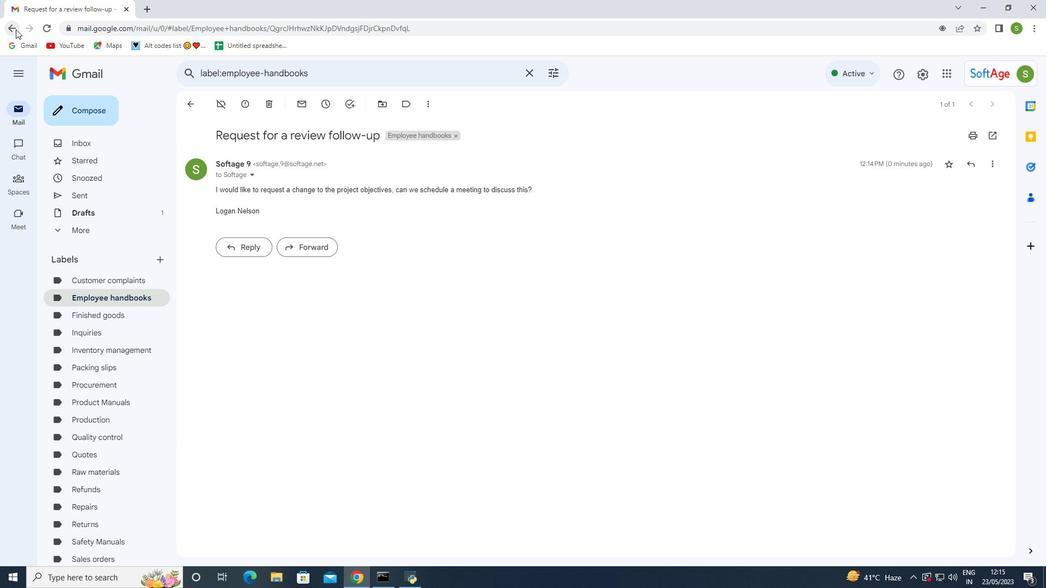 
Action: Mouse pressed left at (15, 29)
Screenshot: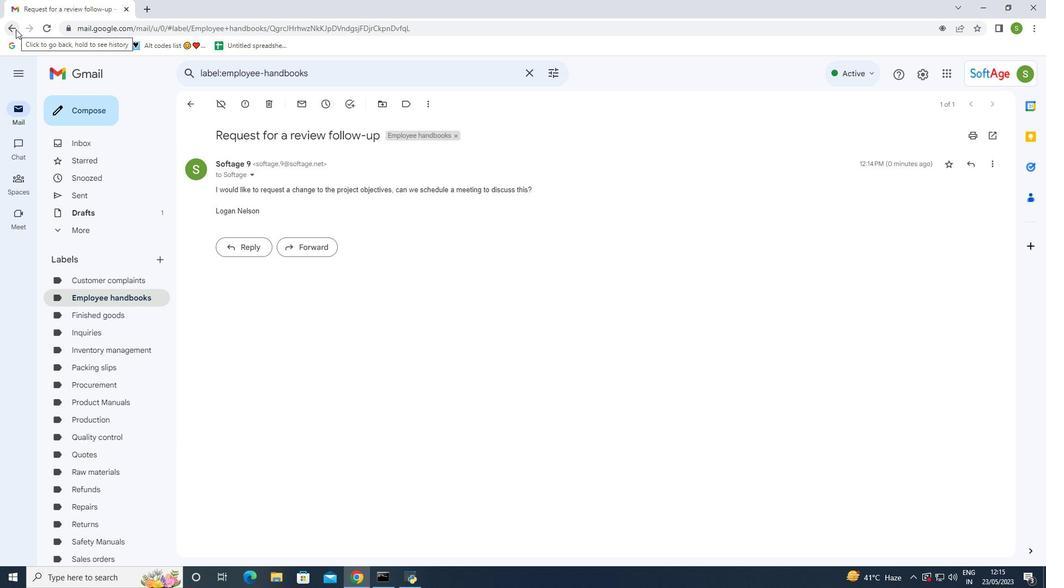 
Action: Mouse moved to (289, 213)
Screenshot: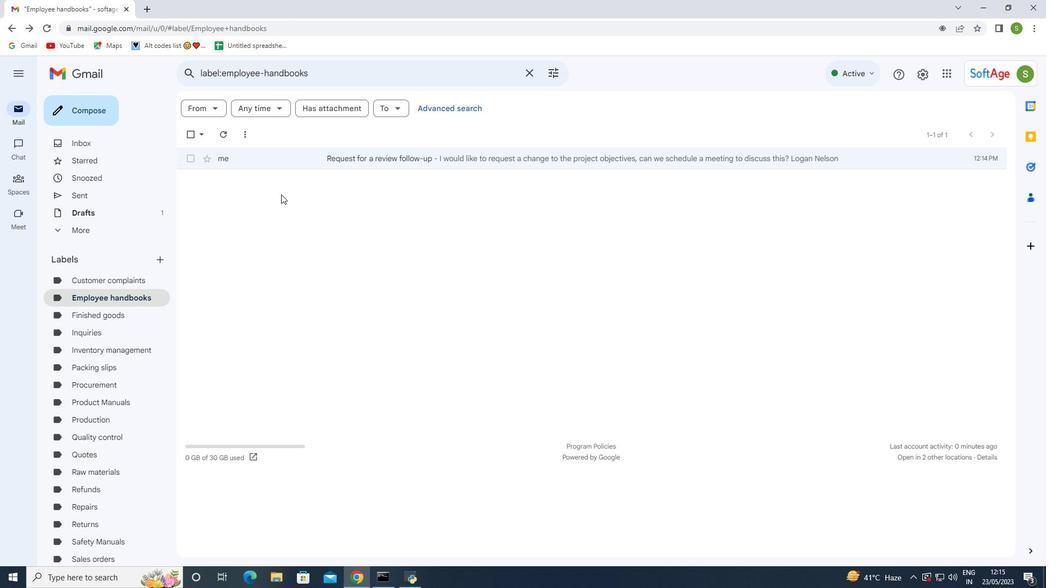 
